 Task: Look for space in Cirencester, United Kingdom from 2nd June, 2023 to 15th June, 2023 for 2 adults and 1 pet in price range Rs.10000 to Rs.15000. Place can be entire place with 1  bedroom having 1 bed and 1 bathroom. Property type can be house, flat, guest house, hotel. Booking option can be shelf check-in. Required host language is English.
Action: Mouse moved to (533, 71)
Screenshot: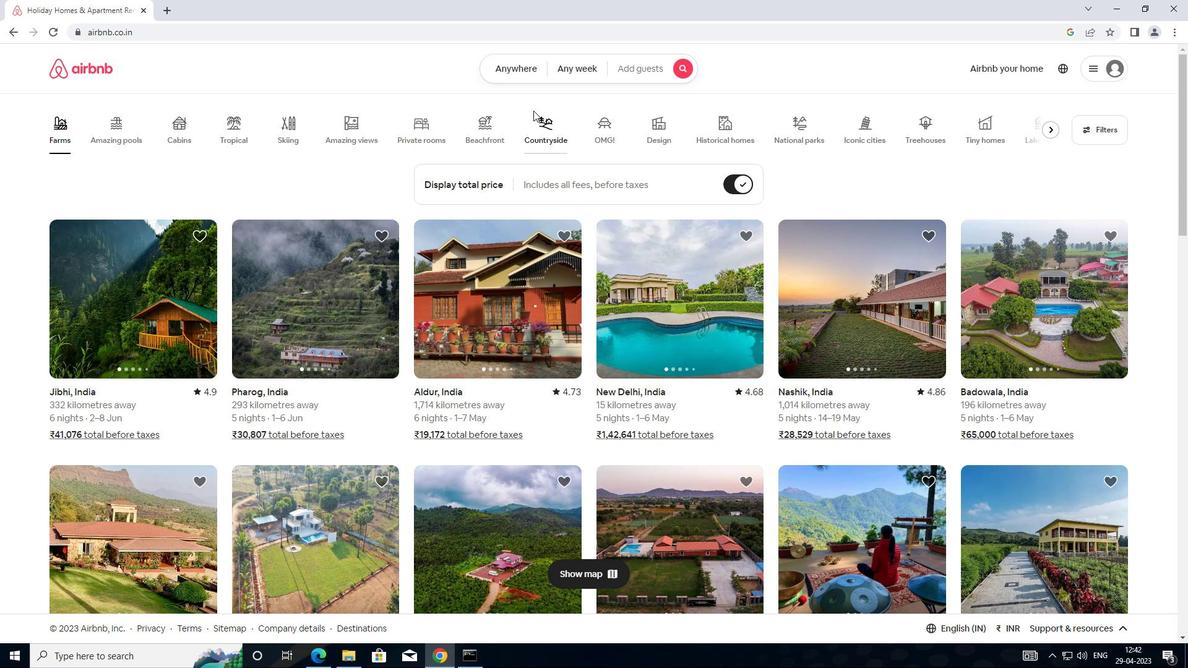 
Action: Mouse pressed left at (533, 71)
Screenshot: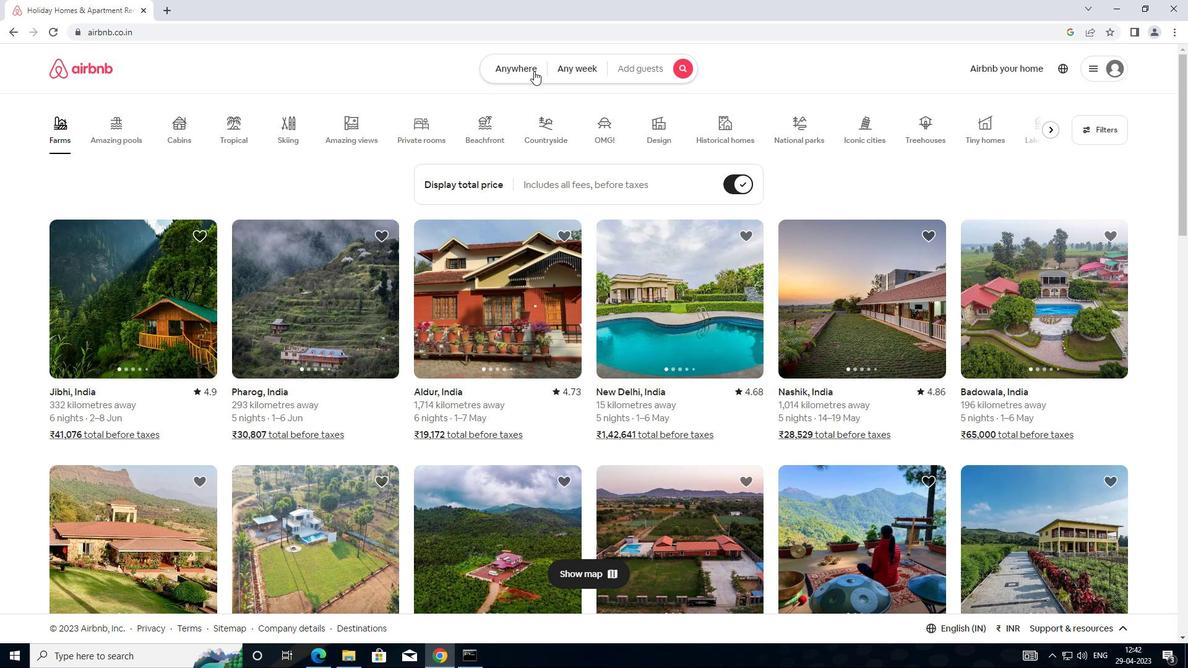 
Action: Mouse moved to (368, 120)
Screenshot: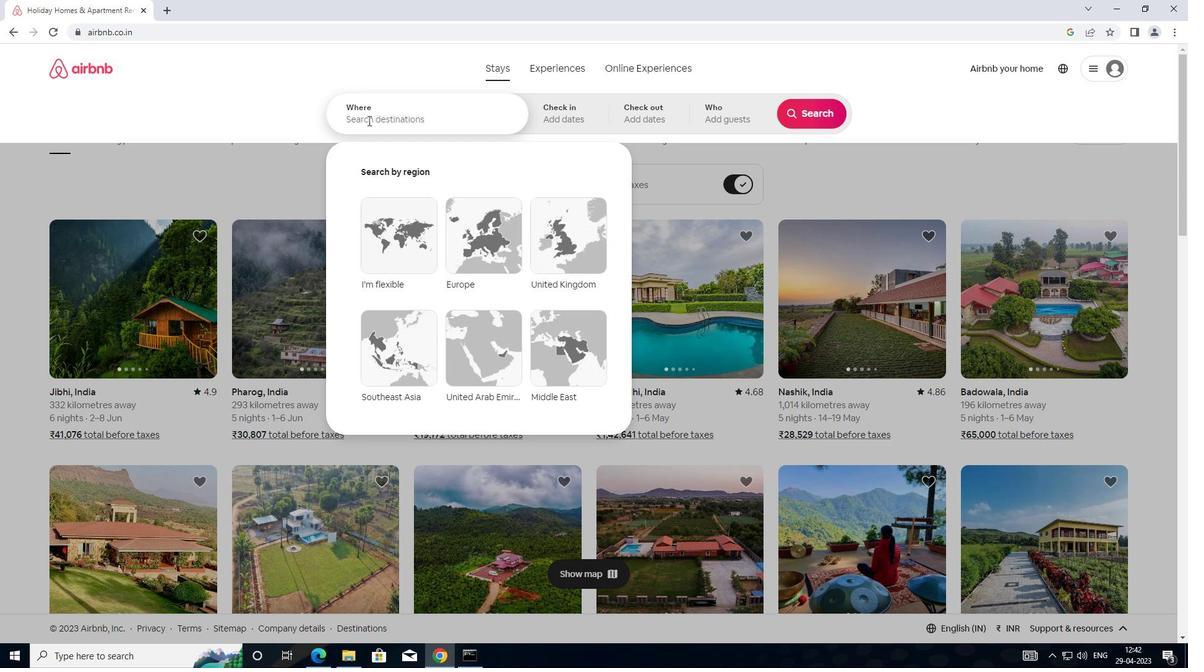 
Action: Mouse pressed left at (368, 120)
Screenshot: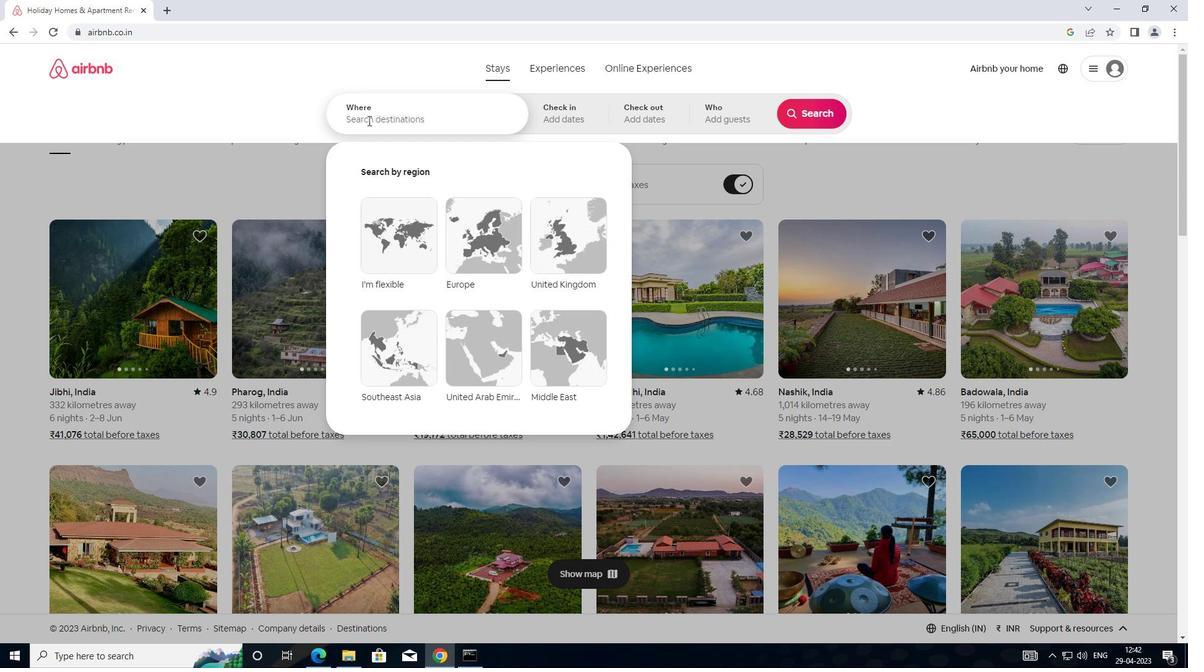 
Action: Mouse moved to (487, 122)
Screenshot: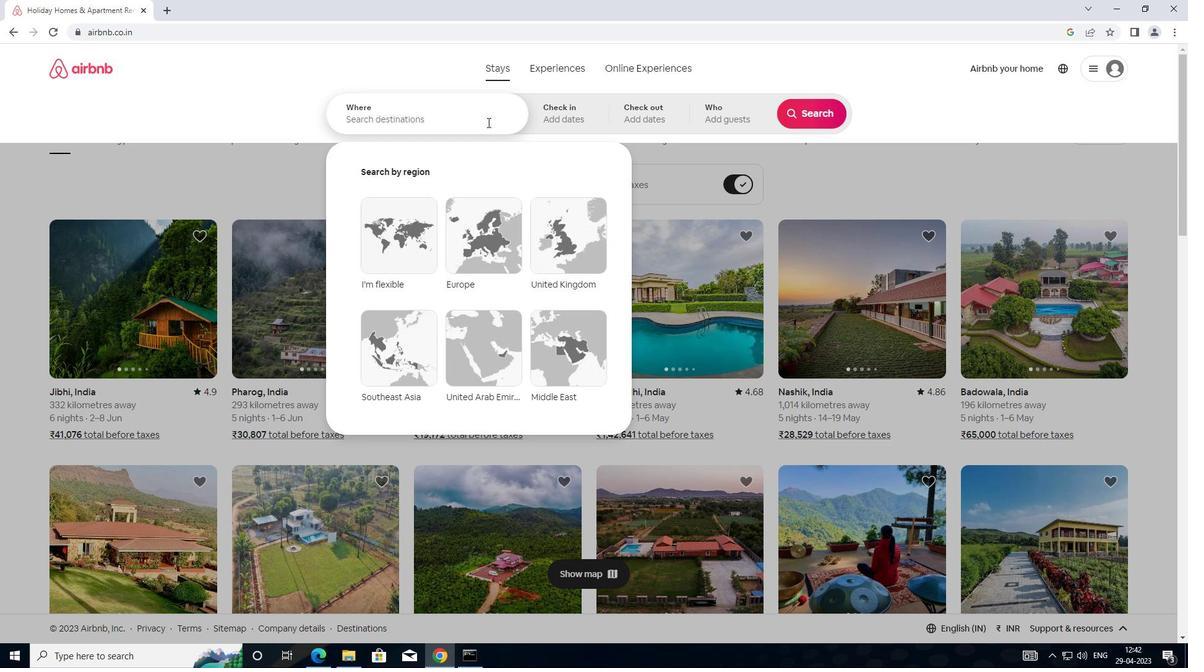 
Action: Key pressed <Key.shift>CIRENCESTER,<Key.shift>UN
Screenshot: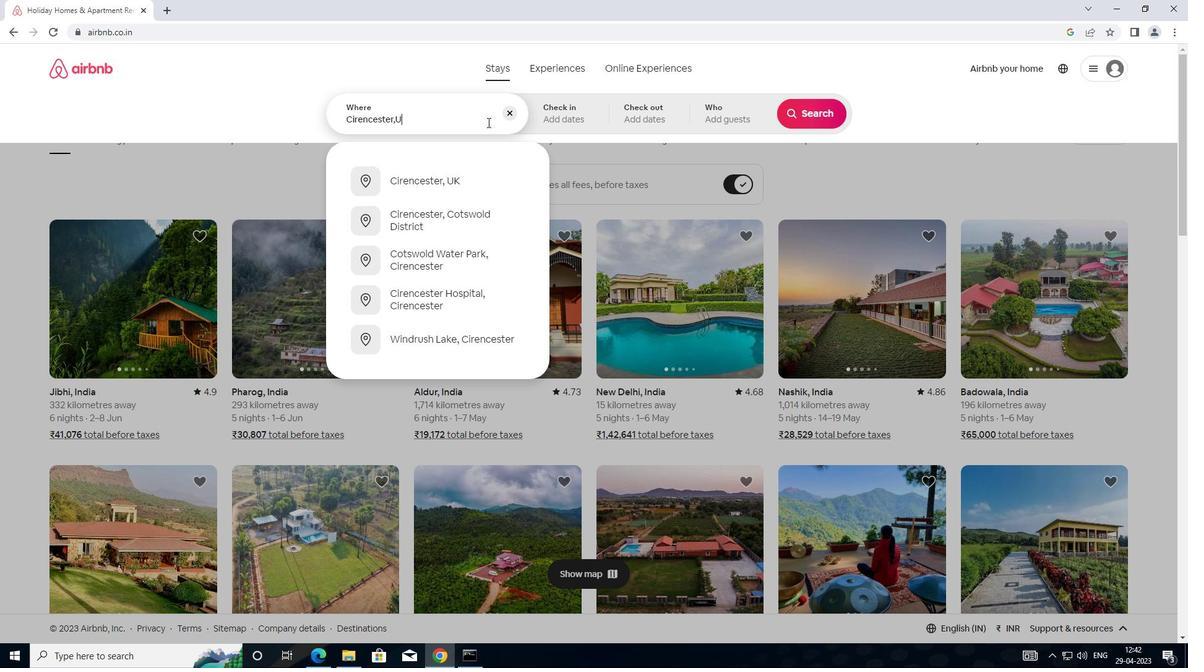 
Action: Mouse moved to (481, 181)
Screenshot: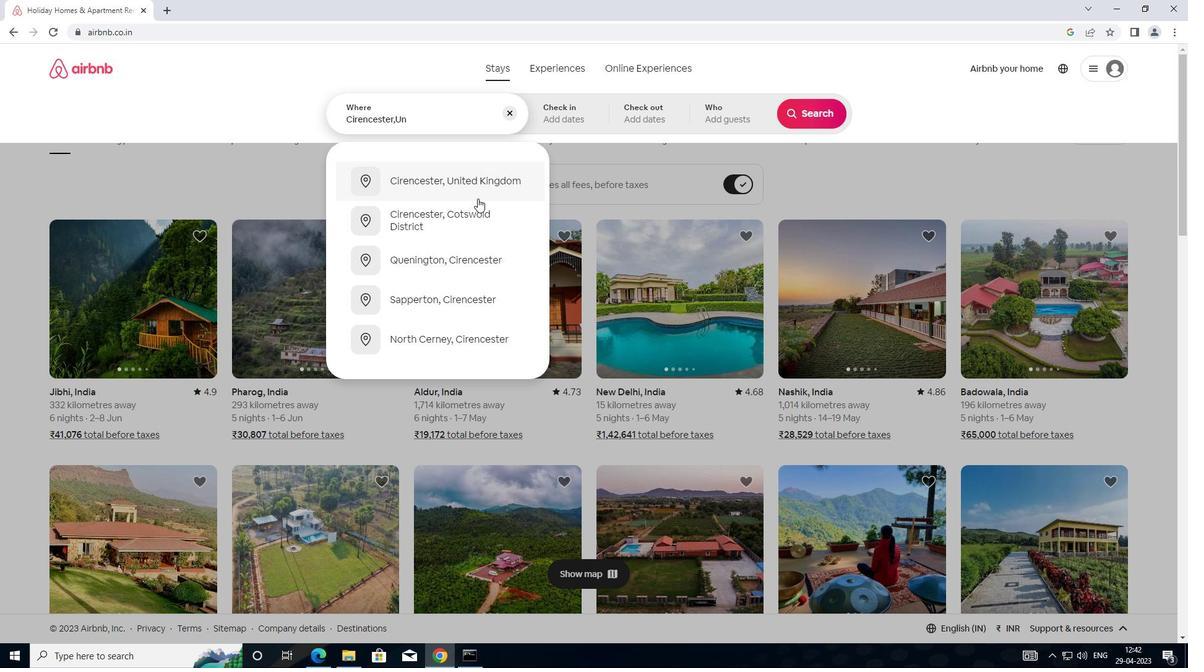 
Action: Mouse pressed left at (481, 181)
Screenshot: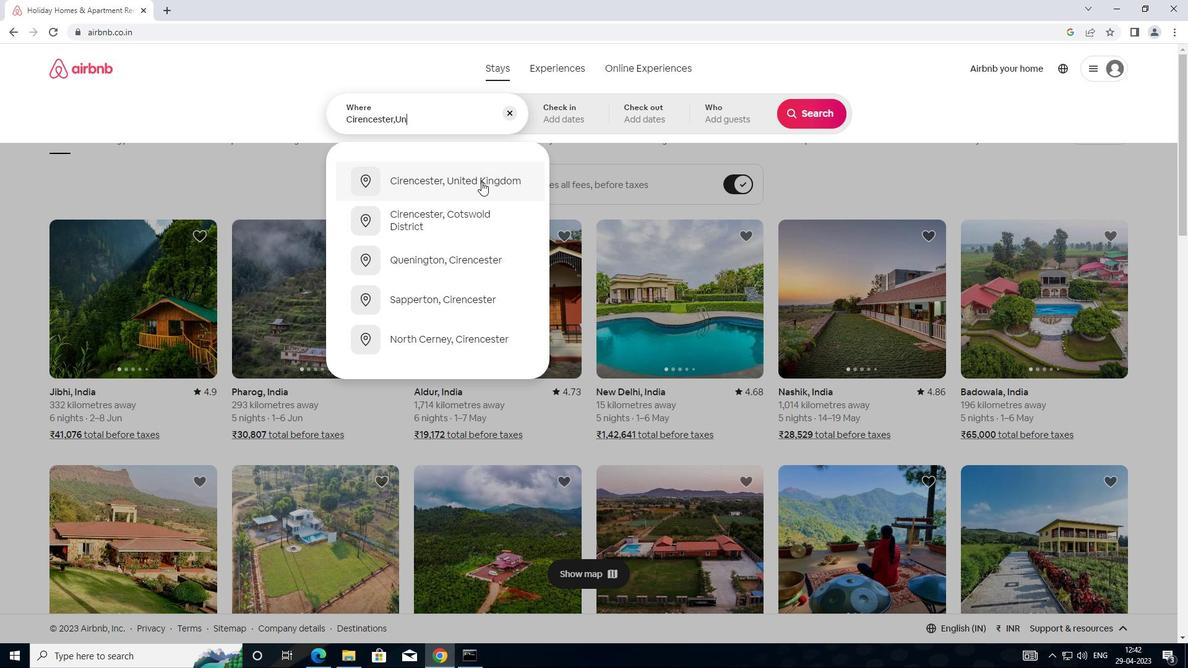
Action: Mouse moved to (806, 215)
Screenshot: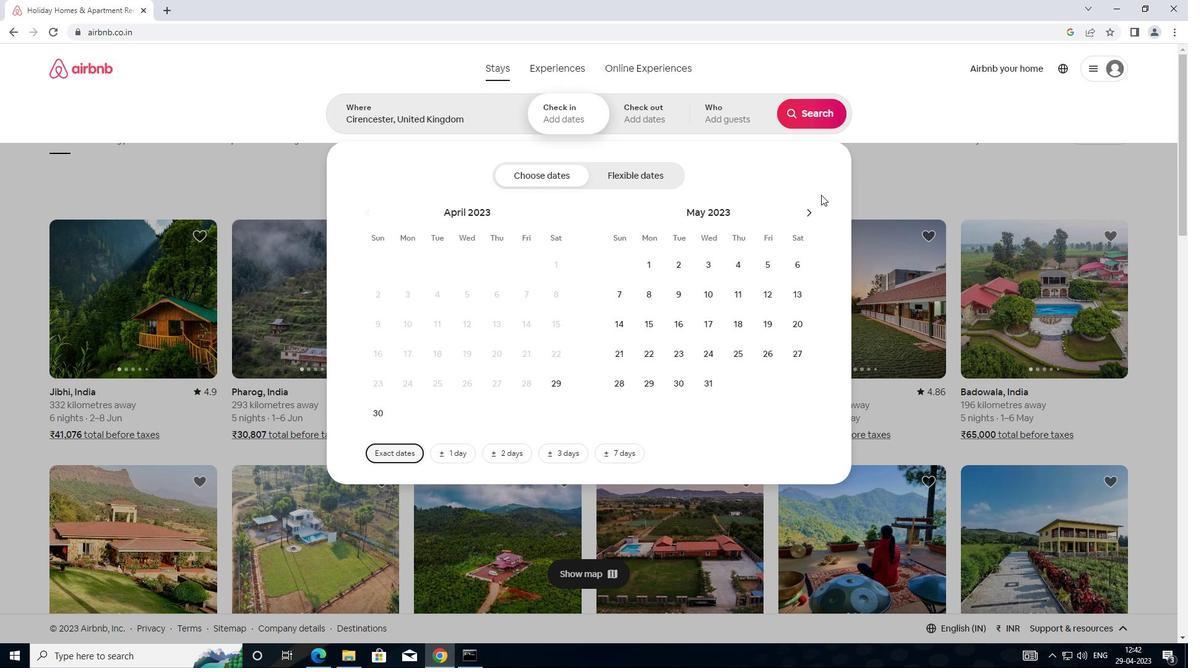 
Action: Mouse pressed left at (806, 215)
Screenshot: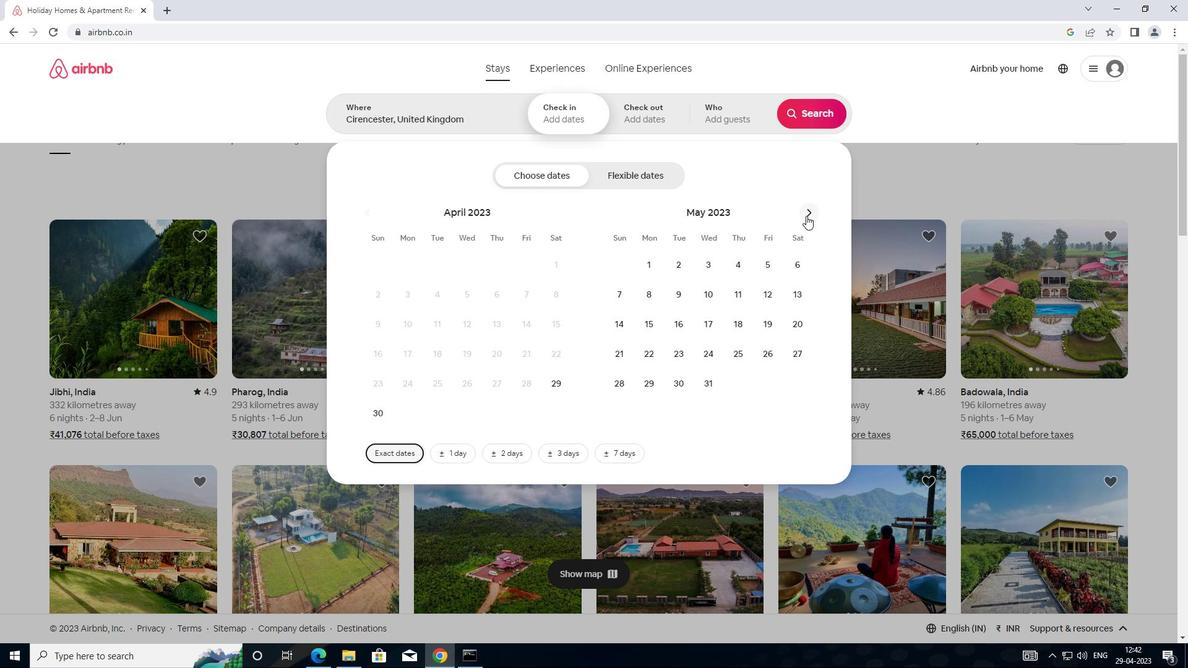 
Action: Mouse moved to (806, 215)
Screenshot: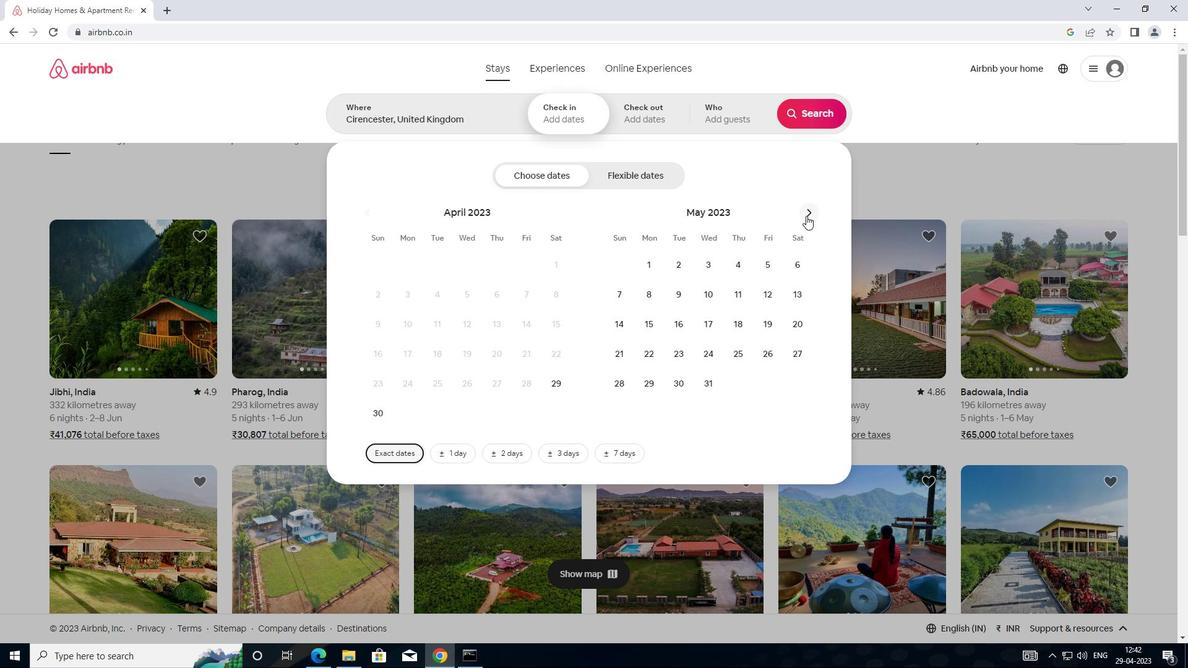 
Action: Mouse pressed left at (806, 215)
Screenshot: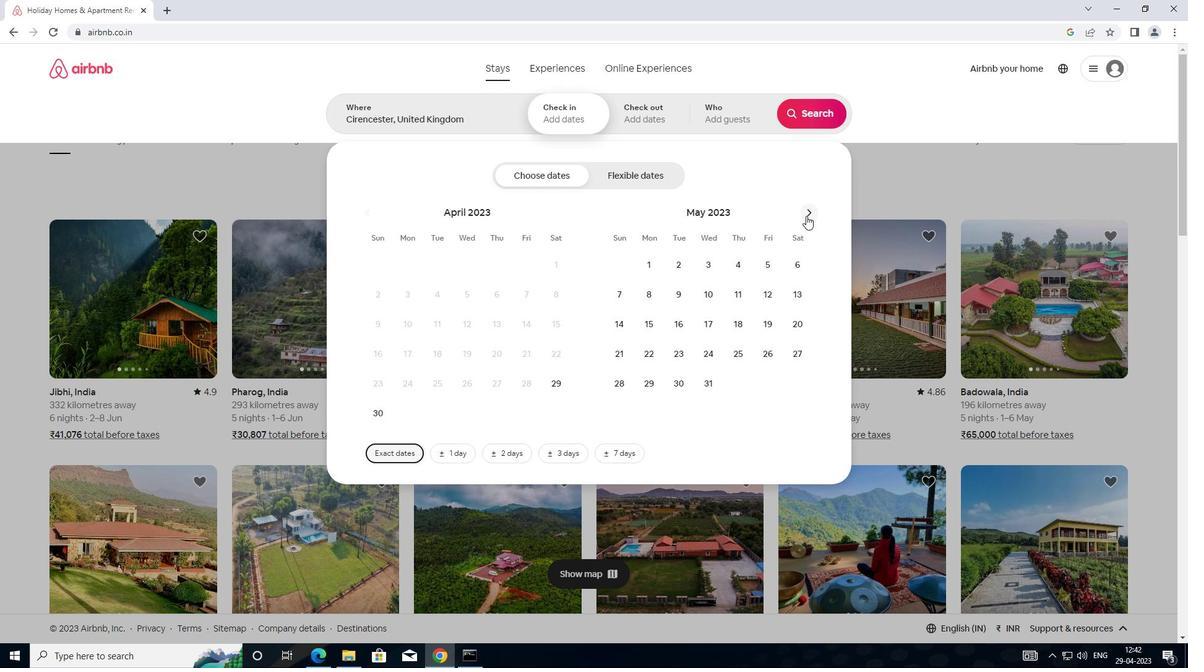 
Action: Mouse moved to (519, 262)
Screenshot: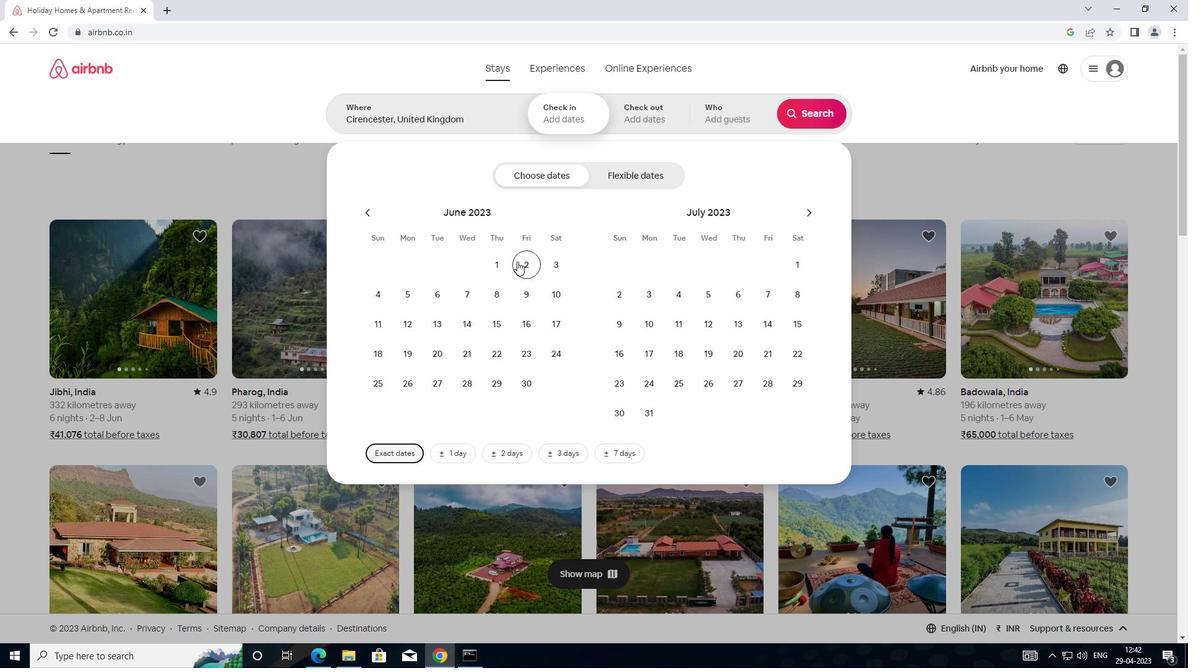 
Action: Mouse pressed left at (519, 262)
Screenshot: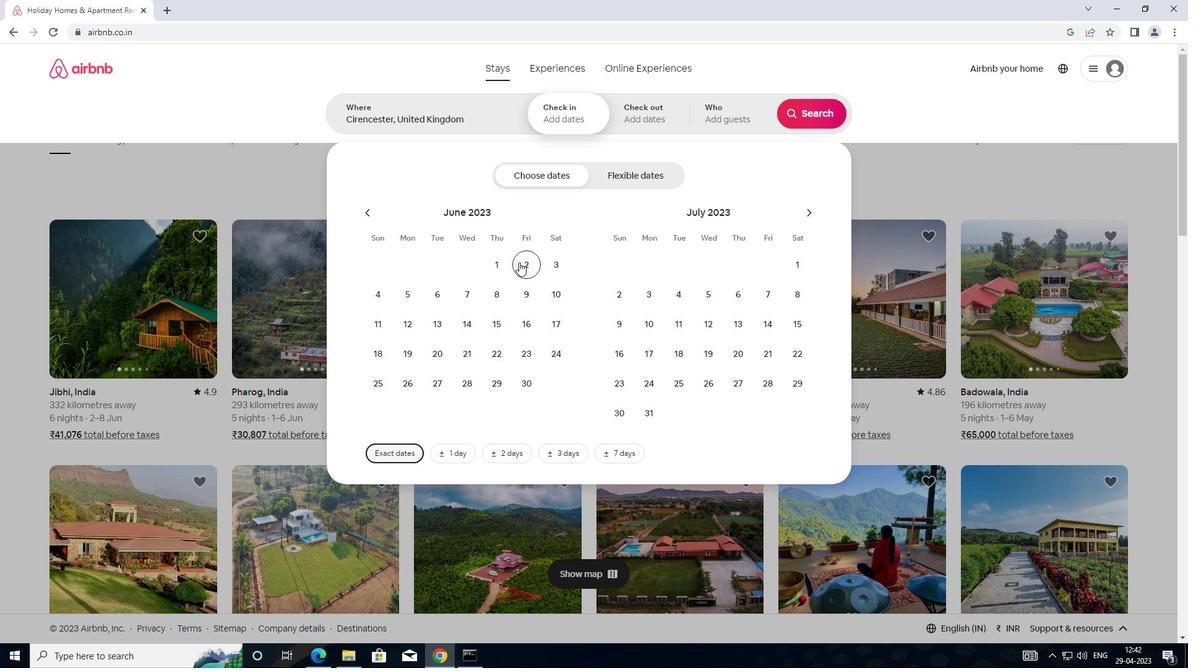 
Action: Mouse moved to (493, 324)
Screenshot: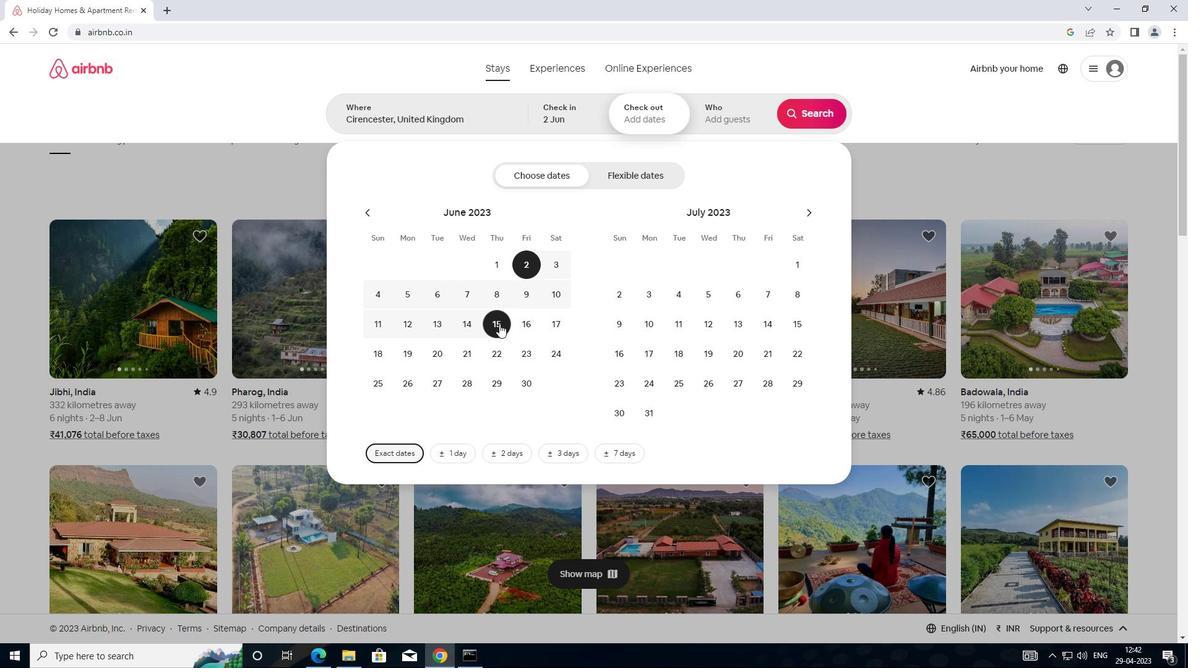 
Action: Mouse pressed left at (493, 324)
Screenshot: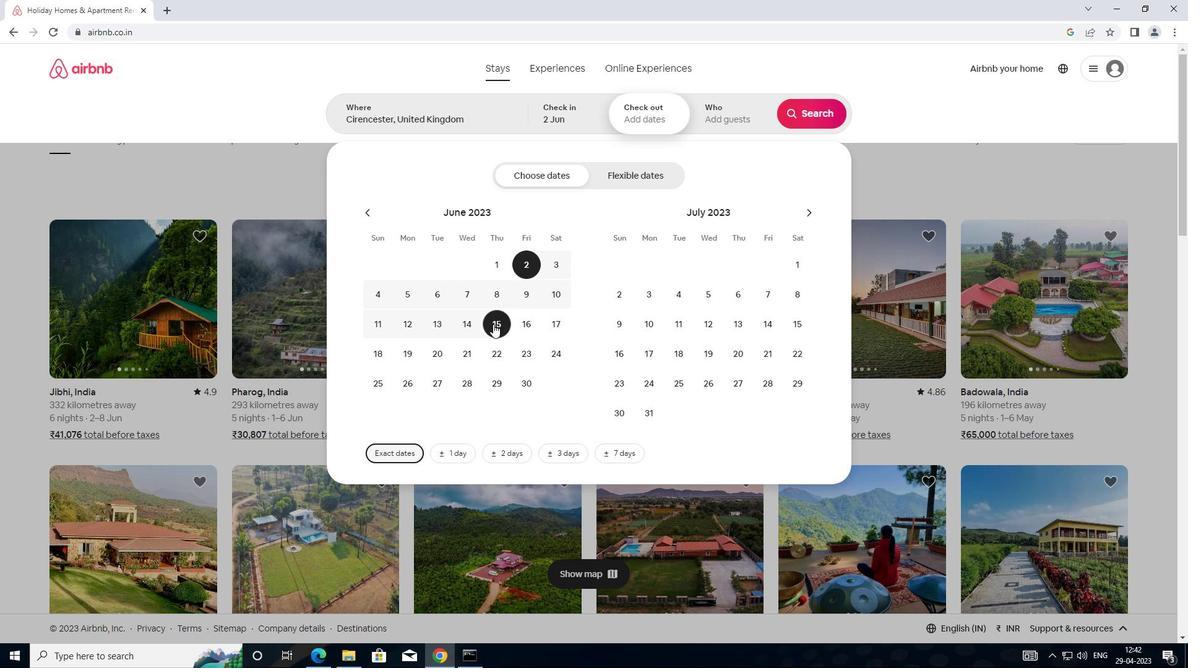 
Action: Mouse moved to (750, 118)
Screenshot: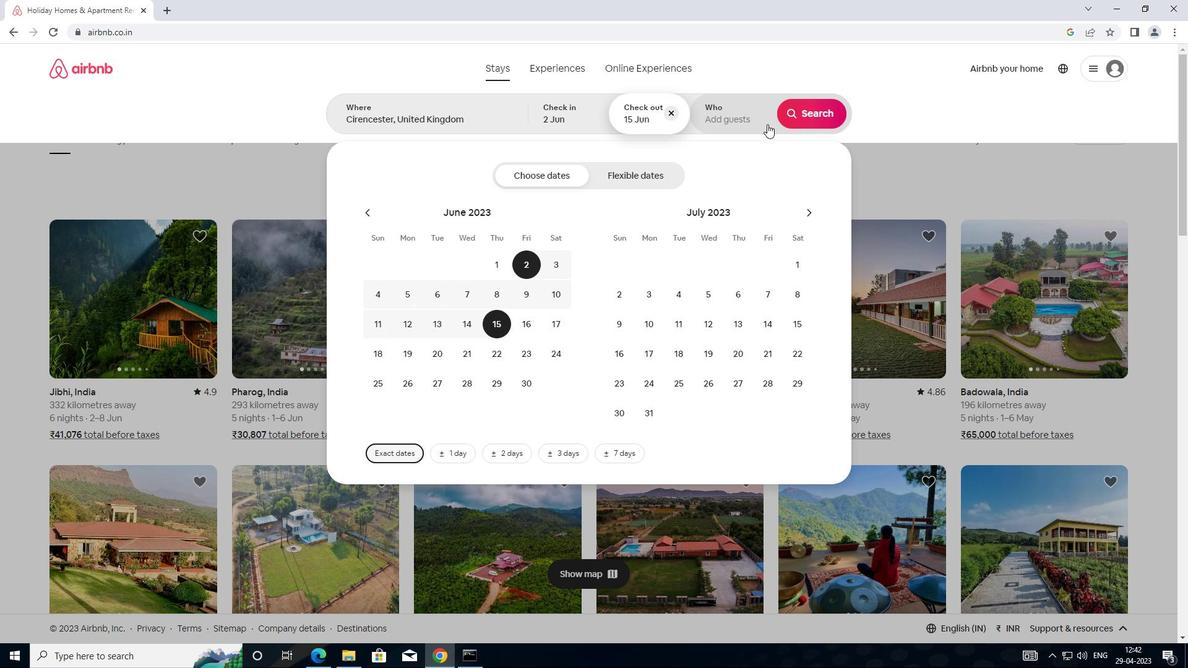 
Action: Mouse pressed left at (750, 118)
Screenshot: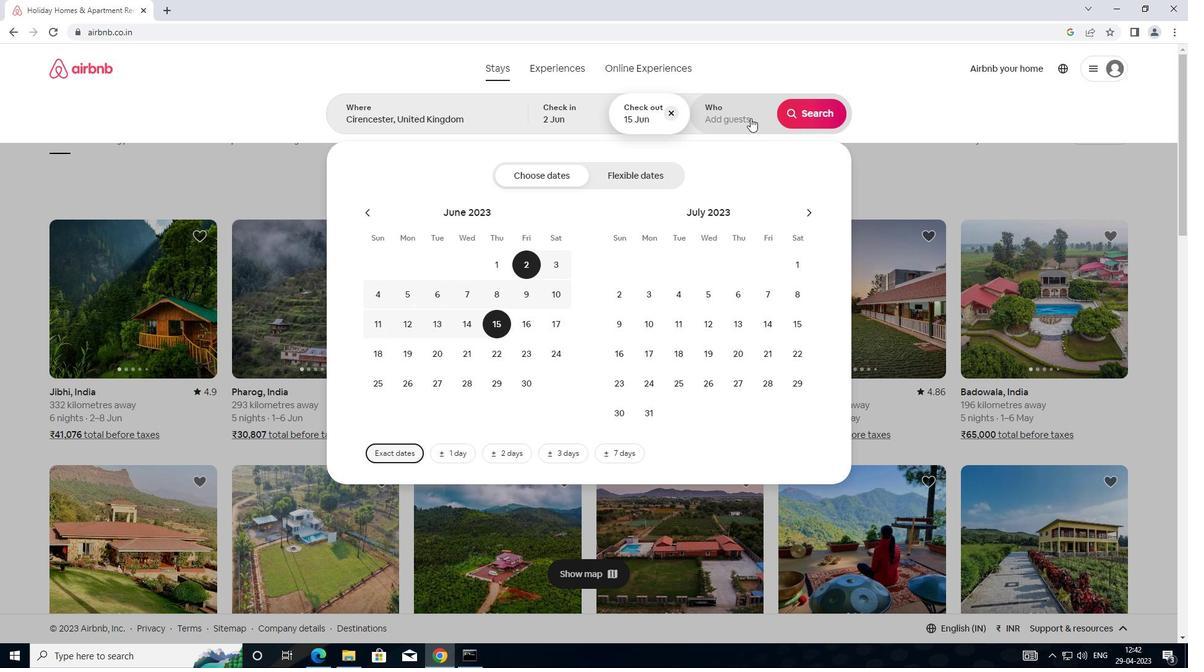 
Action: Mouse moved to (811, 179)
Screenshot: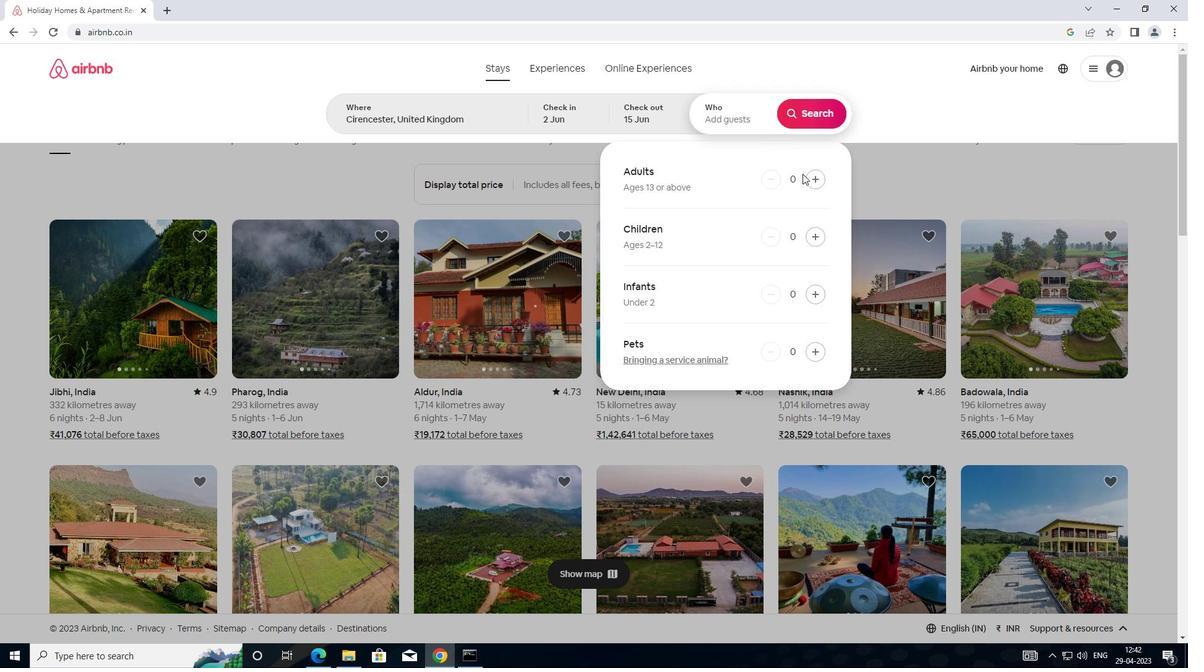 
Action: Mouse pressed left at (811, 179)
Screenshot: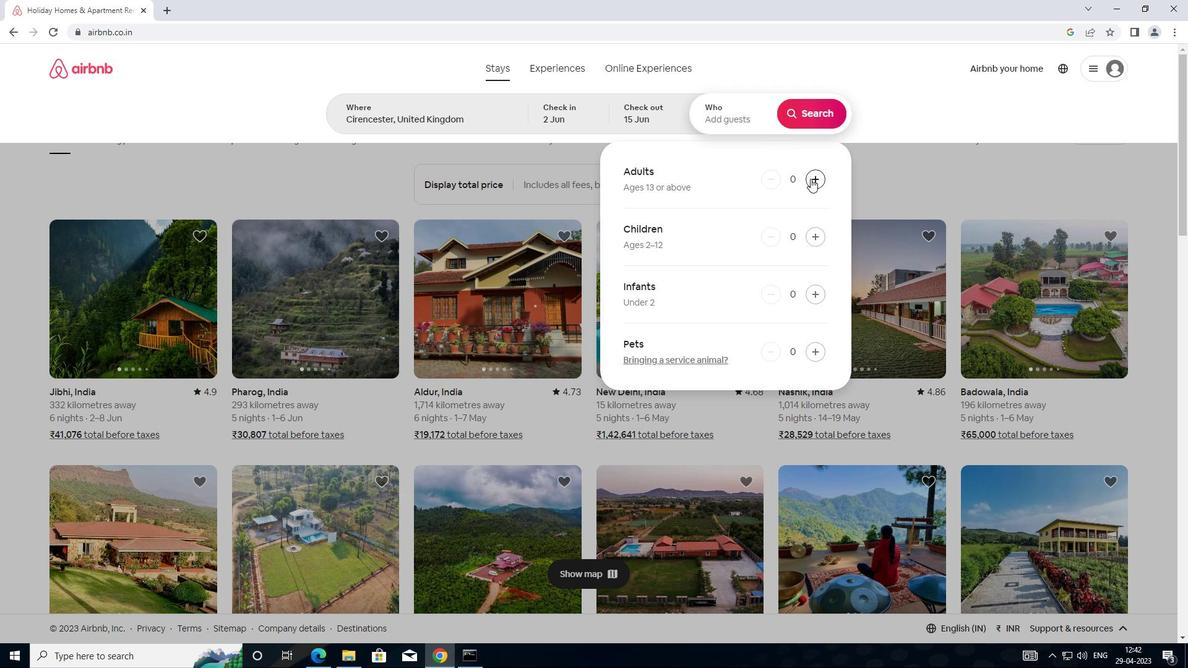 
Action: Mouse moved to (811, 179)
Screenshot: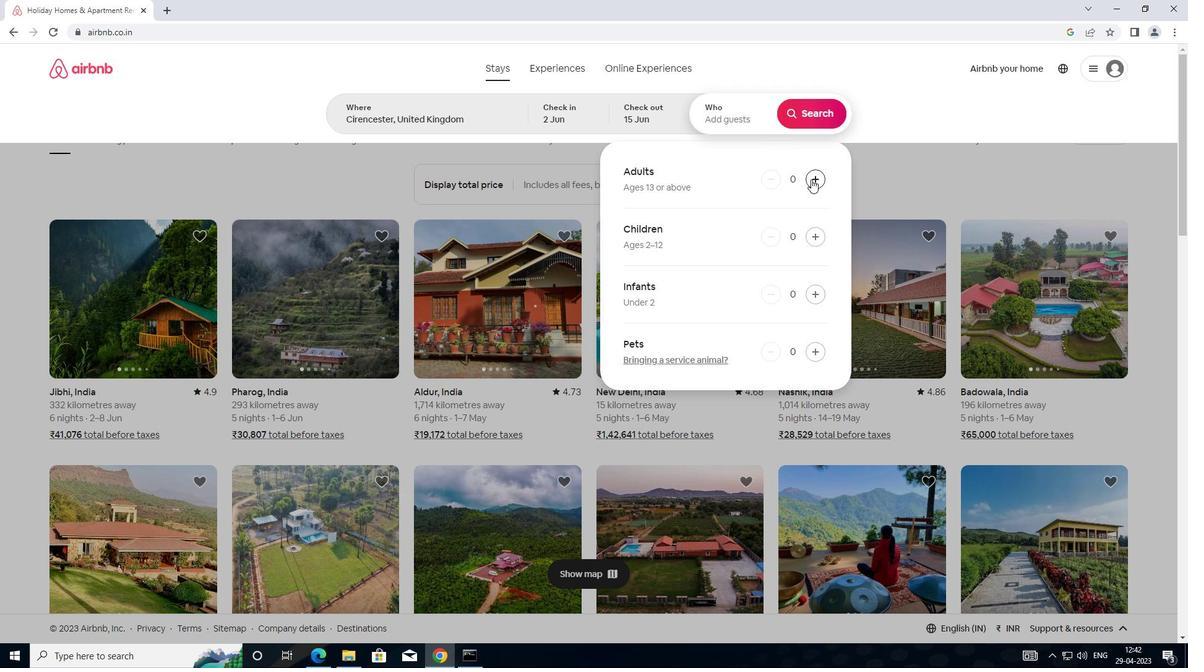 
Action: Mouse pressed left at (811, 179)
Screenshot: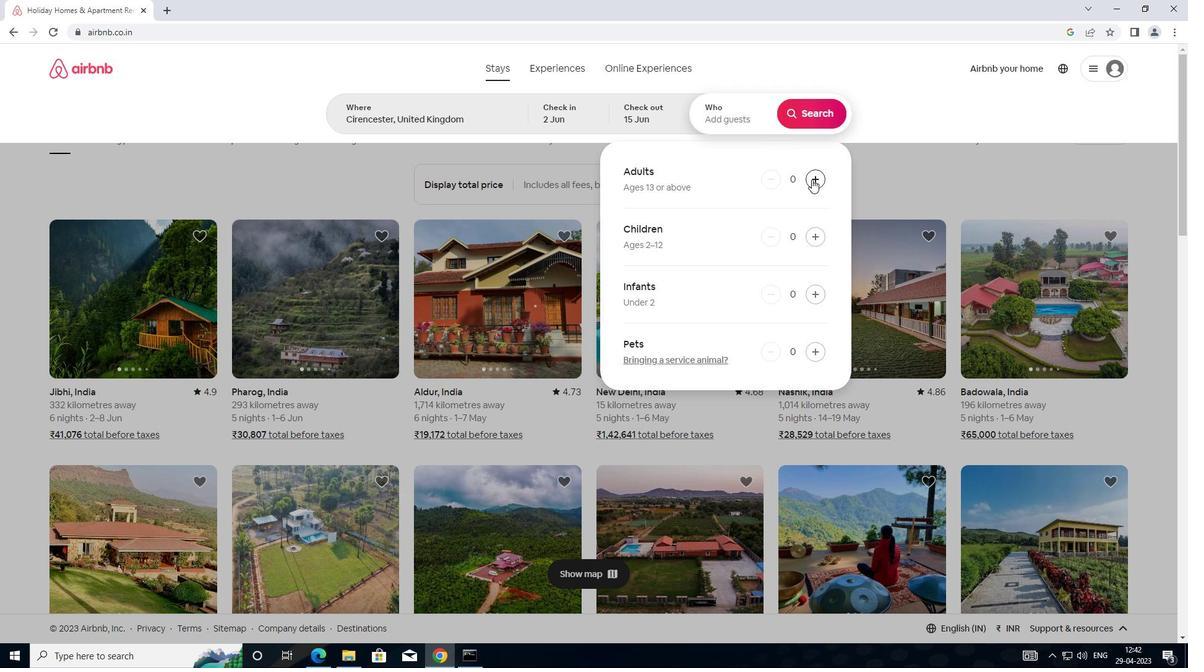
Action: Mouse moved to (812, 347)
Screenshot: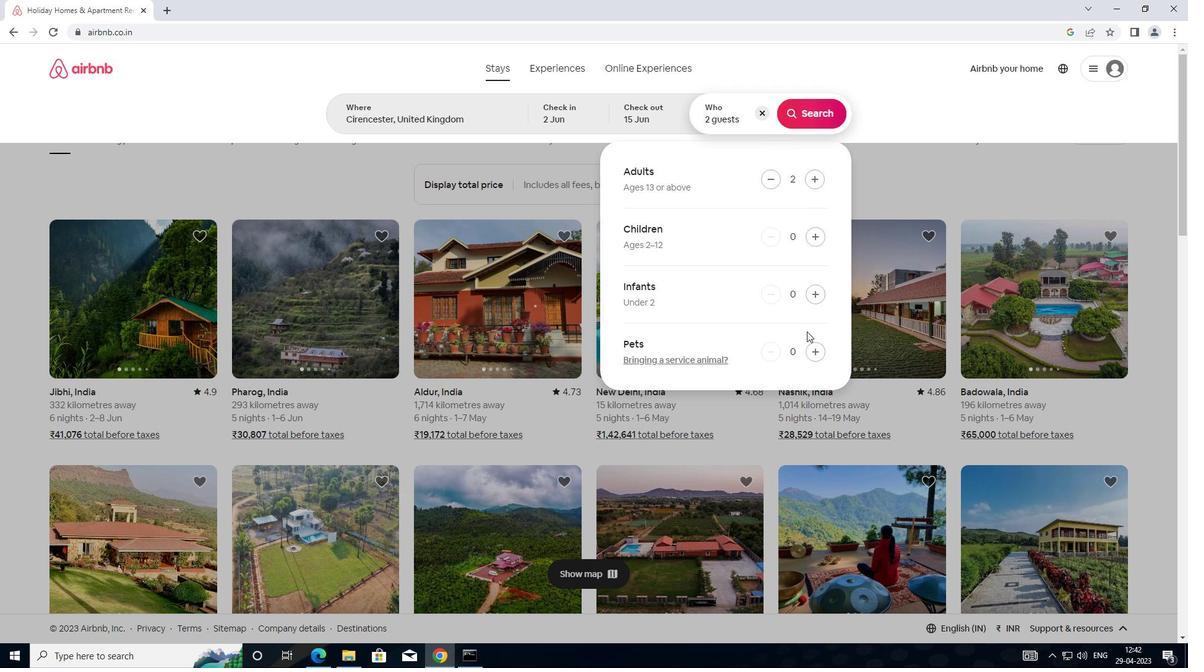 
Action: Mouse pressed left at (812, 347)
Screenshot: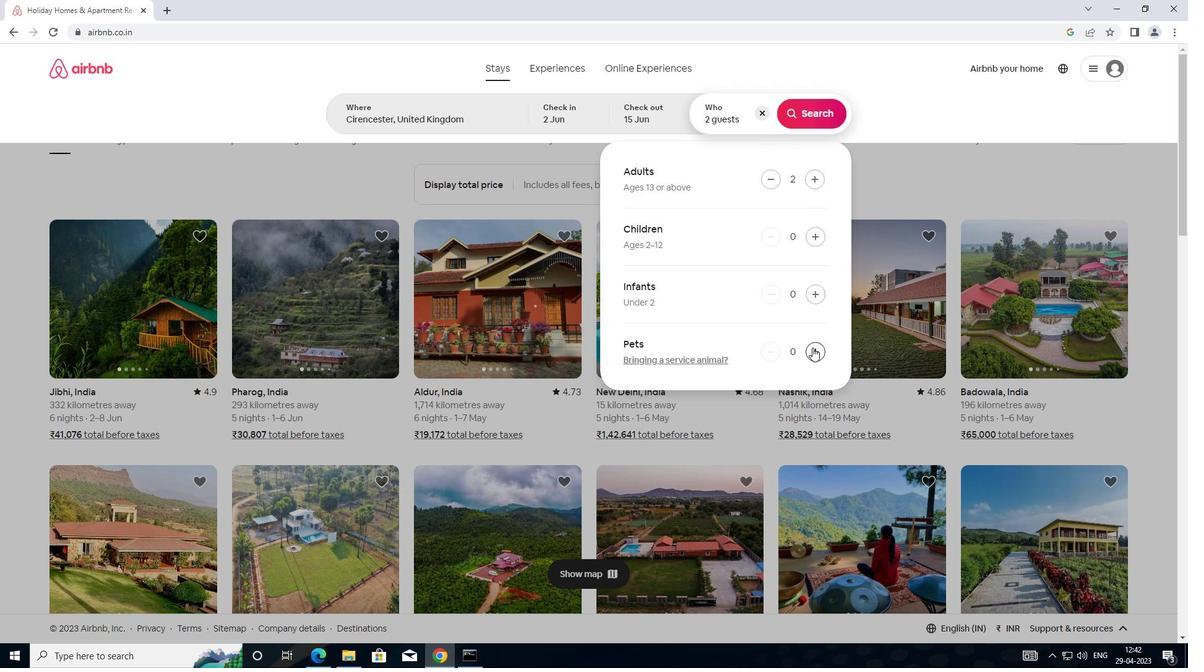
Action: Mouse moved to (814, 115)
Screenshot: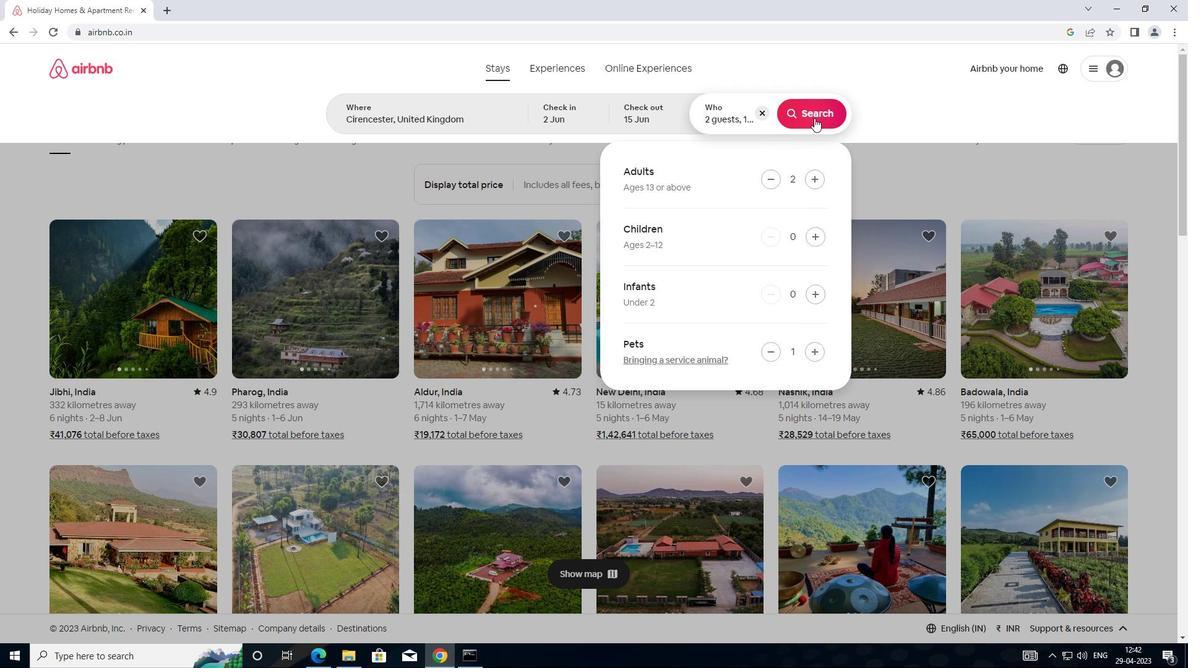 
Action: Mouse pressed left at (814, 115)
Screenshot: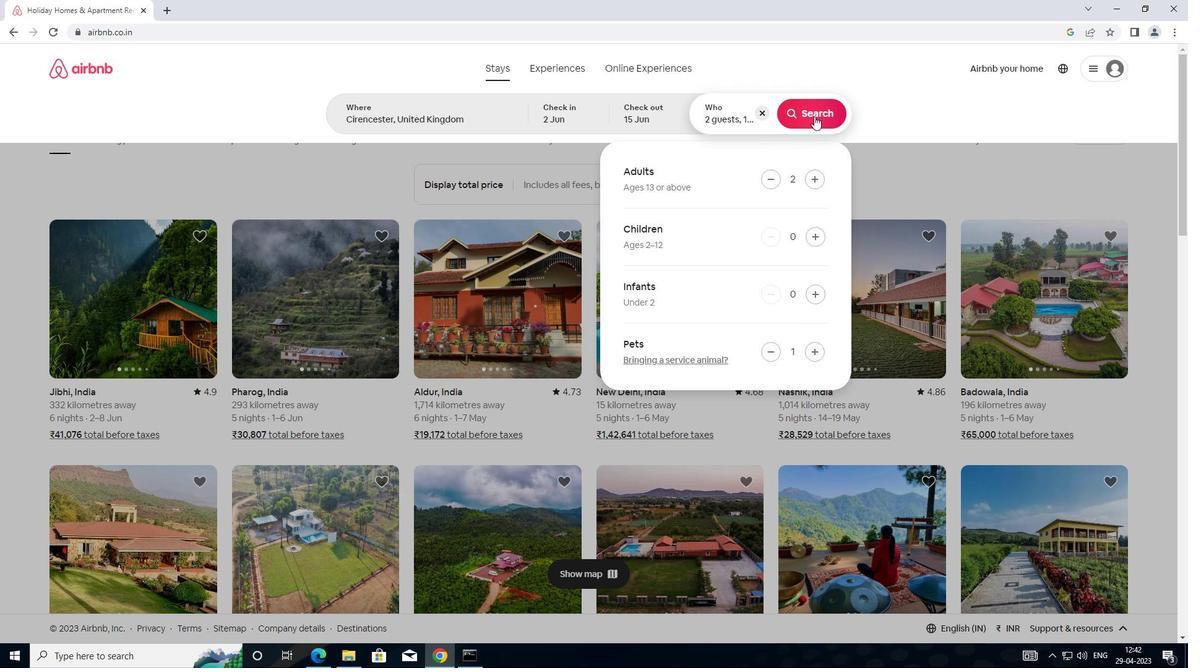 
Action: Mouse moved to (1141, 115)
Screenshot: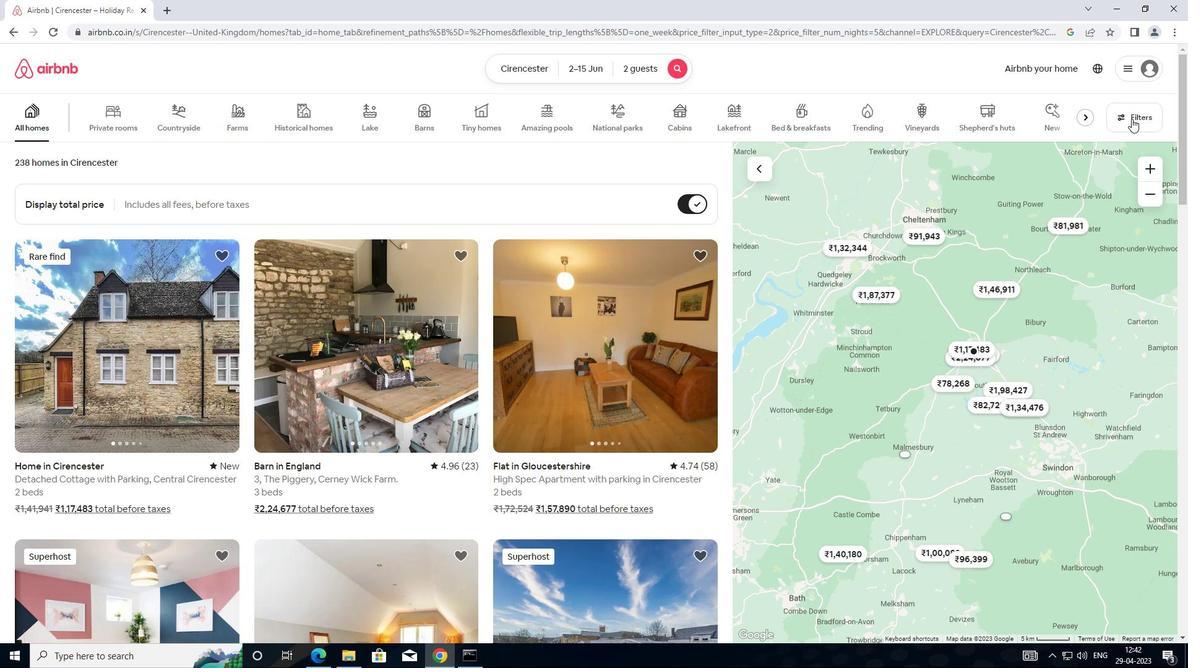 
Action: Mouse pressed left at (1141, 115)
Screenshot: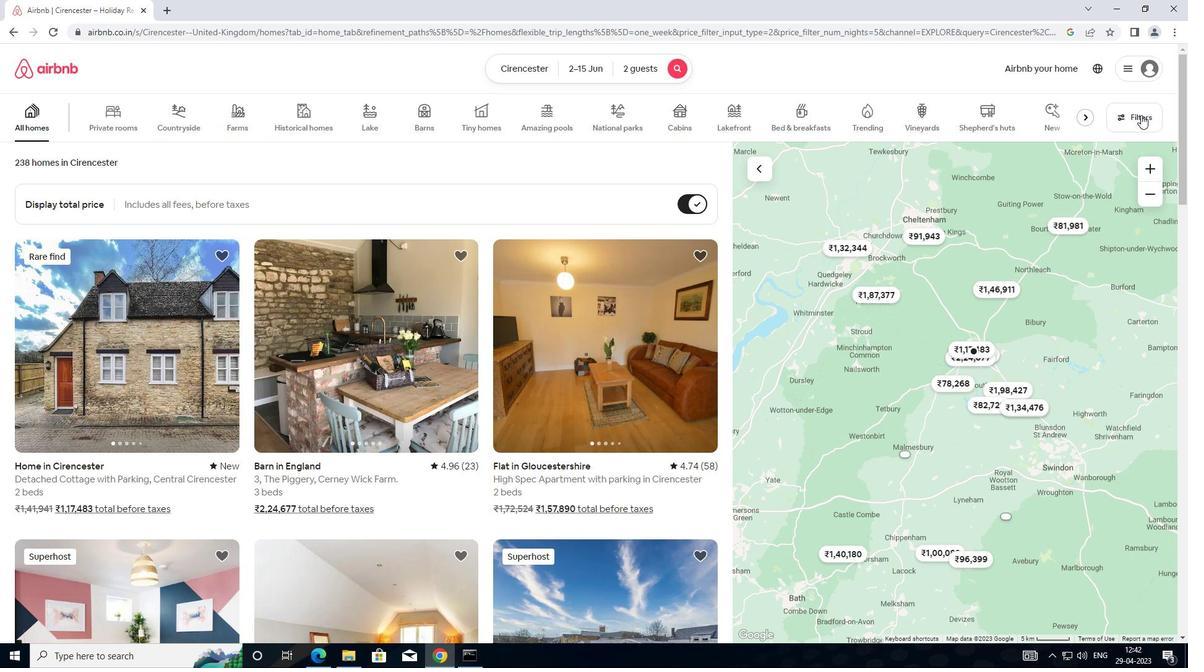 
Action: Mouse moved to (491, 275)
Screenshot: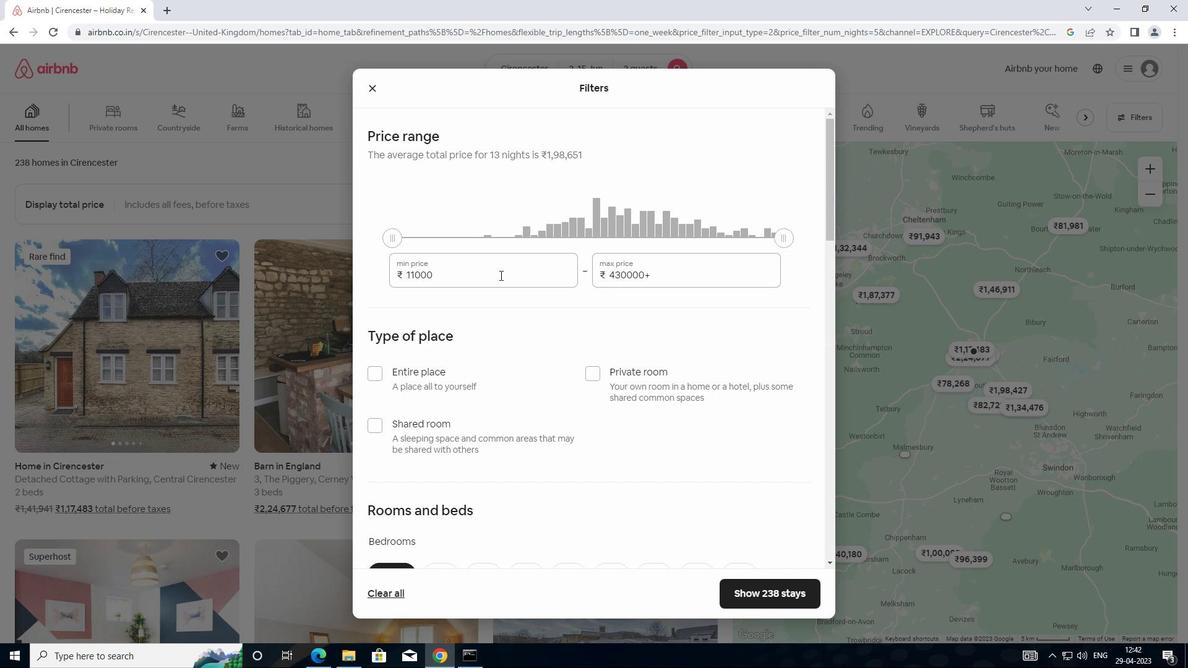 
Action: Mouse pressed left at (491, 275)
Screenshot: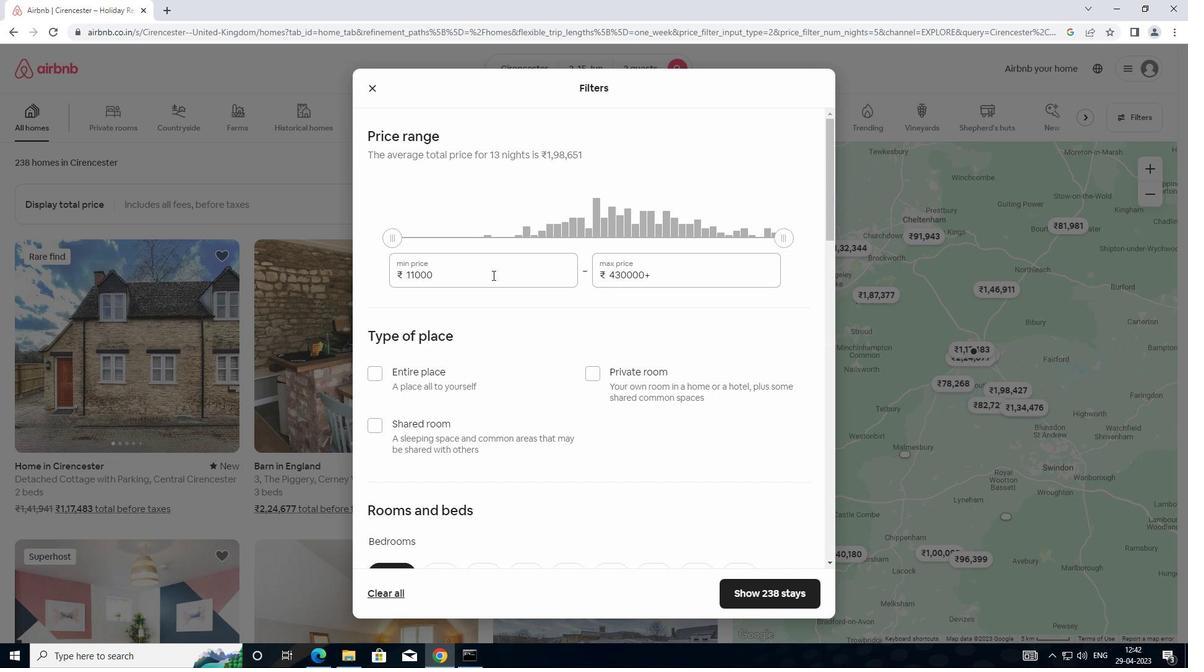 
Action: Mouse moved to (383, 267)
Screenshot: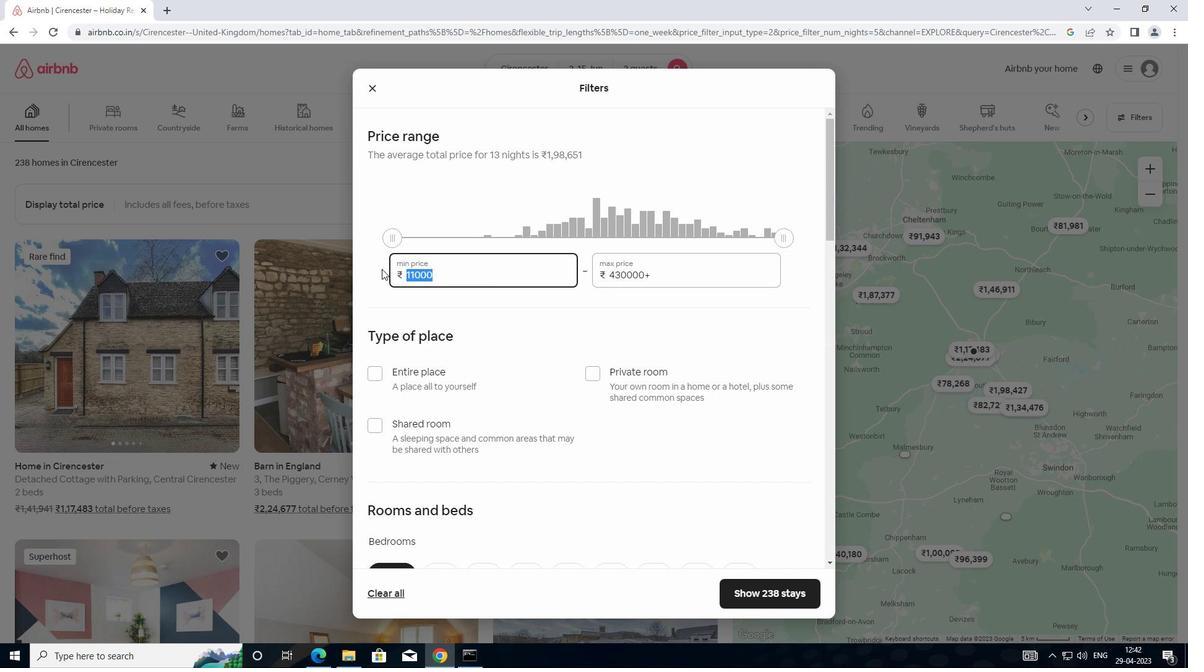 
Action: Key pressed 10000
Screenshot: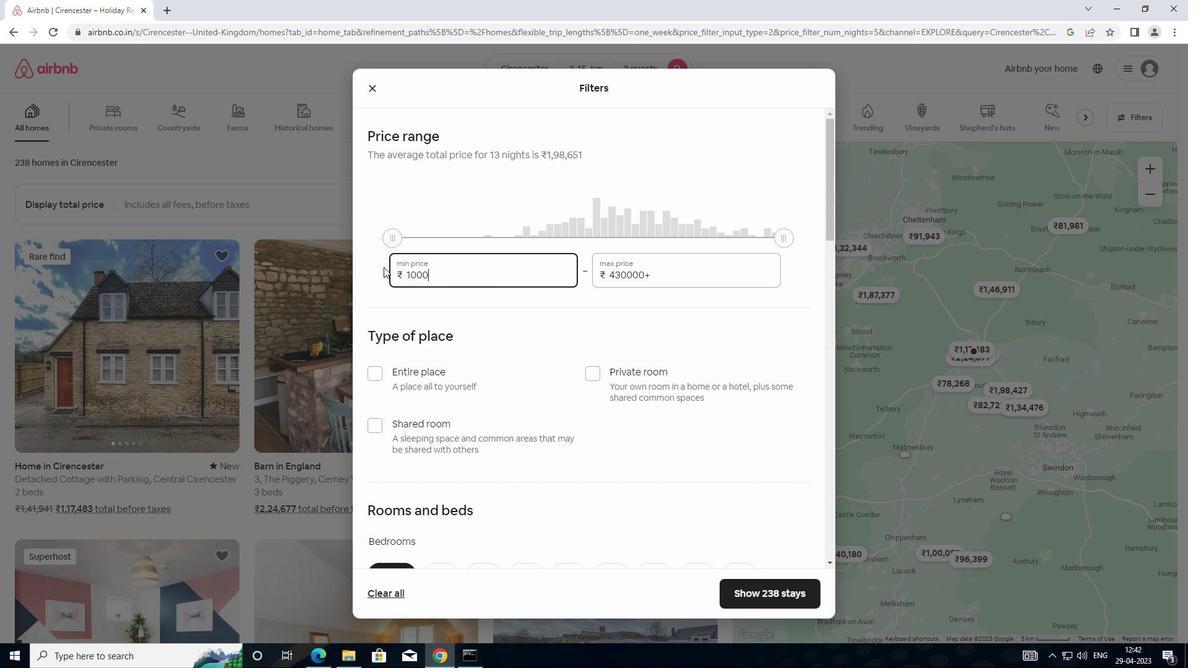 
Action: Mouse moved to (674, 272)
Screenshot: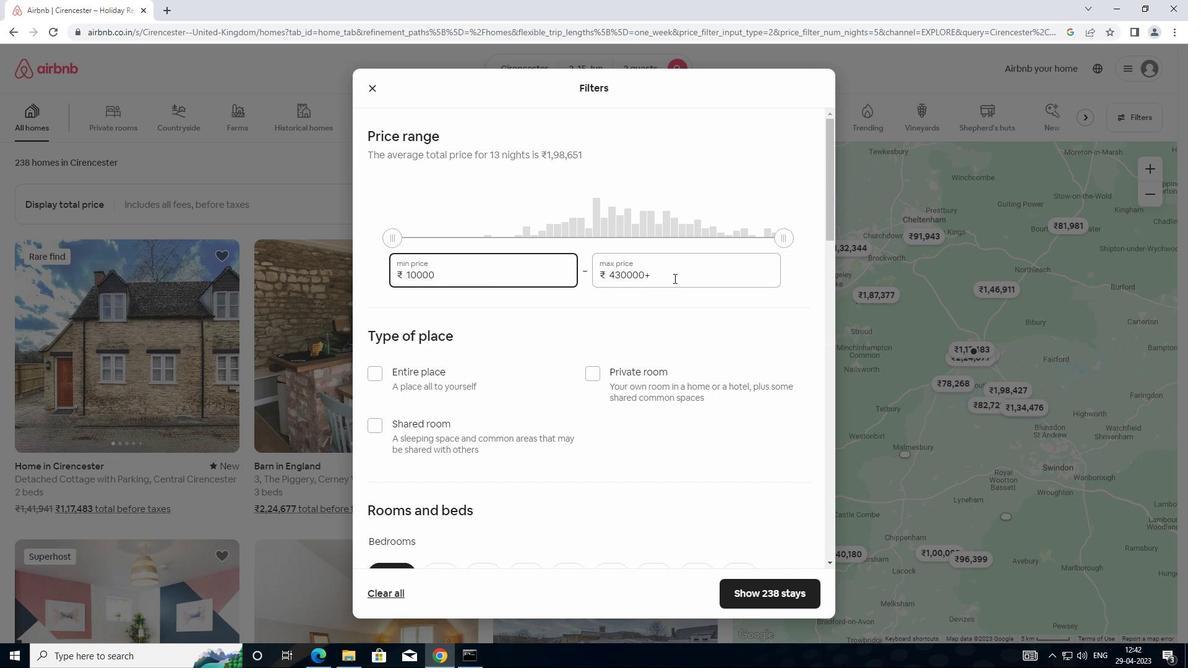 
Action: Mouse pressed left at (674, 272)
Screenshot: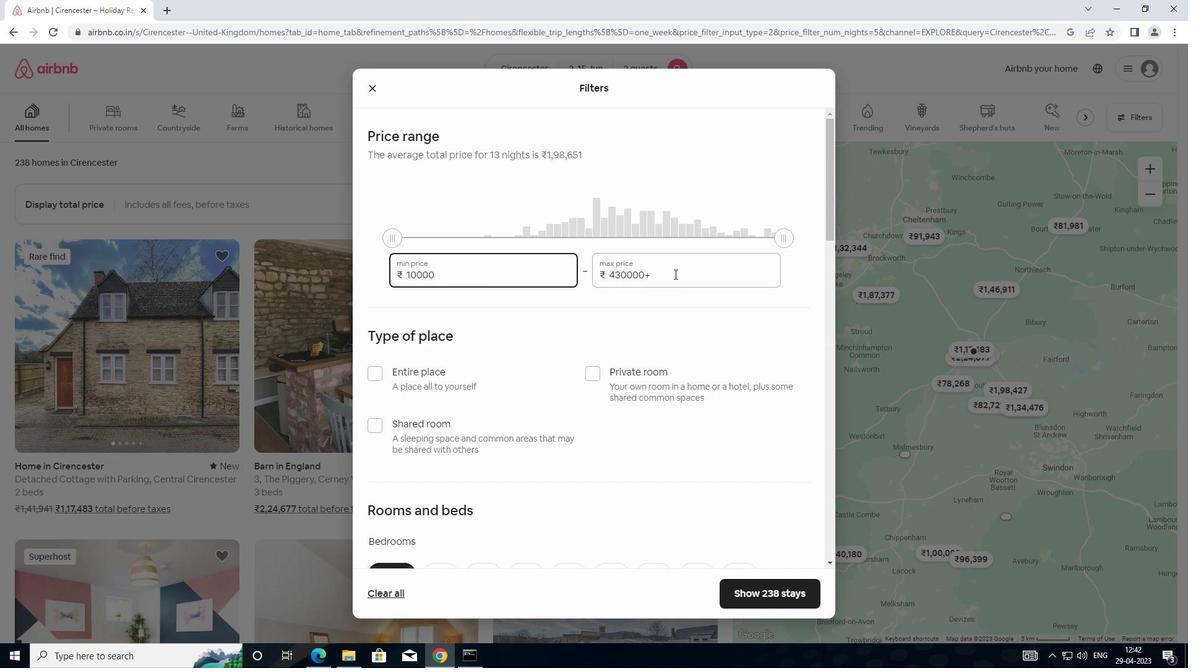 
Action: Mouse moved to (561, 277)
Screenshot: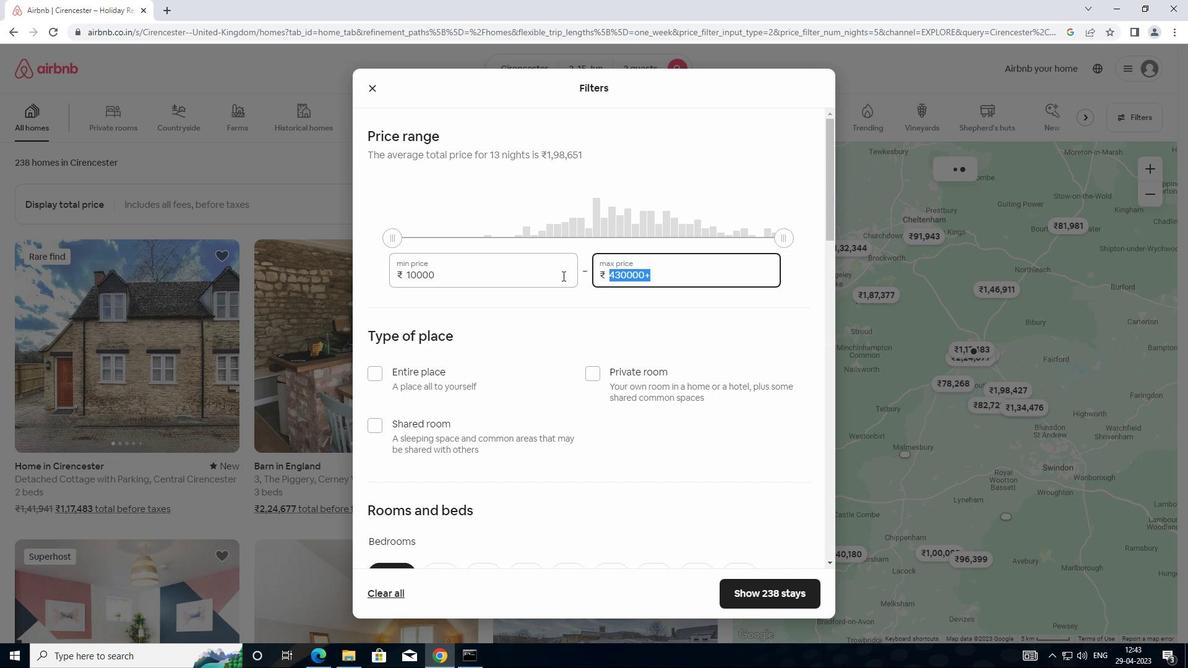 
Action: Key pressed 15000
Screenshot: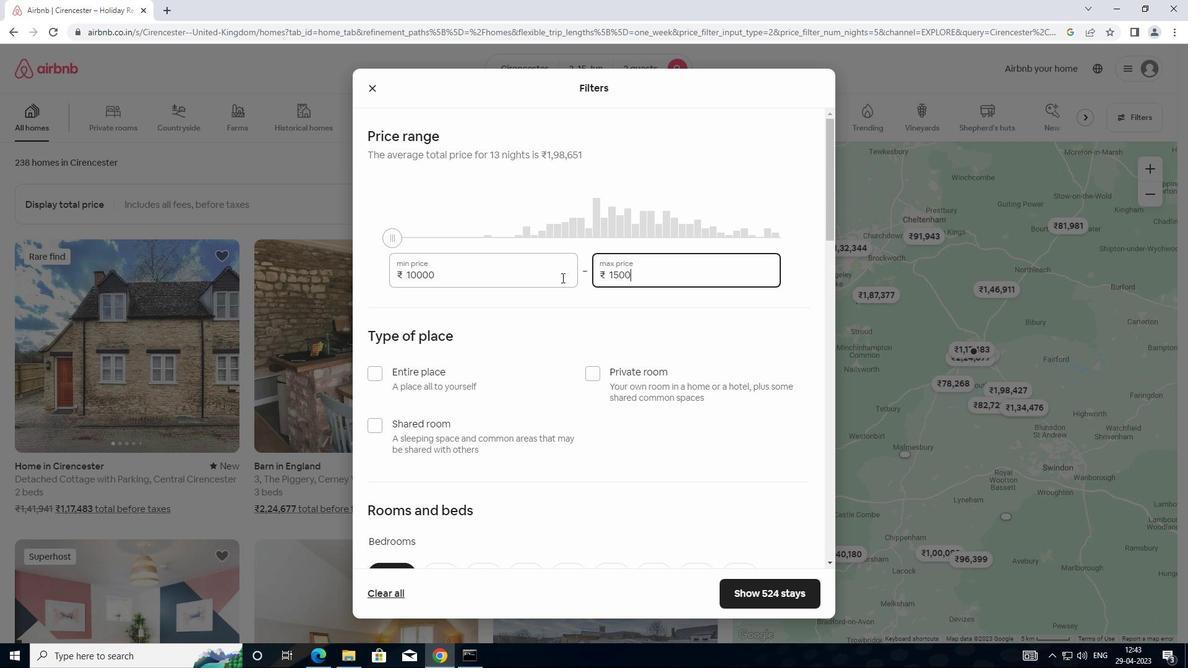 
Action: Mouse moved to (373, 370)
Screenshot: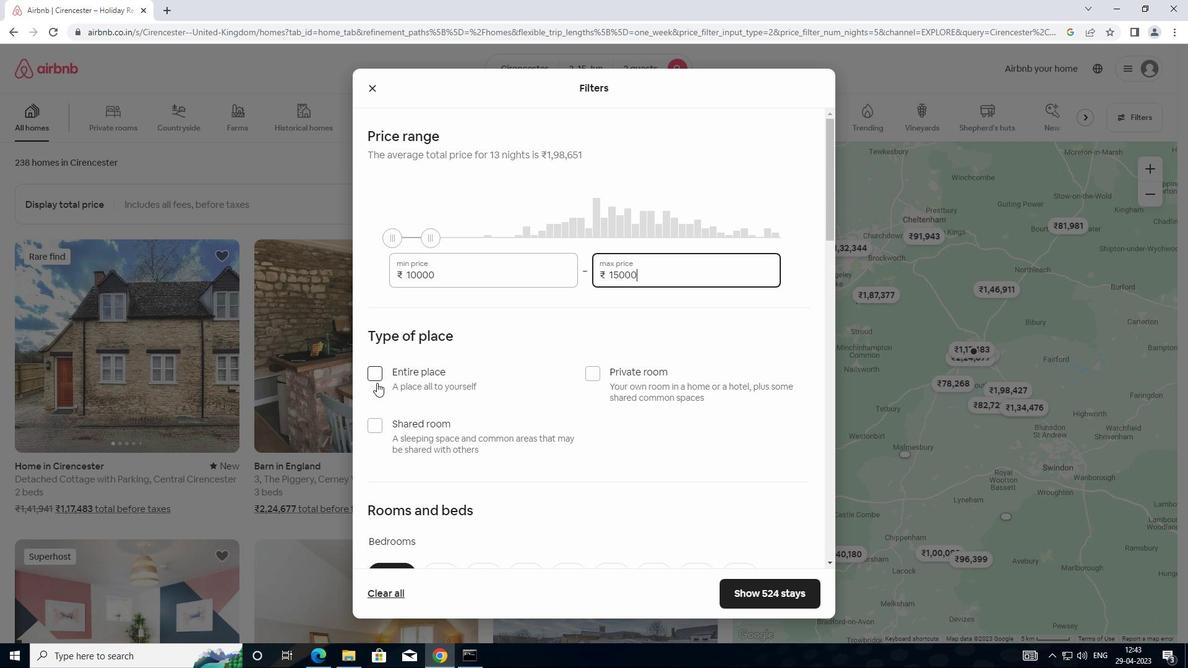 
Action: Mouse pressed left at (373, 370)
Screenshot: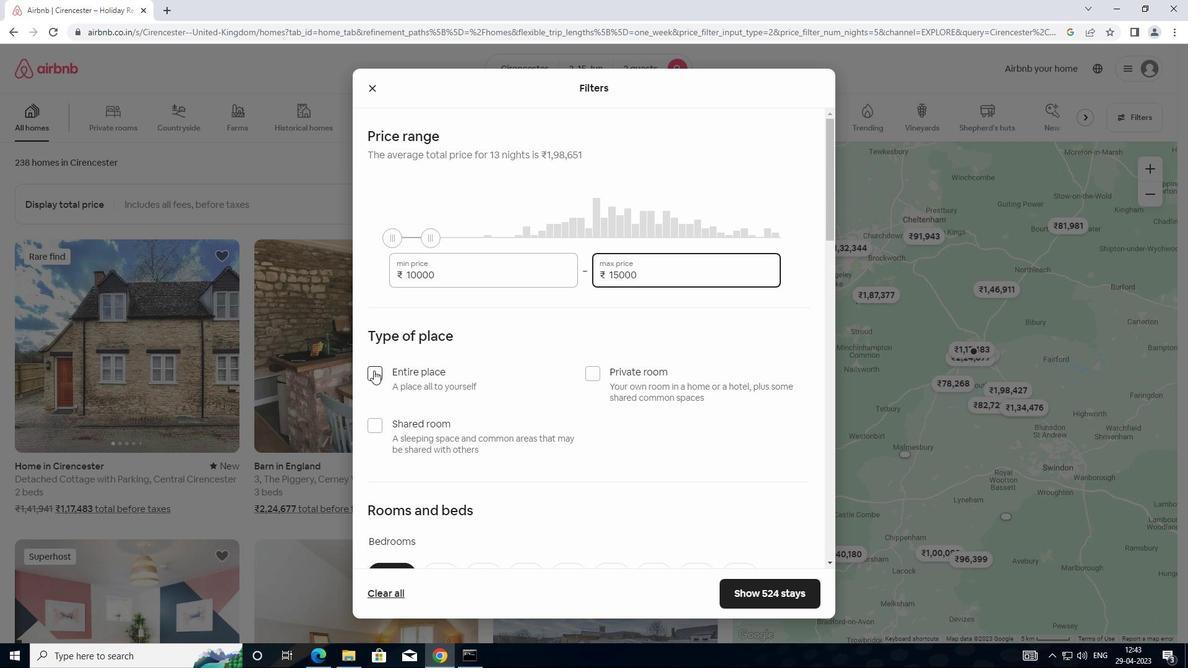 
Action: Mouse moved to (456, 436)
Screenshot: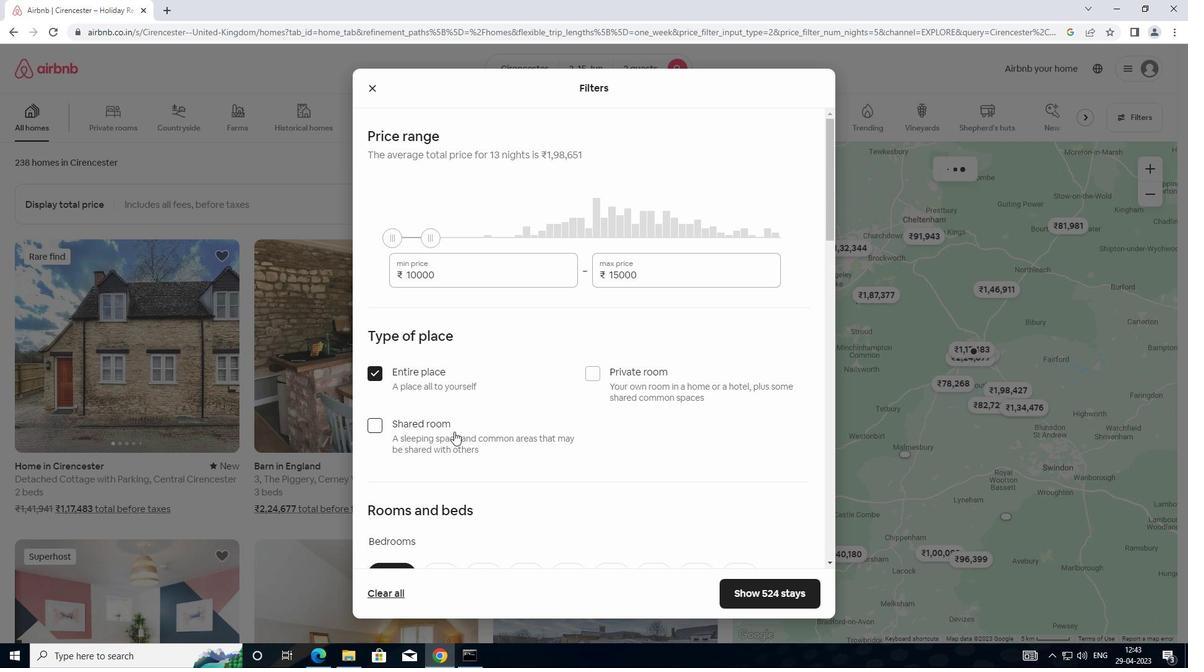 
Action: Mouse scrolled (456, 435) with delta (0, 0)
Screenshot: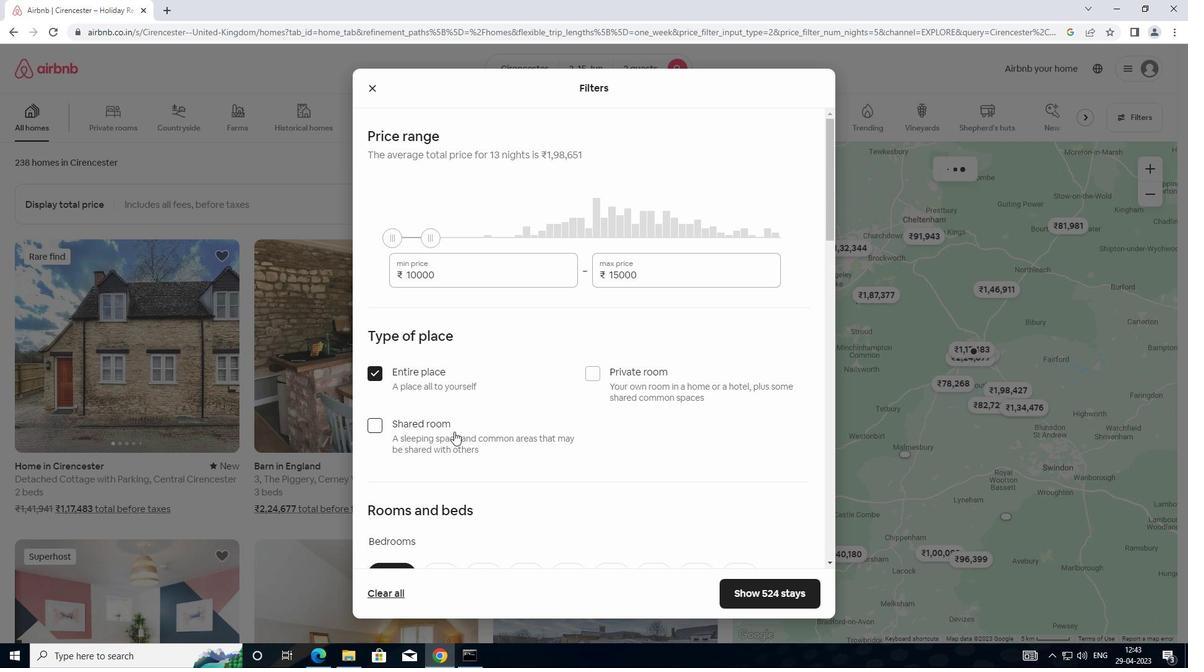 
Action: Mouse scrolled (456, 435) with delta (0, 0)
Screenshot: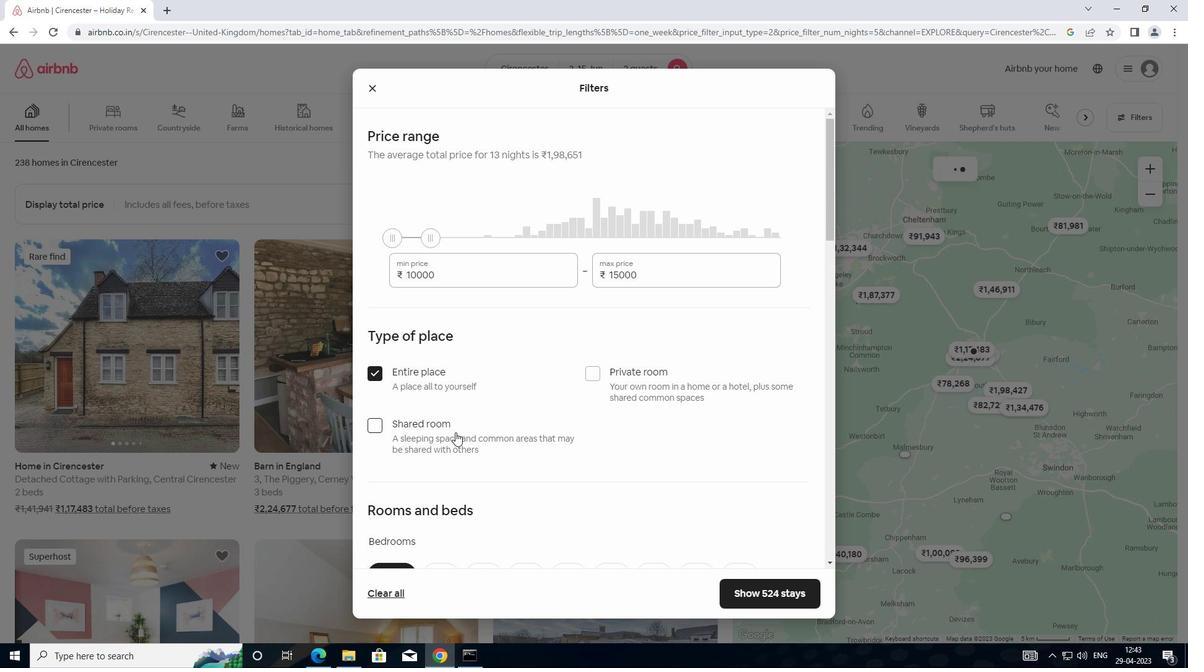 
Action: Mouse moved to (457, 436)
Screenshot: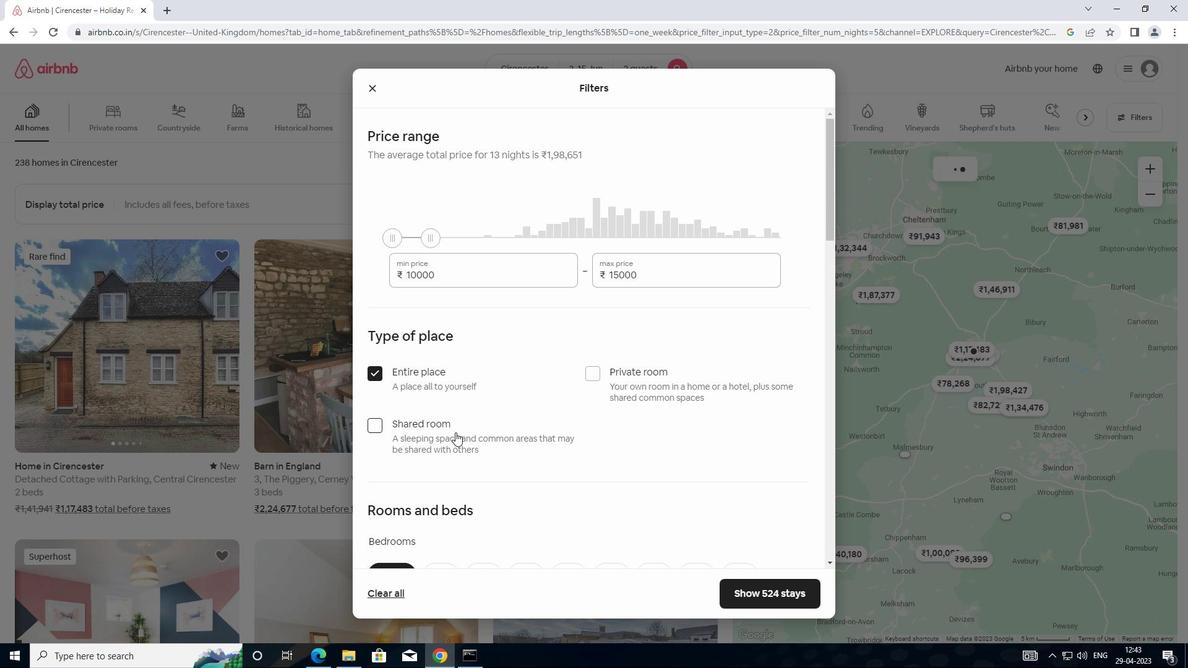 
Action: Mouse scrolled (457, 435) with delta (0, 0)
Screenshot: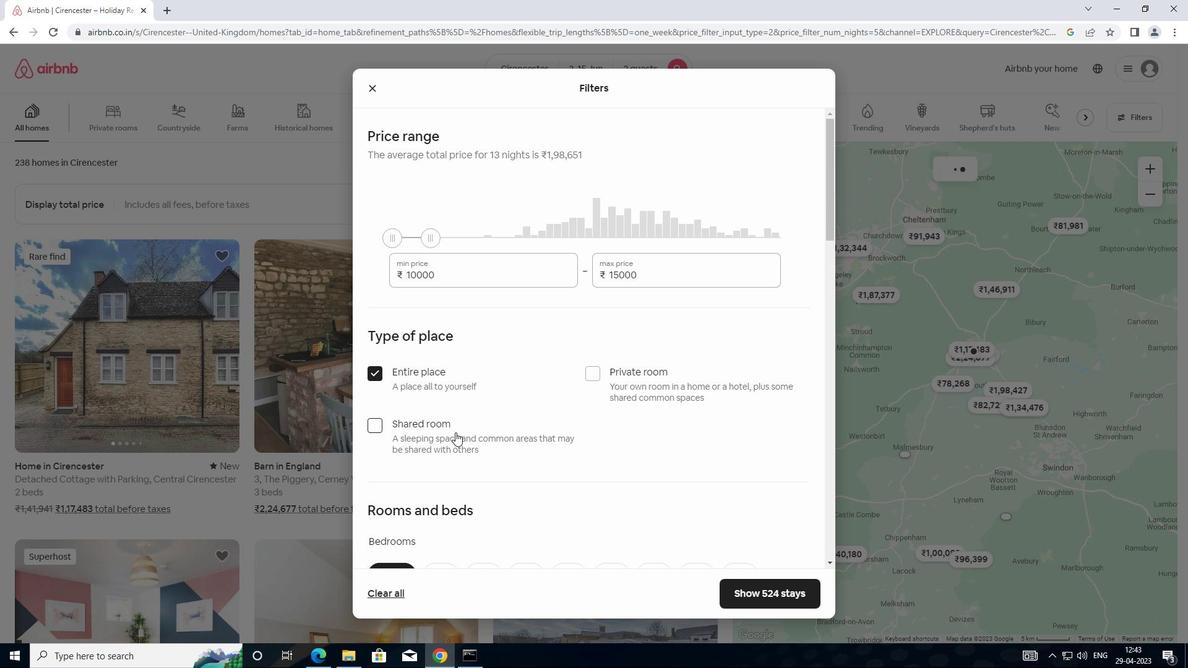 
Action: Mouse moved to (461, 424)
Screenshot: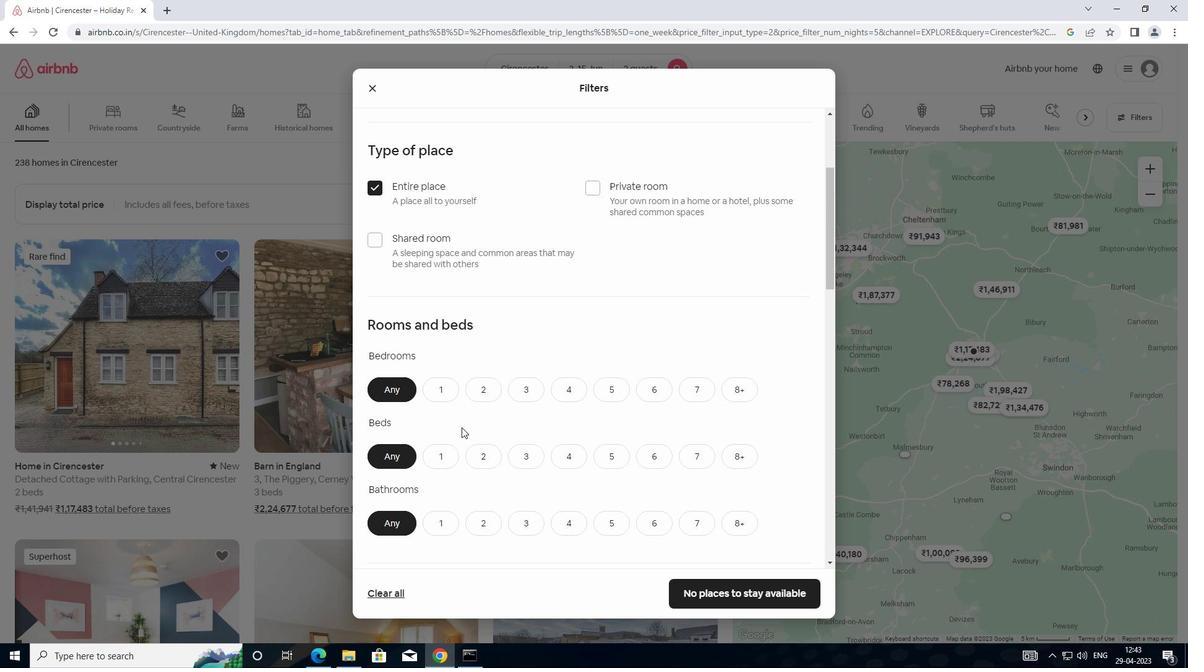 
Action: Mouse scrolled (461, 423) with delta (0, 0)
Screenshot: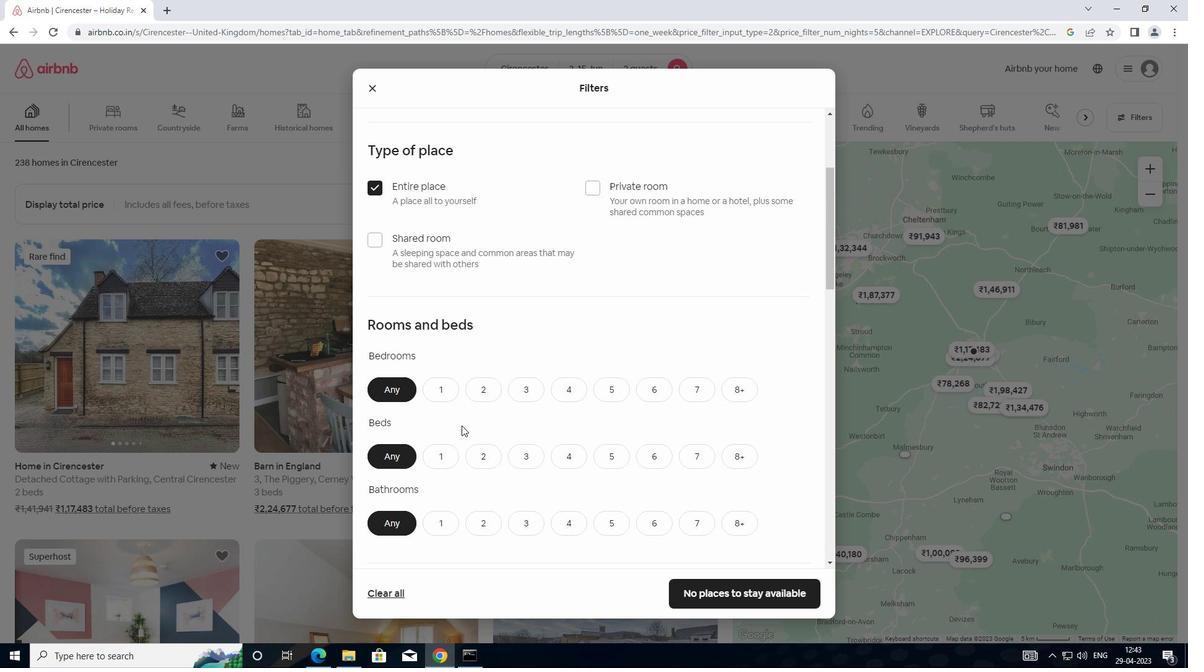 
Action: Mouse moved to (438, 323)
Screenshot: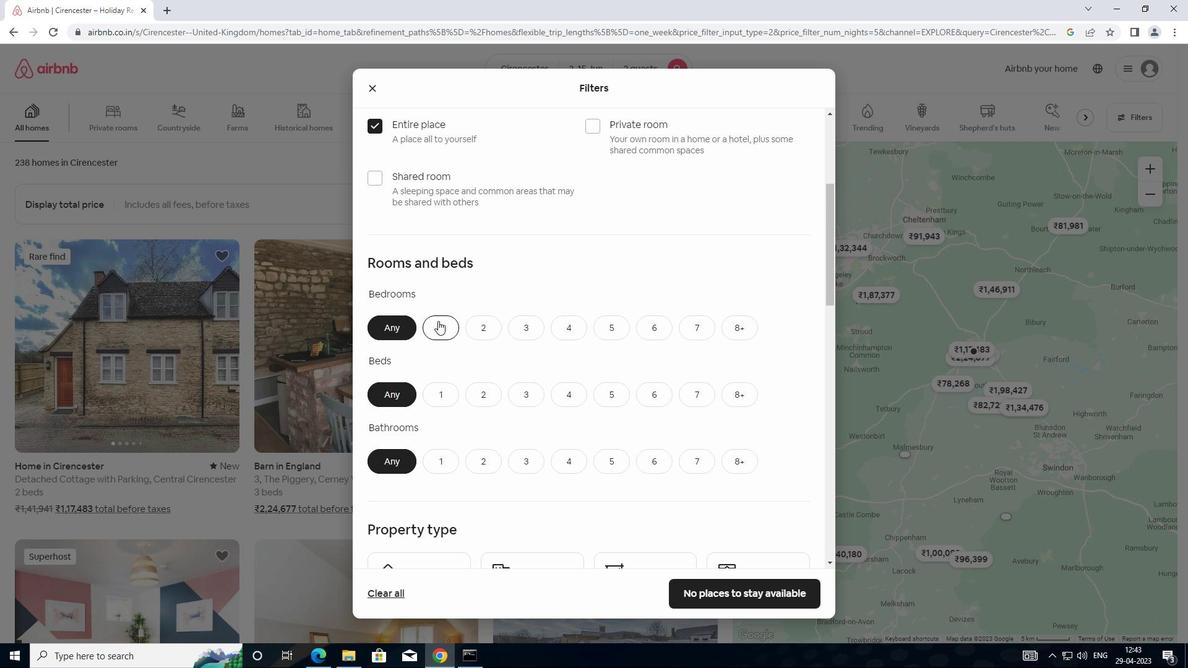 
Action: Mouse pressed left at (438, 323)
Screenshot: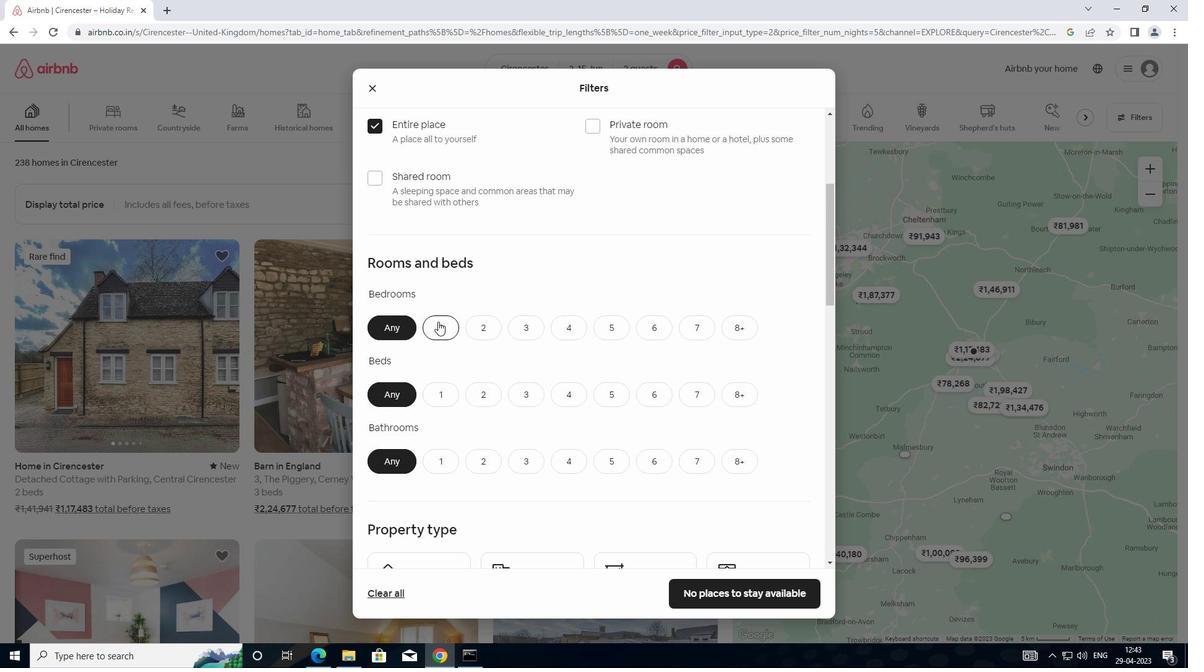 
Action: Mouse moved to (438, 396)
Screenshot: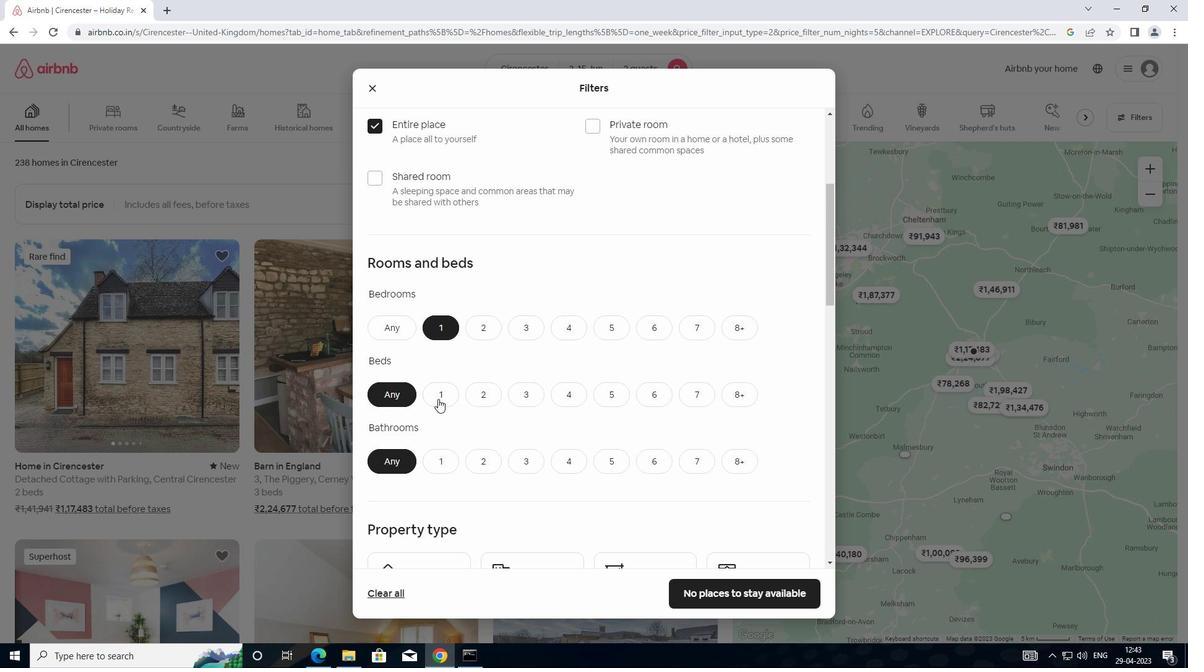 
Action: Mouse pressed left at (438, 396)
Screenshot: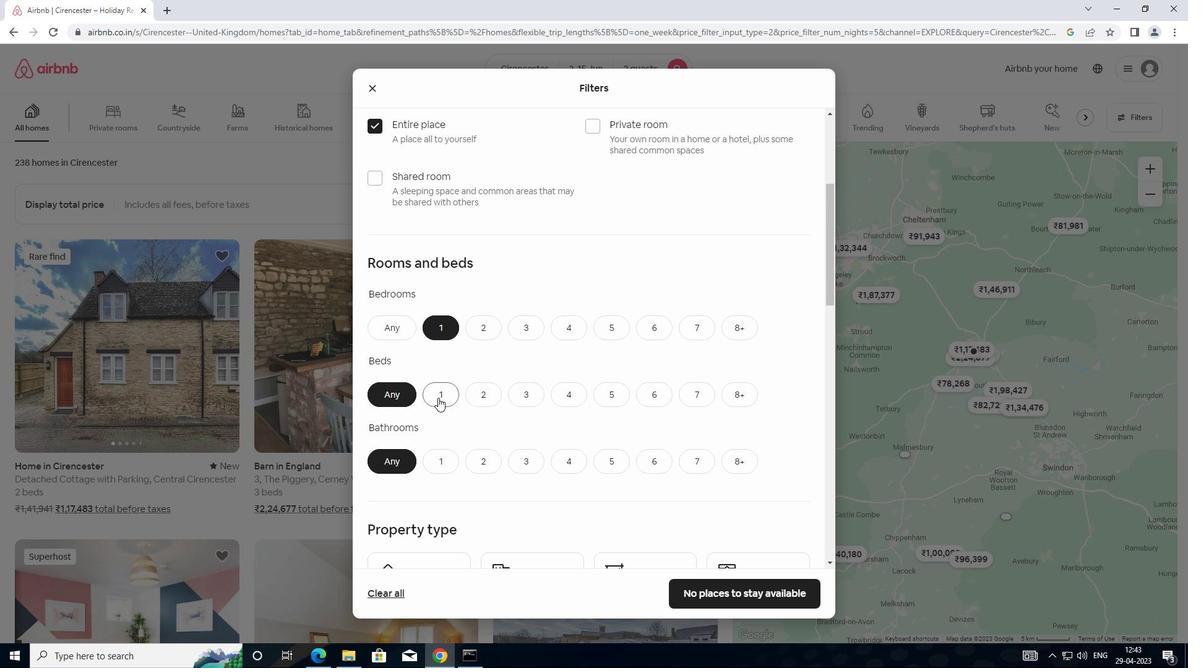 
Action: Mouse moved to (437, 466)
Screenshot: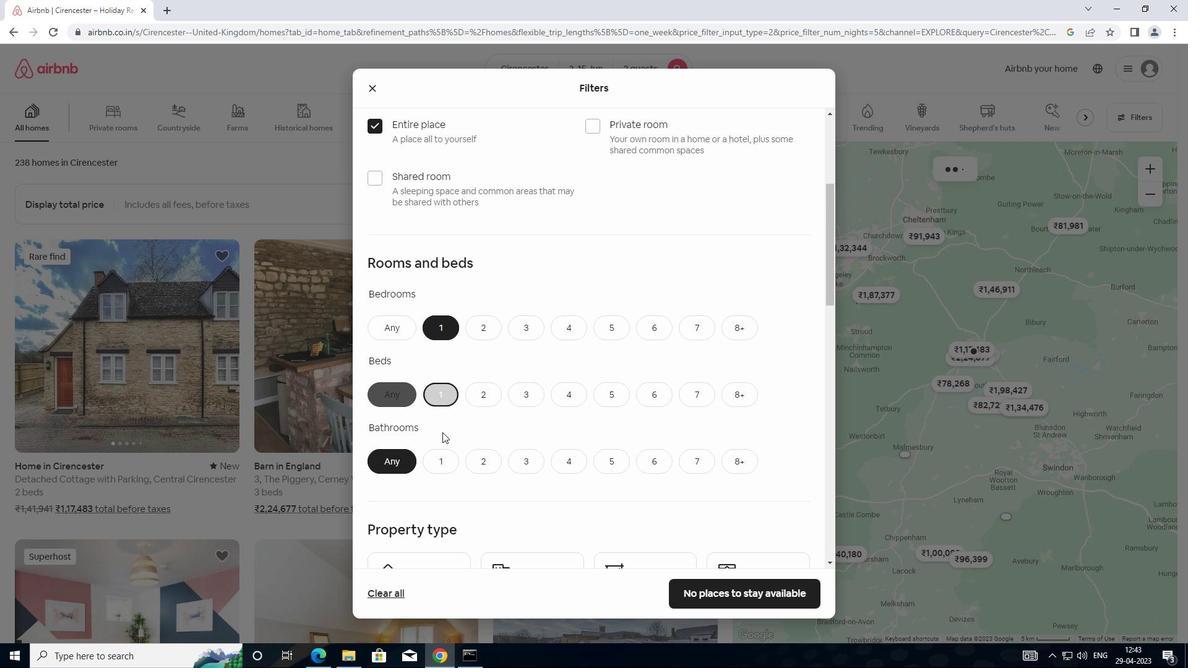 
Action: Mouse pressed left at (437, 466)
Screenshot: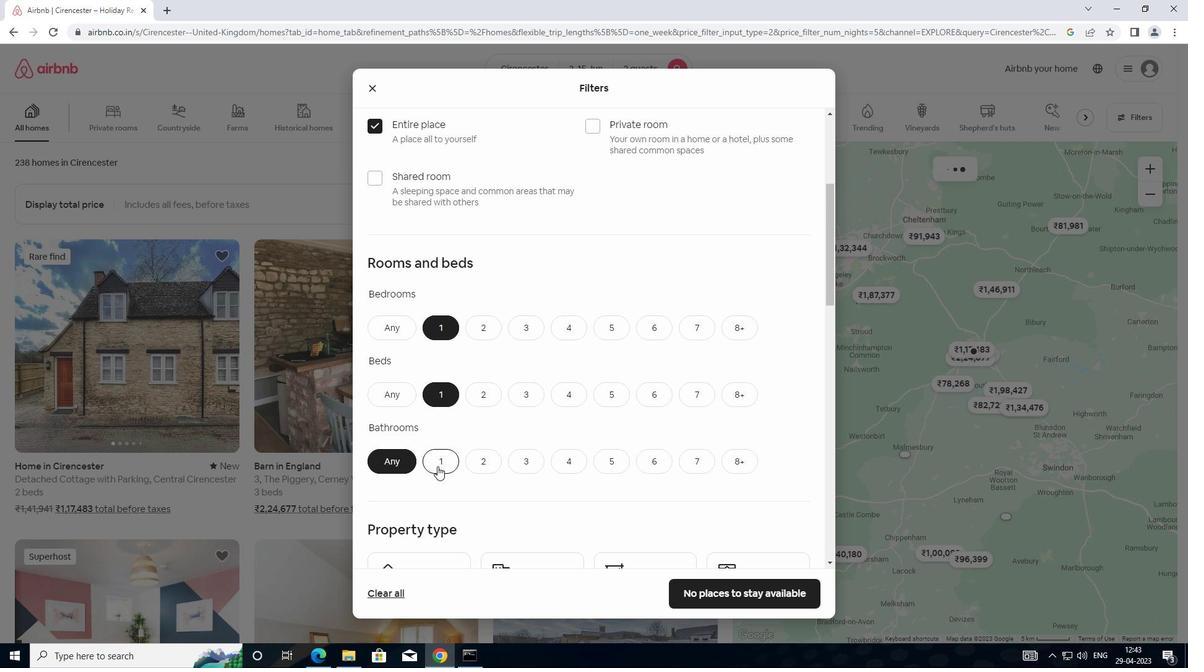 
Action: Mouse moved to (481, 445)
Screenshot: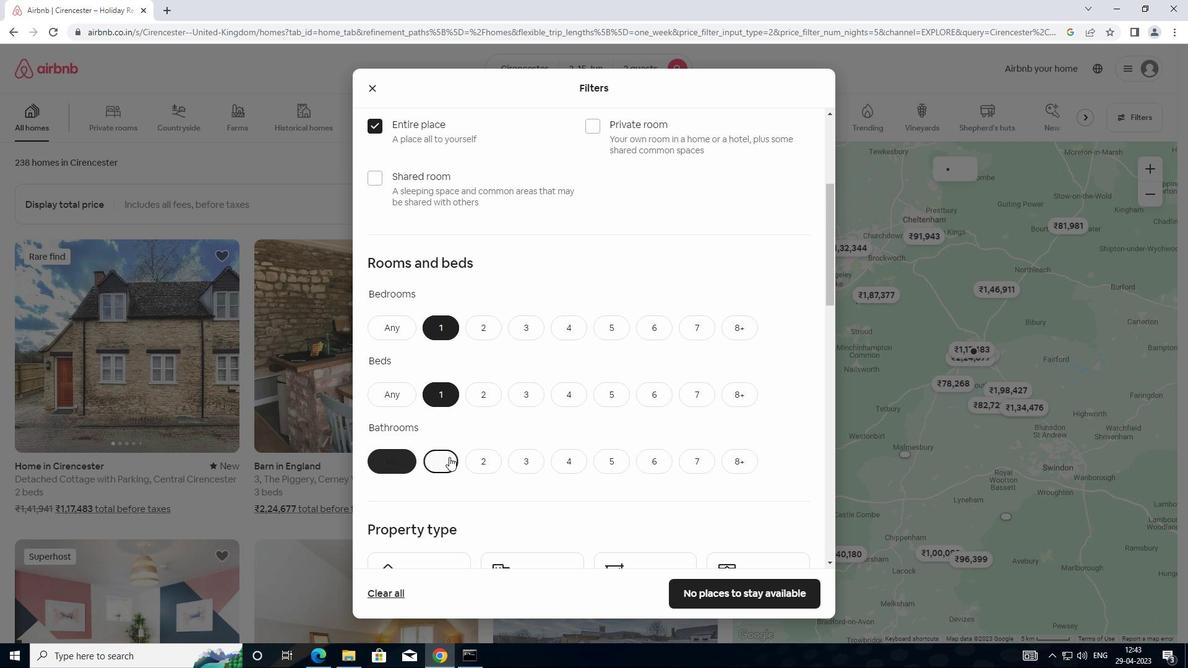 
Action: Mouse scrolled (481, 444) with delta (0, 0)
Screenshot: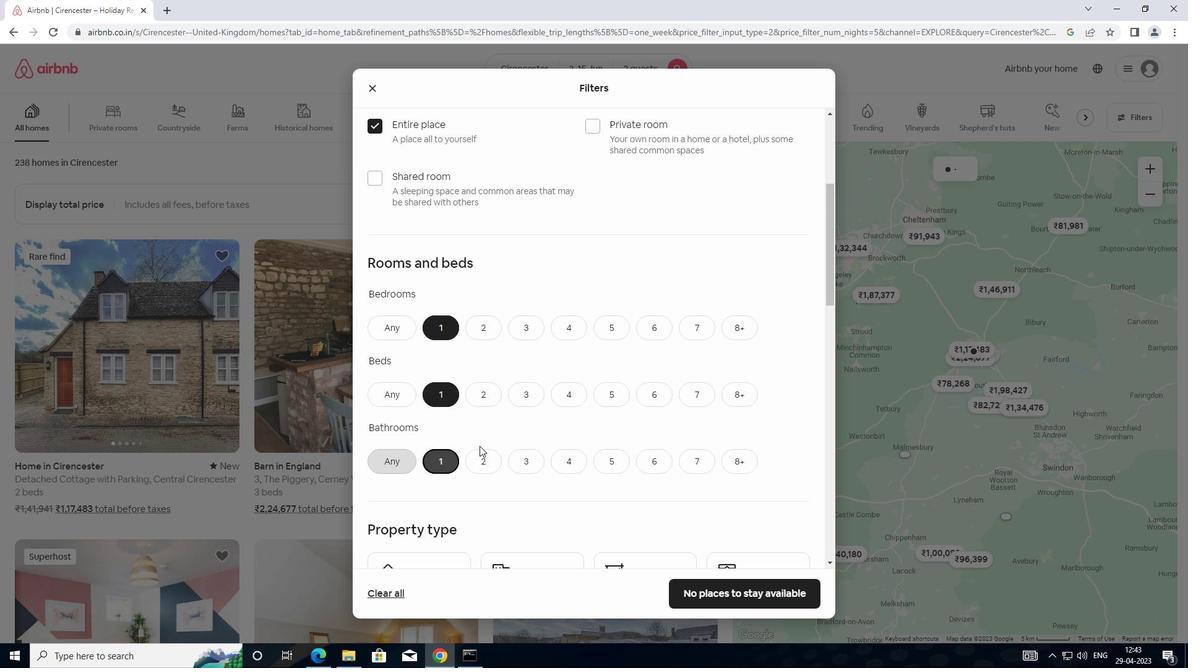 
Action: Mouse scrolled (481, 444) with delta (0, 0)
Screenshot: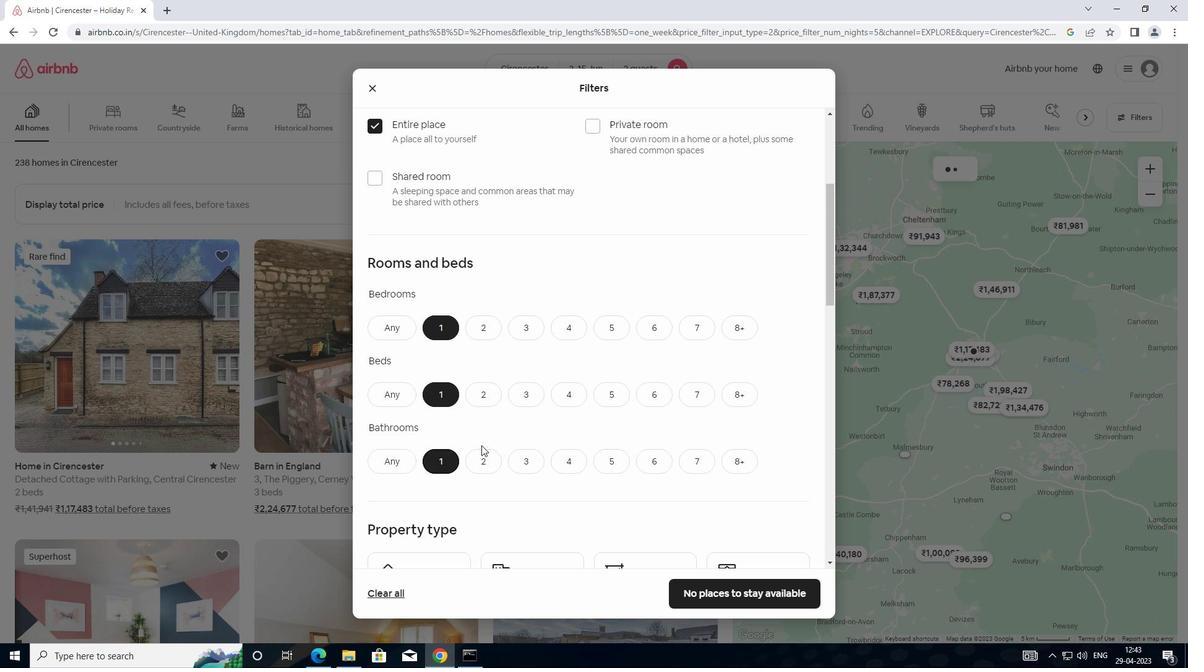
Action: Mouse scrolled (481, 444) with delta (0, 0)
Screenshot: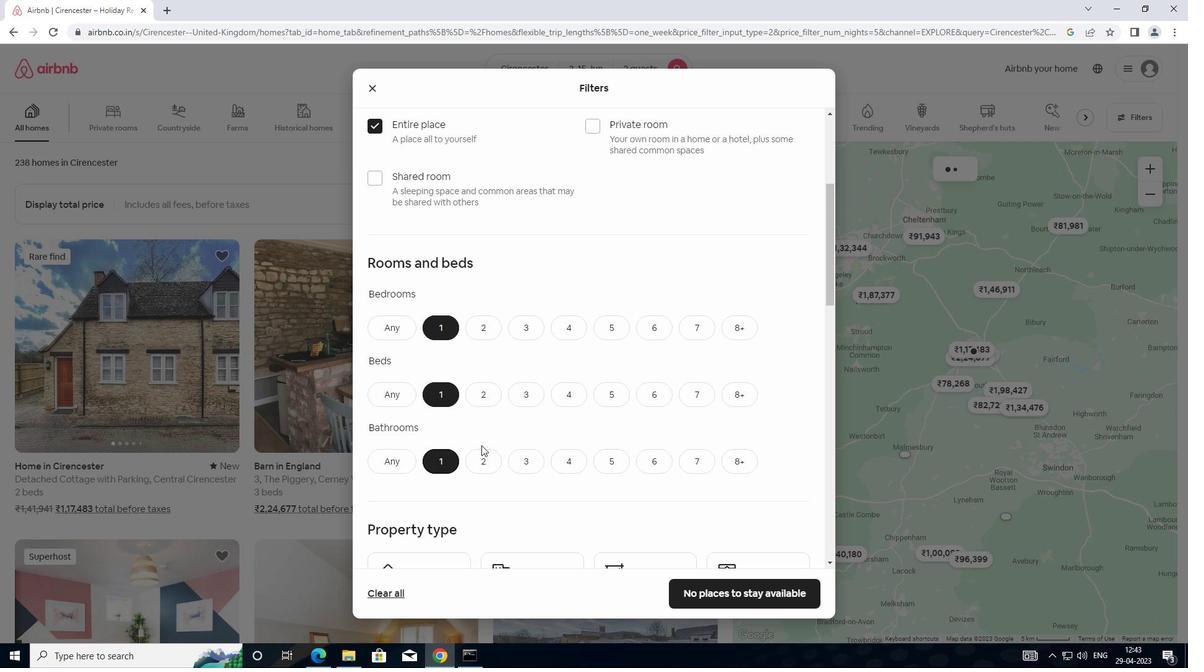 
Action: Mouse moved to (425, 425)
Screenshot: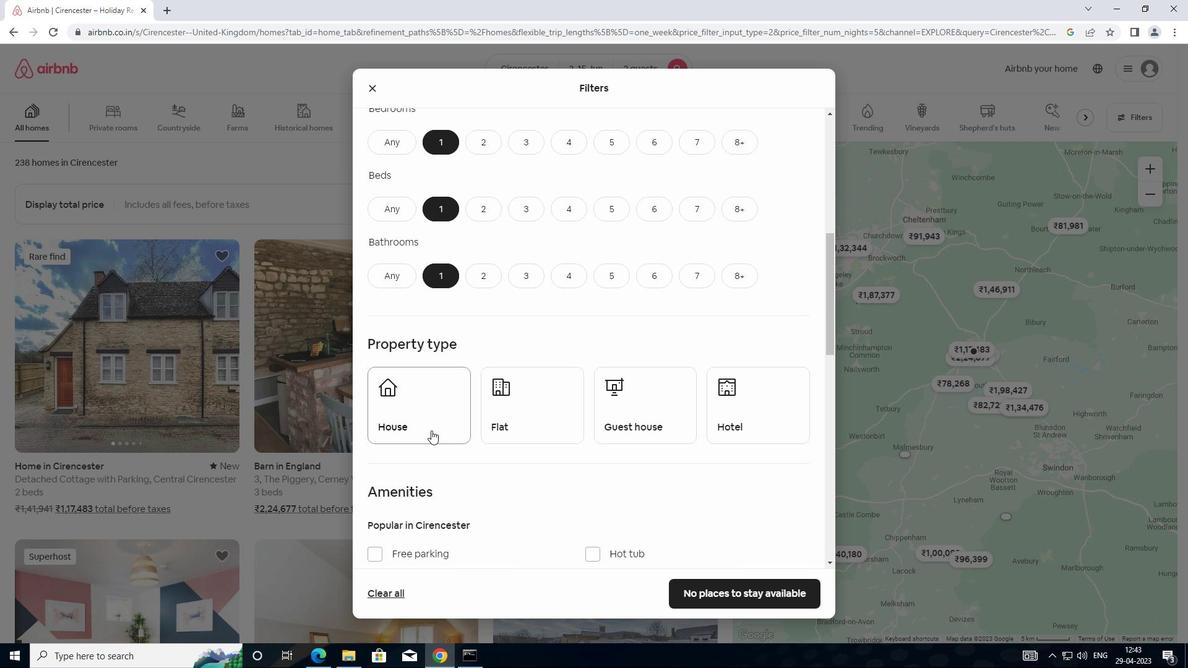 
Action: Mouse pressed left at (425, 425)
Screenshot: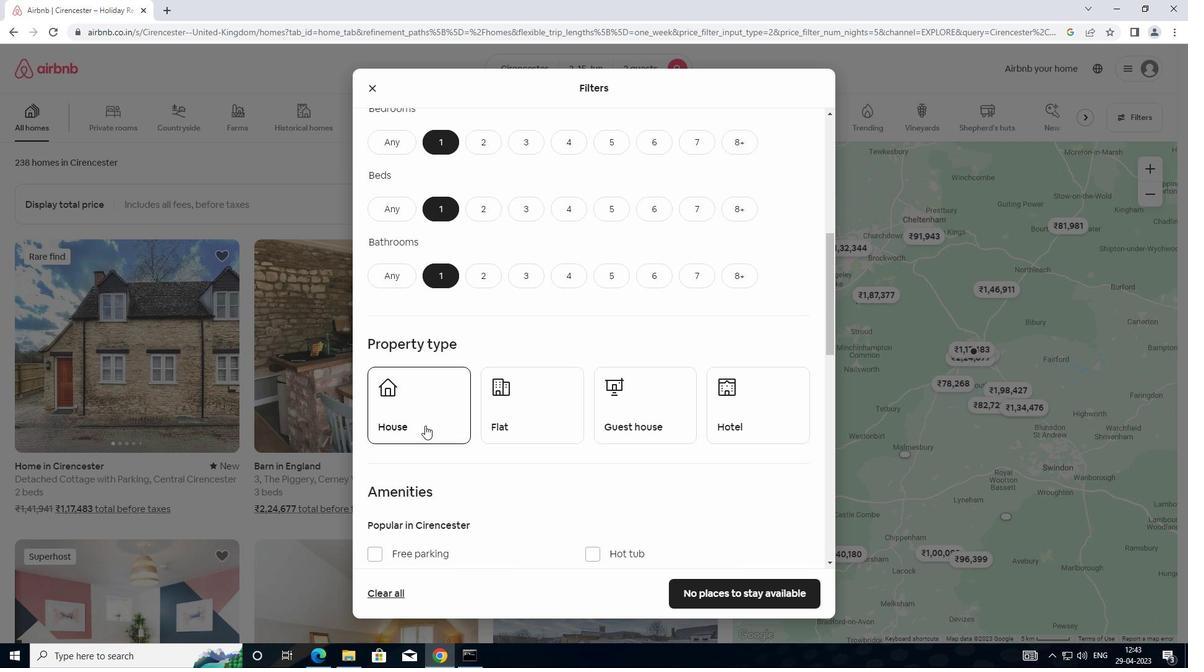 
Action: Mouse moved to (553, 441)
Screenshot: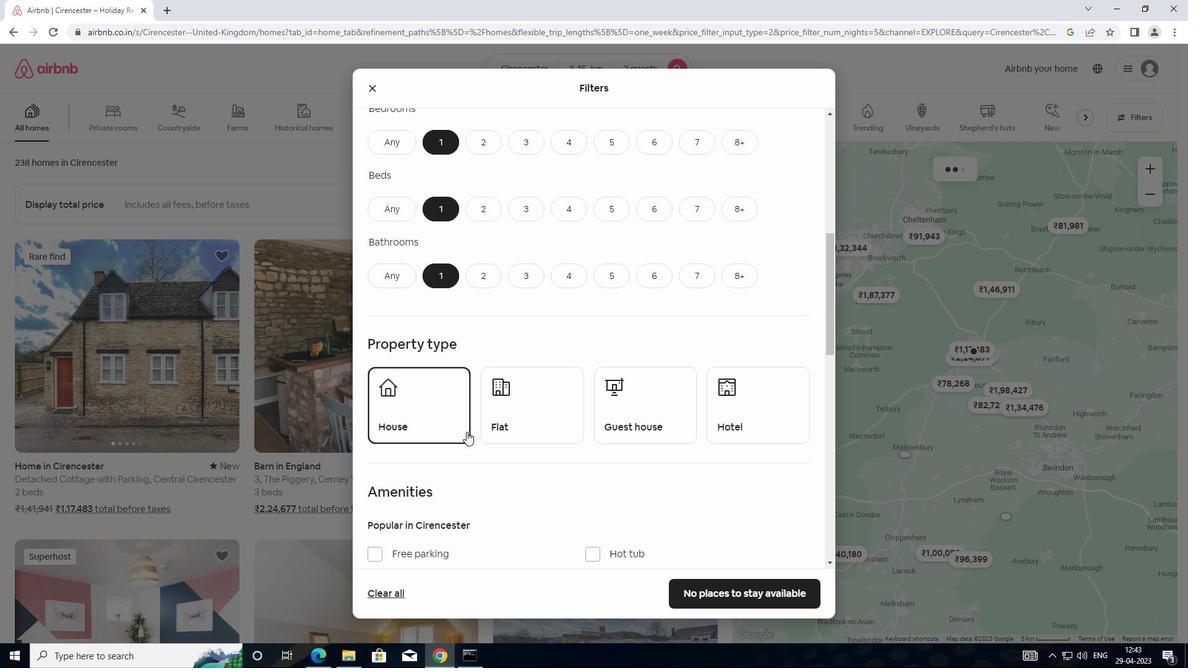 
Action: Mouse pressed left at (553, 441)
Screenshot: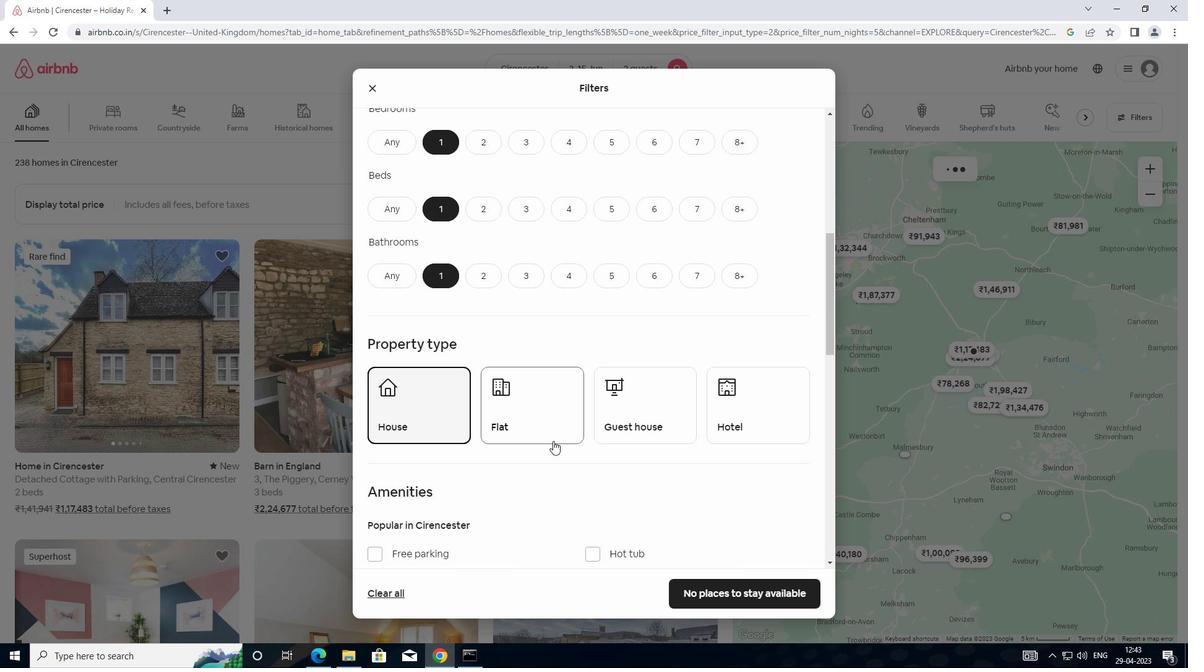 
Action: Mouse moved to (693, 419)
Screenshot: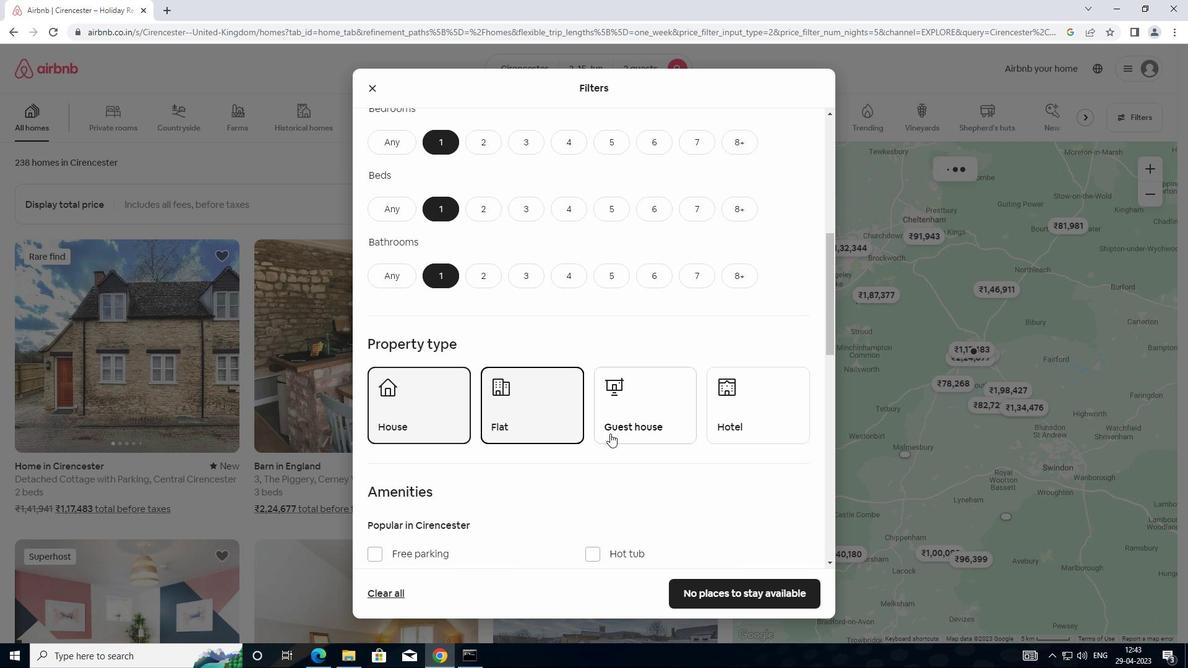 
Action: Mouse pressed left at (693, 419)
Screenshot: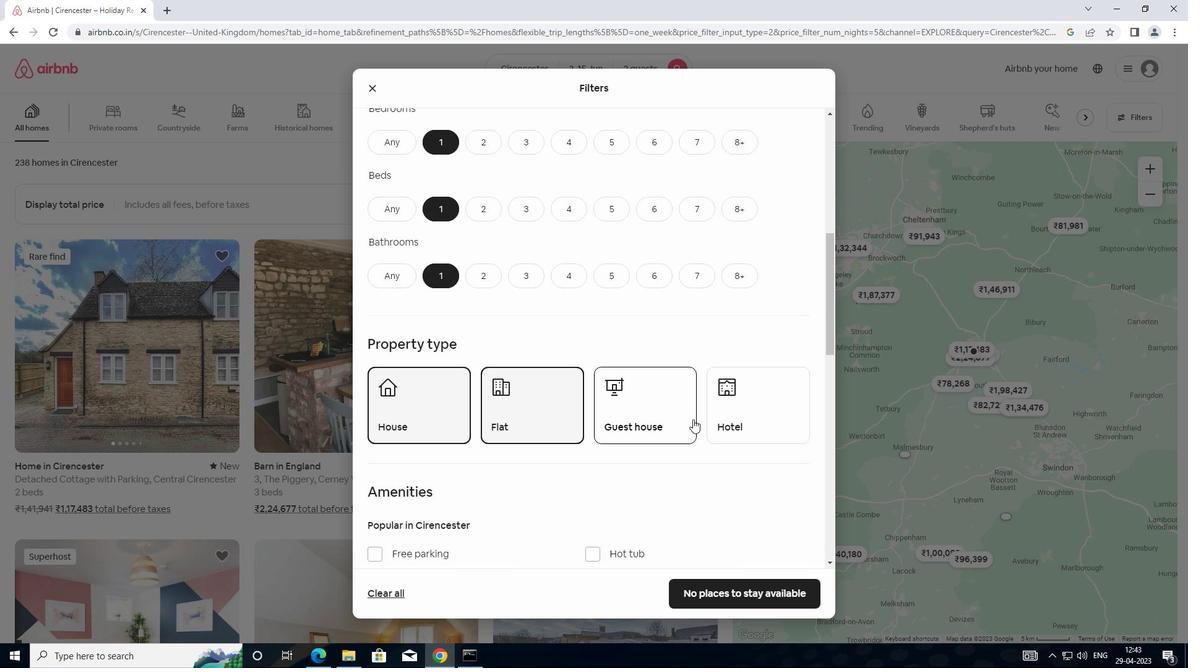
Action: Mouse moved to (748, 415)
Screenshot: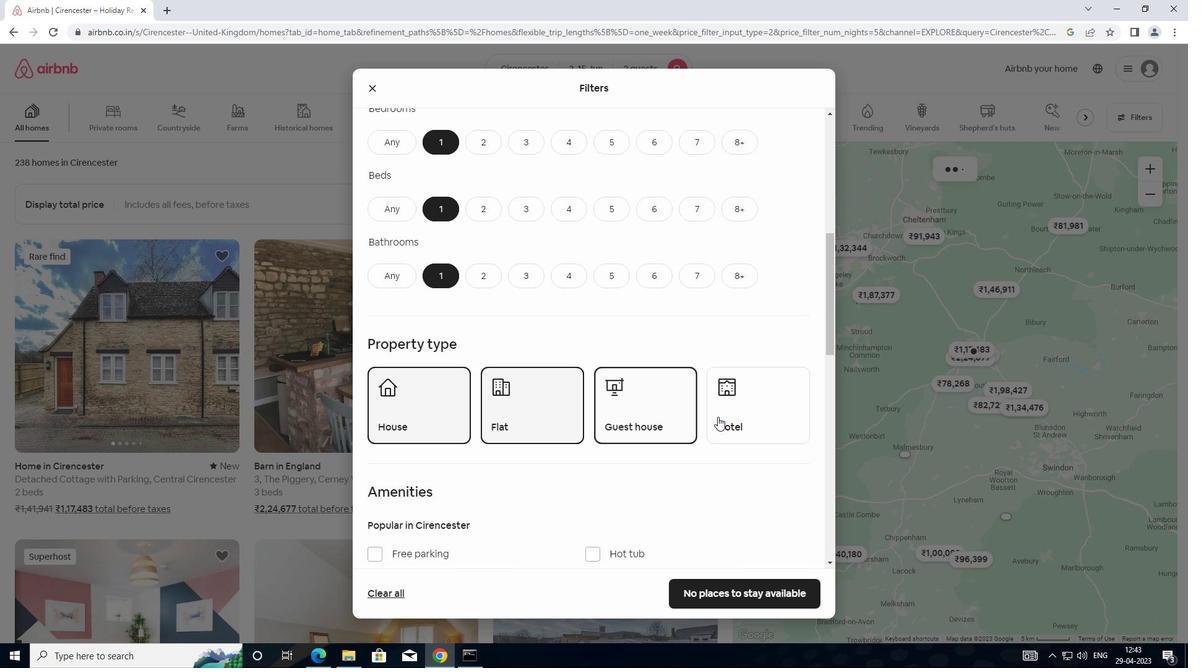 
Action: Mouse pressed left at (748, 415)
Screenshot: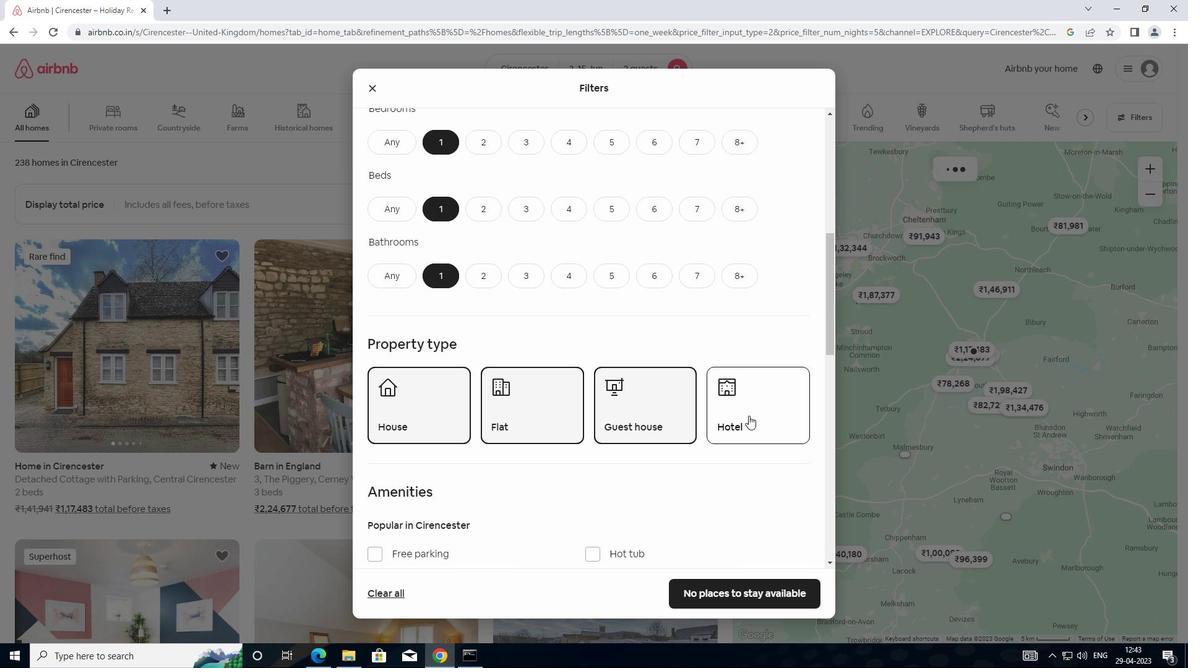 
Action: Mouse moved to (436, 450)
Screenshot: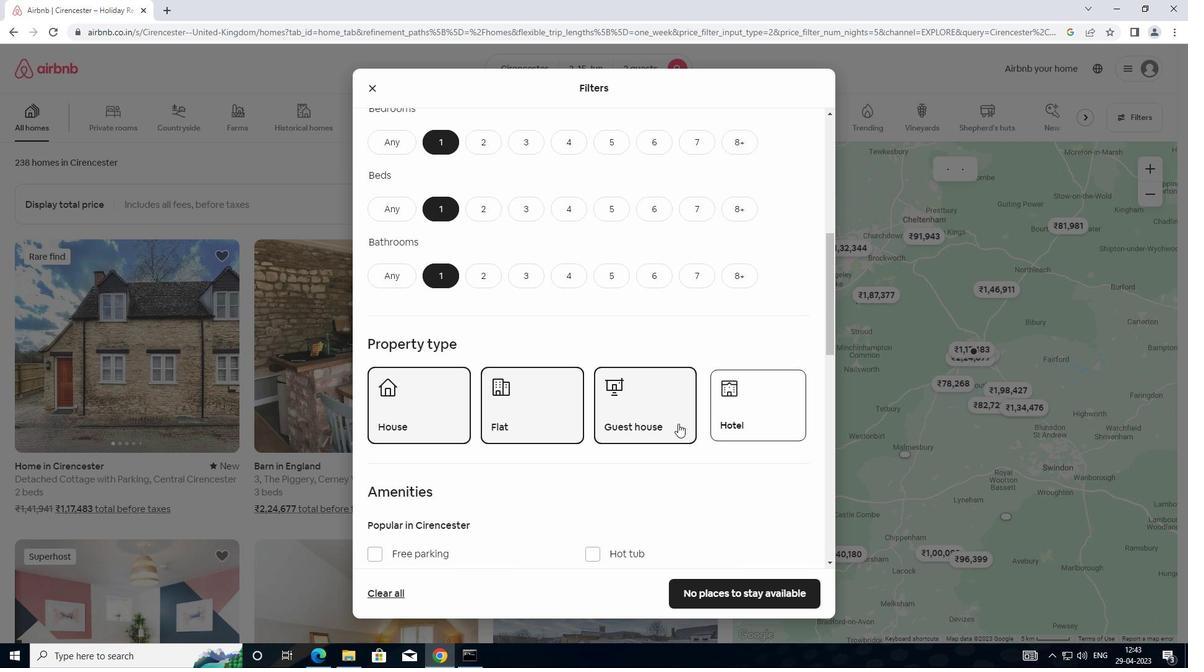 
Action: Mouse scrolled (436, 449) with delta (0, 0)
Screenshot: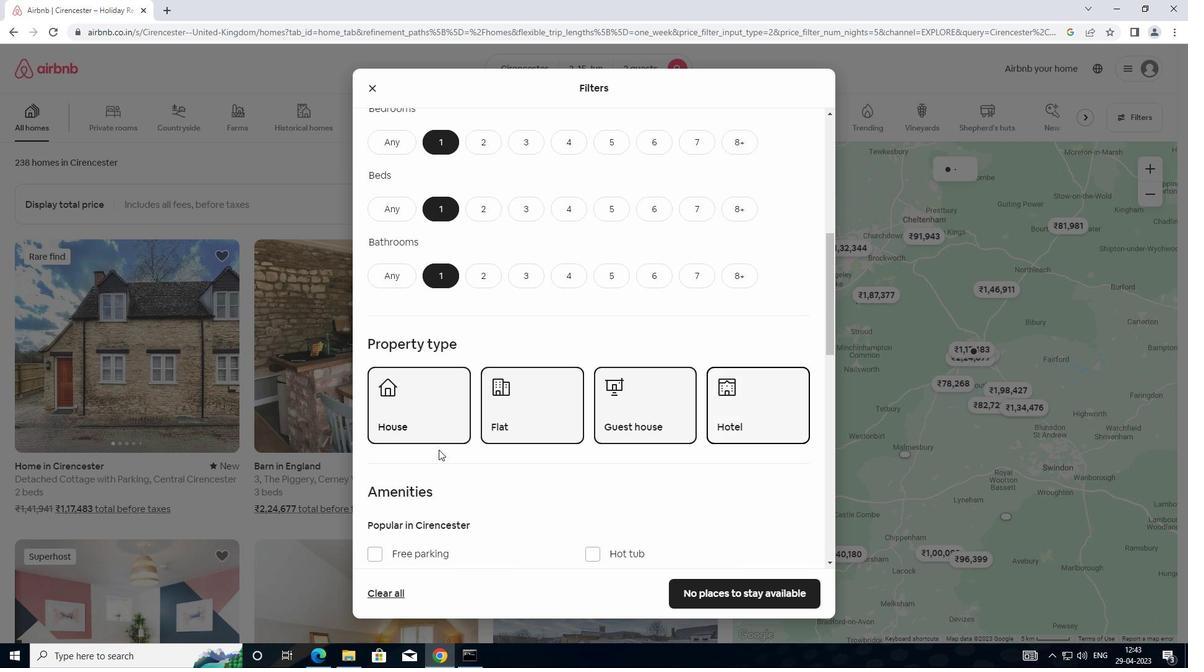 
Action: Mouse scrolled (436, 449) with delta (0, 0)
Screenshot: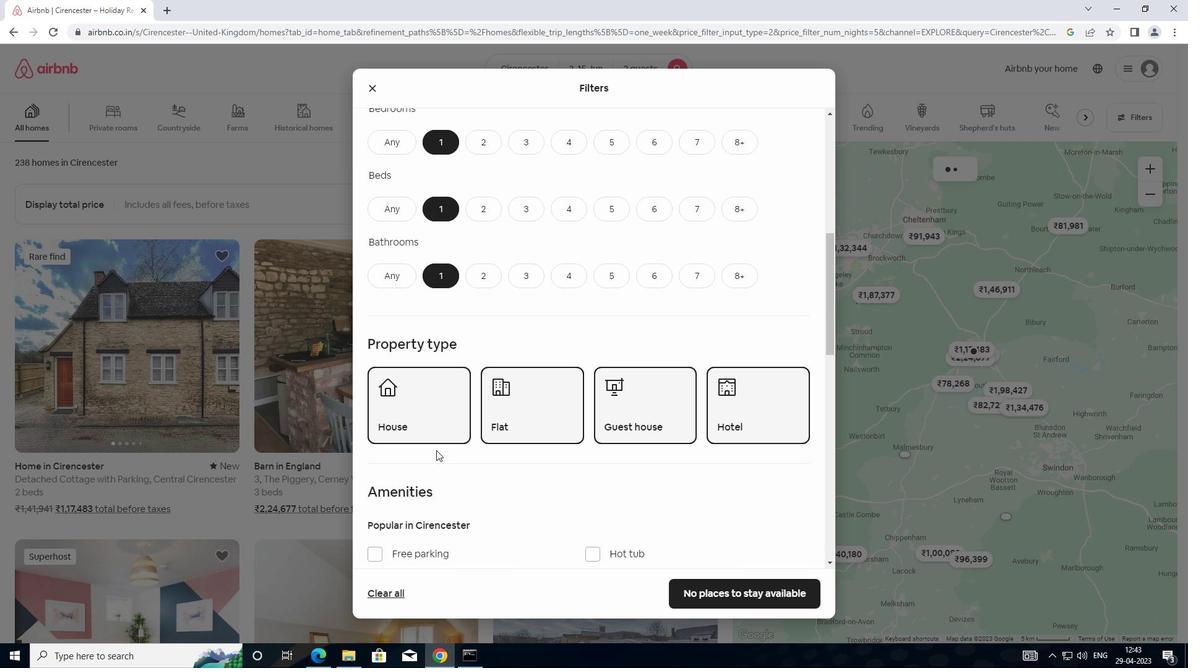 
Action: Mouse scrolled (436, 449) with delta (0, 0)
Screenshot: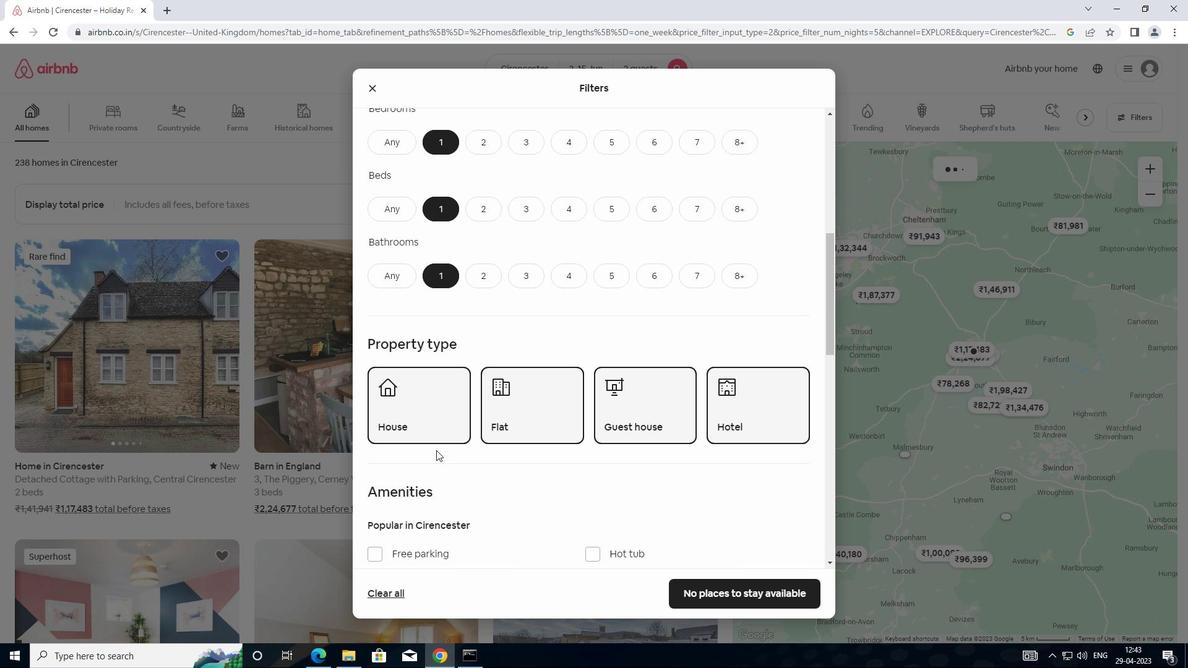 
Action: Mouse moved to (488, 430)
Screenshot: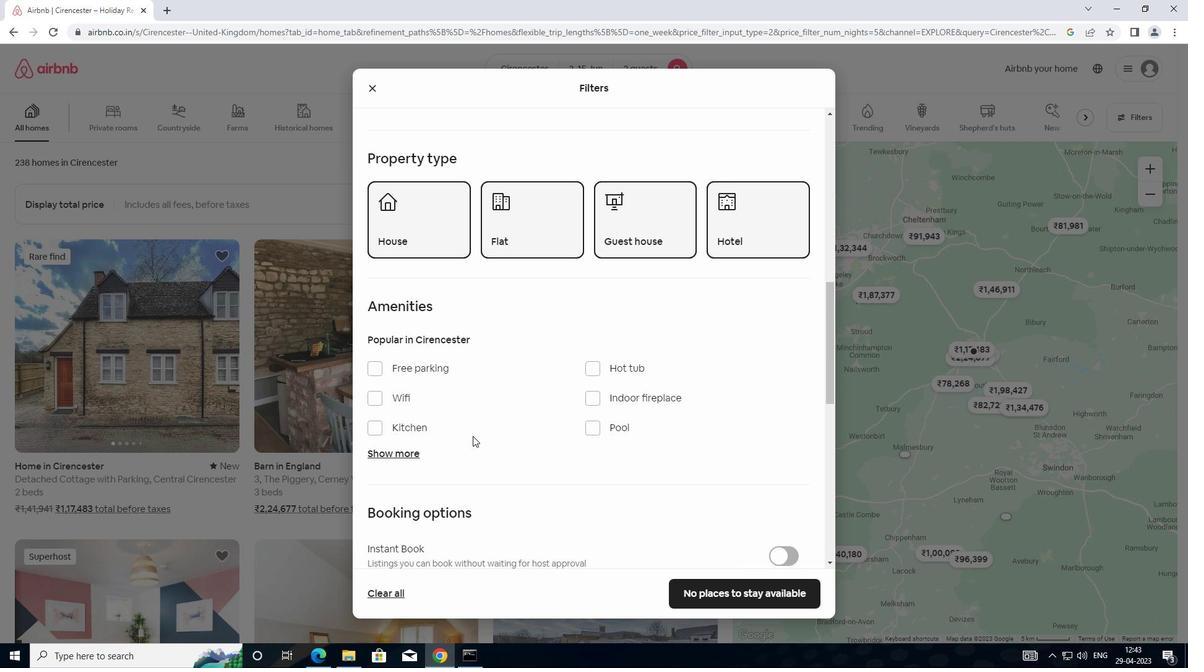 
Action: Mouse scrolled (488, 429) with delta (0, 0)
Screenshot: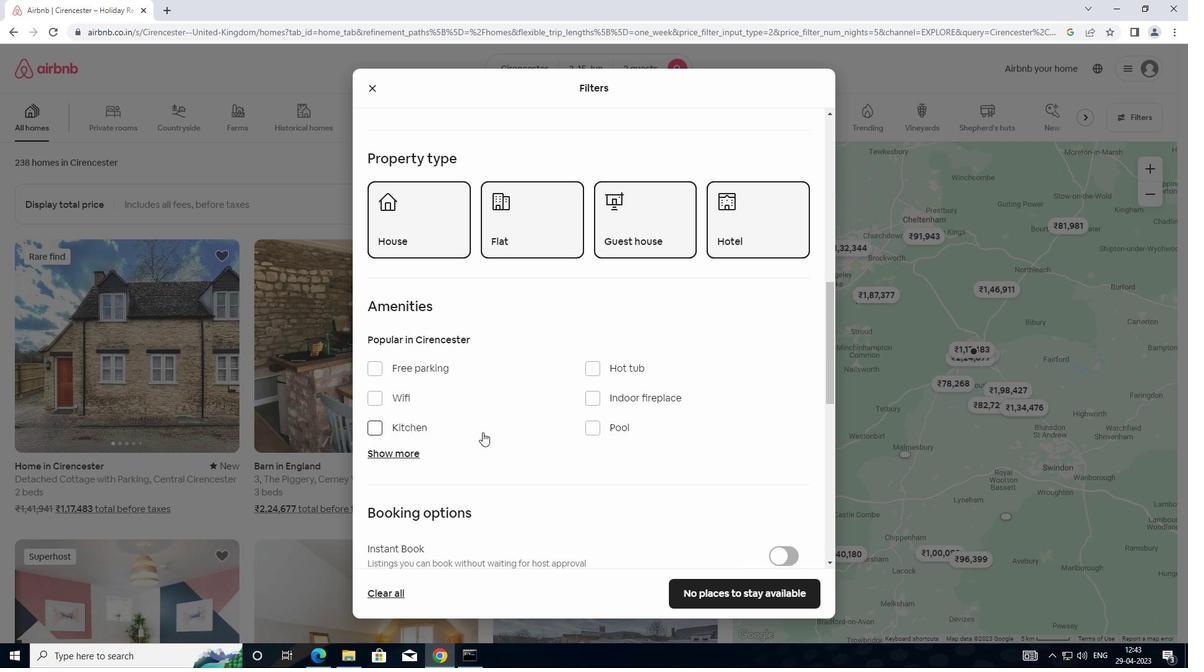 
Action: Mouse scrolled (488, 429) with delta (0, 0)
Screenshot: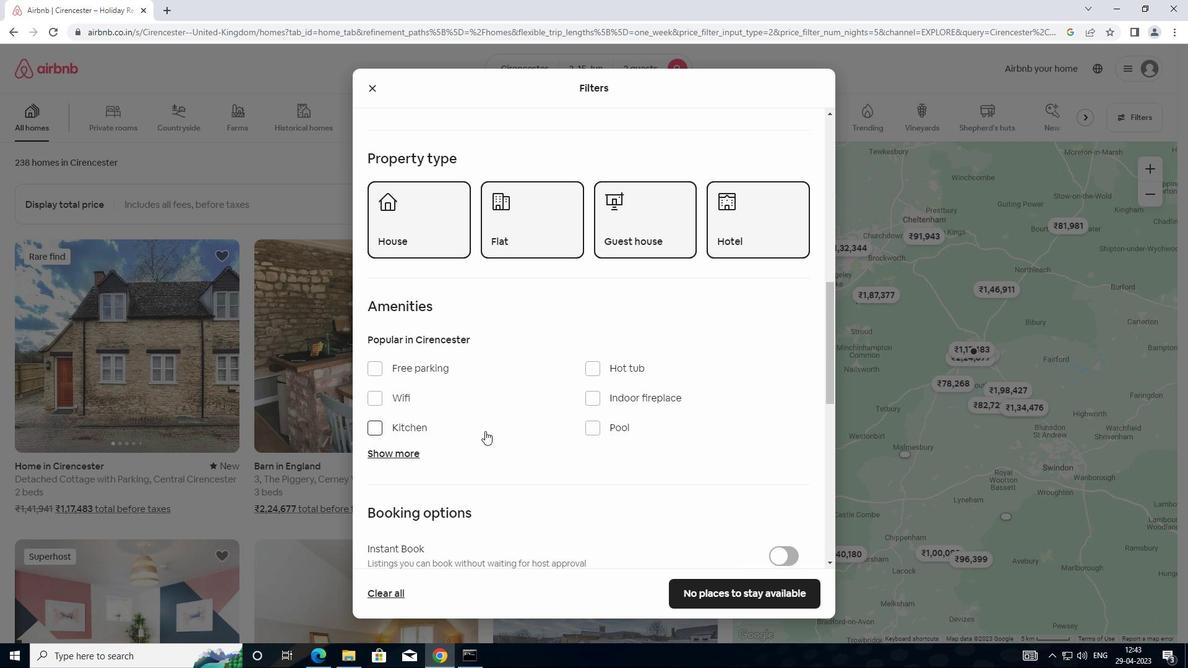 
Action: Mouse scrolled (488, 429) with delta (0, 0)
Screenshot: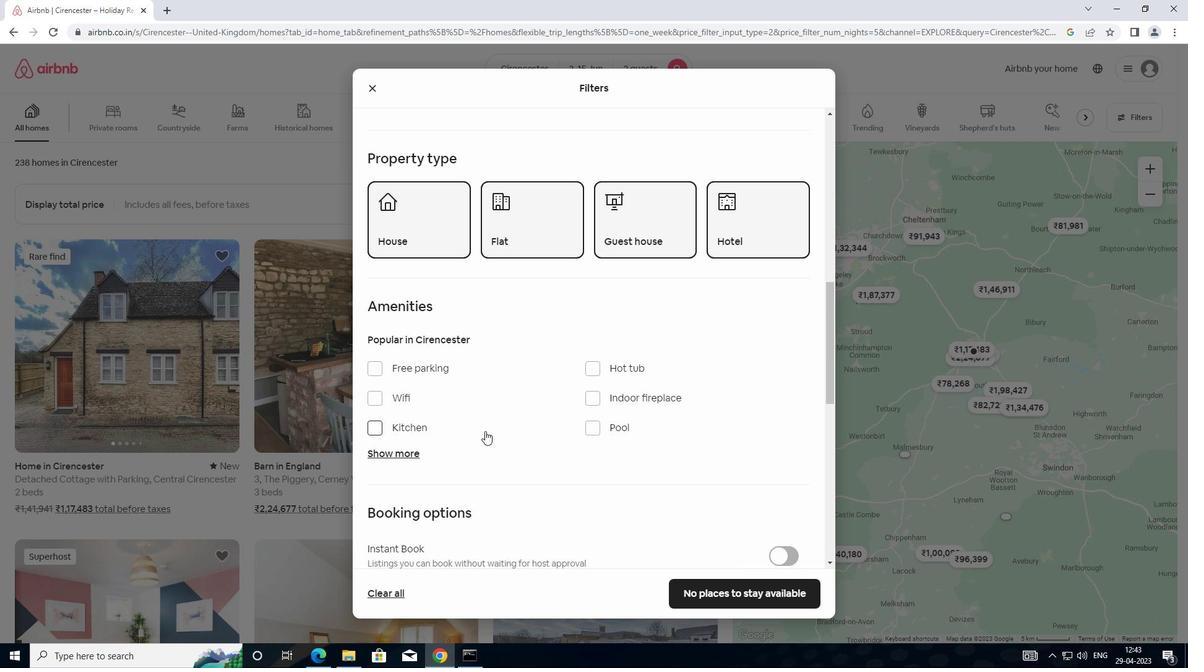 
Action: Mouse moved to (784, 418)
Screenshot: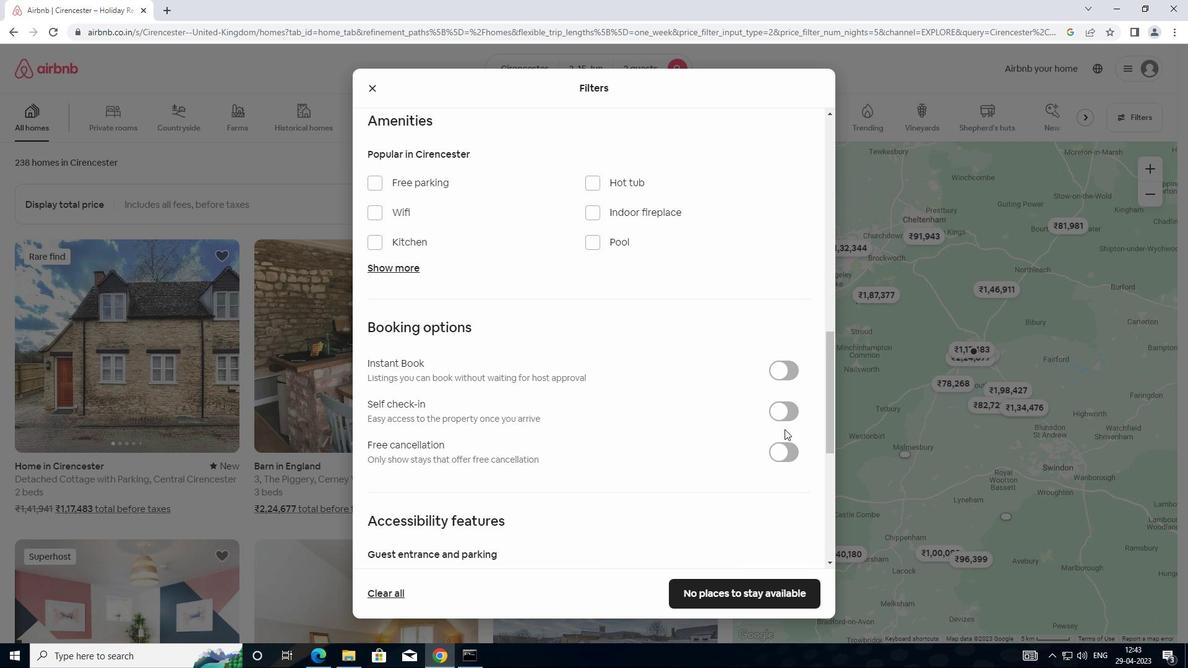 
Action: Mouse pressed left at (784, 418)
Screenshot: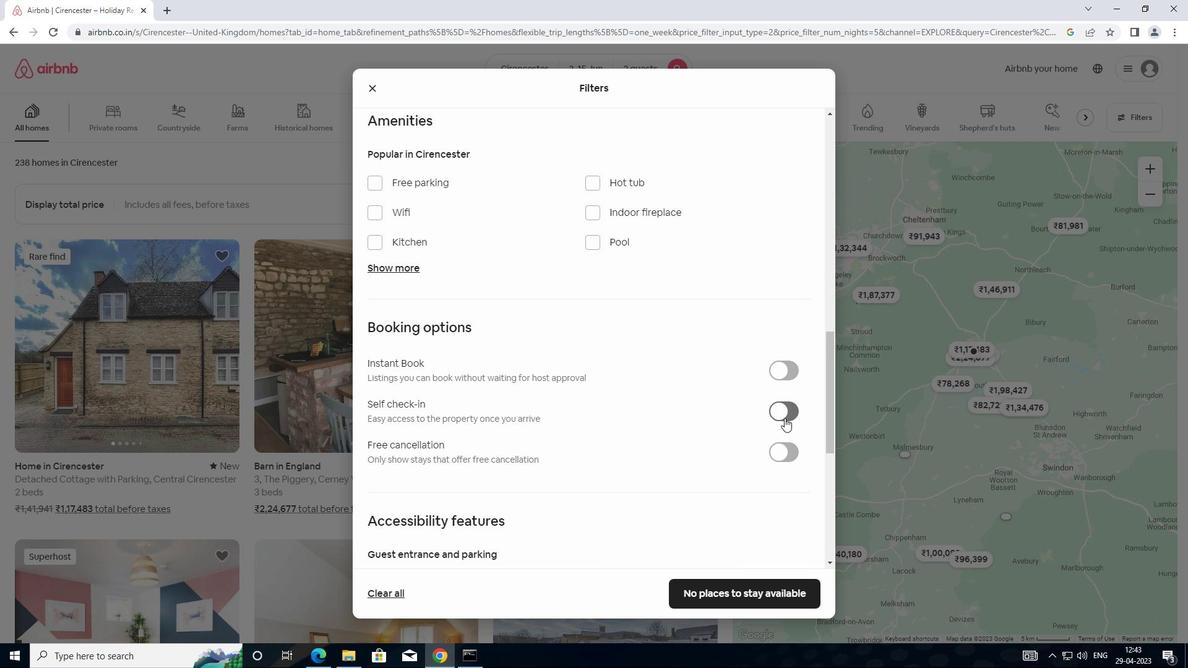 
Action: Mouse moved to (489, 502)
Screenshot: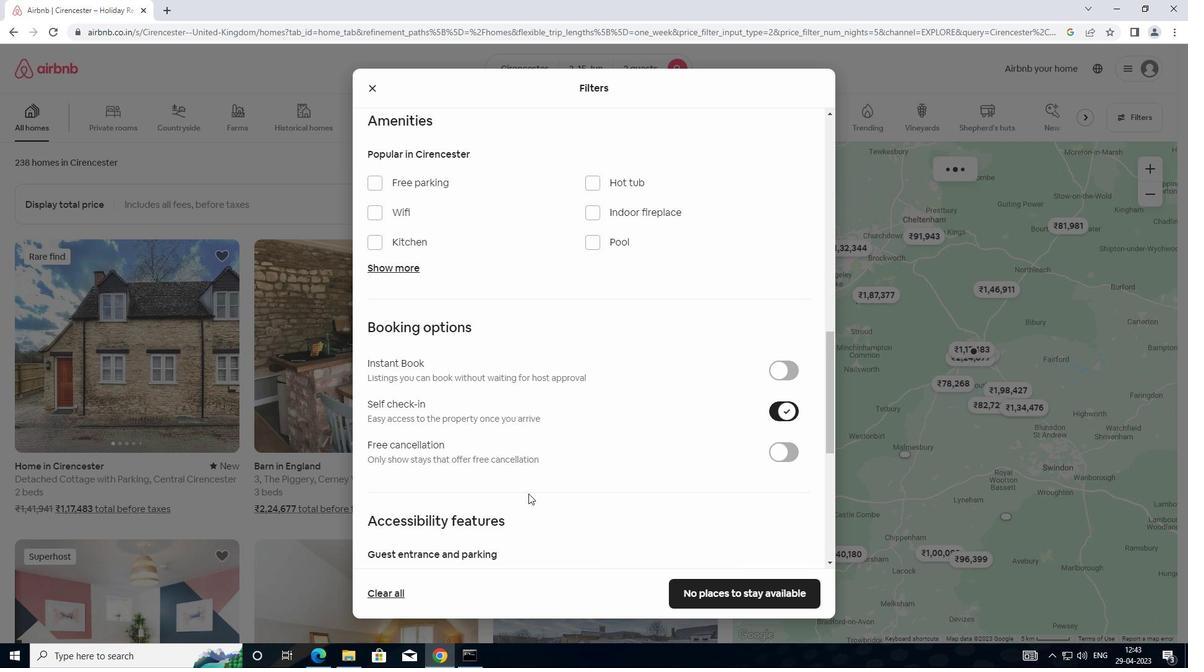 
Action: Mouse scrolled (489, 501) with delta (0, 0)
Screenshot: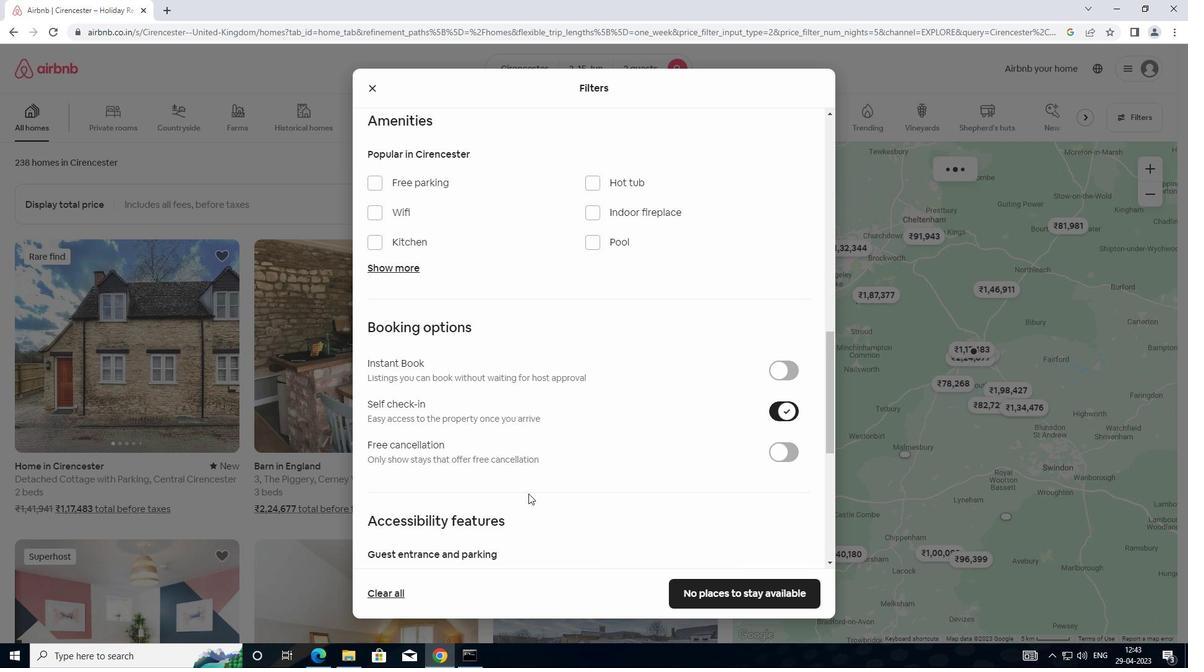 
Action: Mouse scrolled (489, 501) with delta (0, 0)
Screenshot: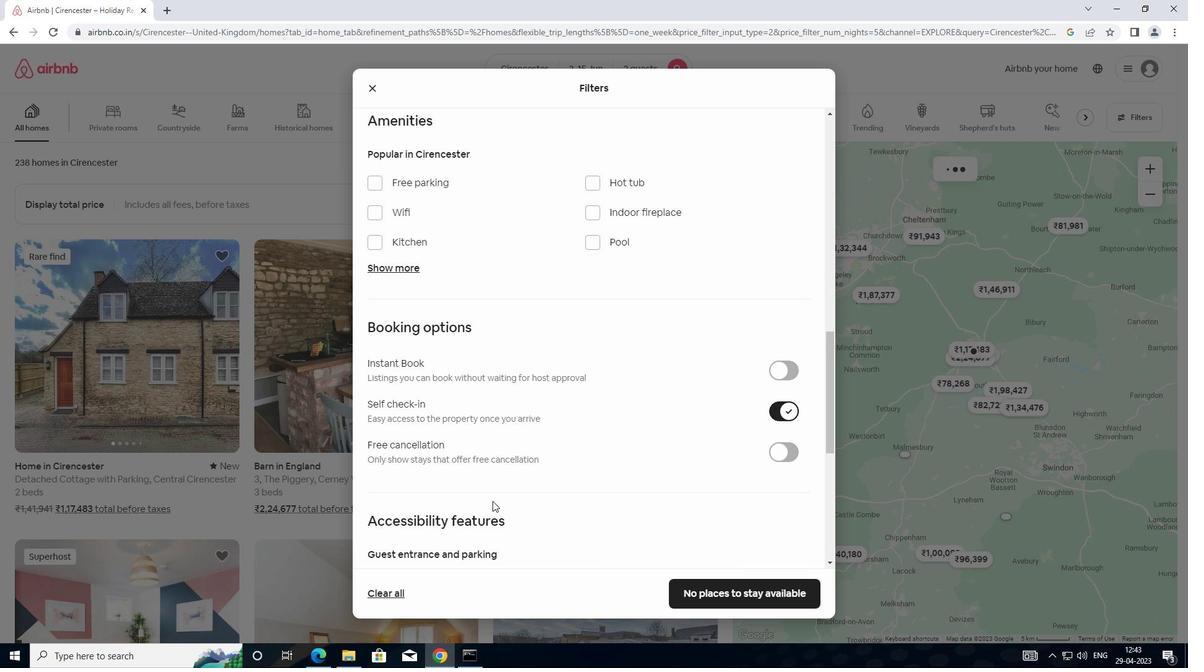 
Action: Mouse moved to (489, 502)
Screenshot: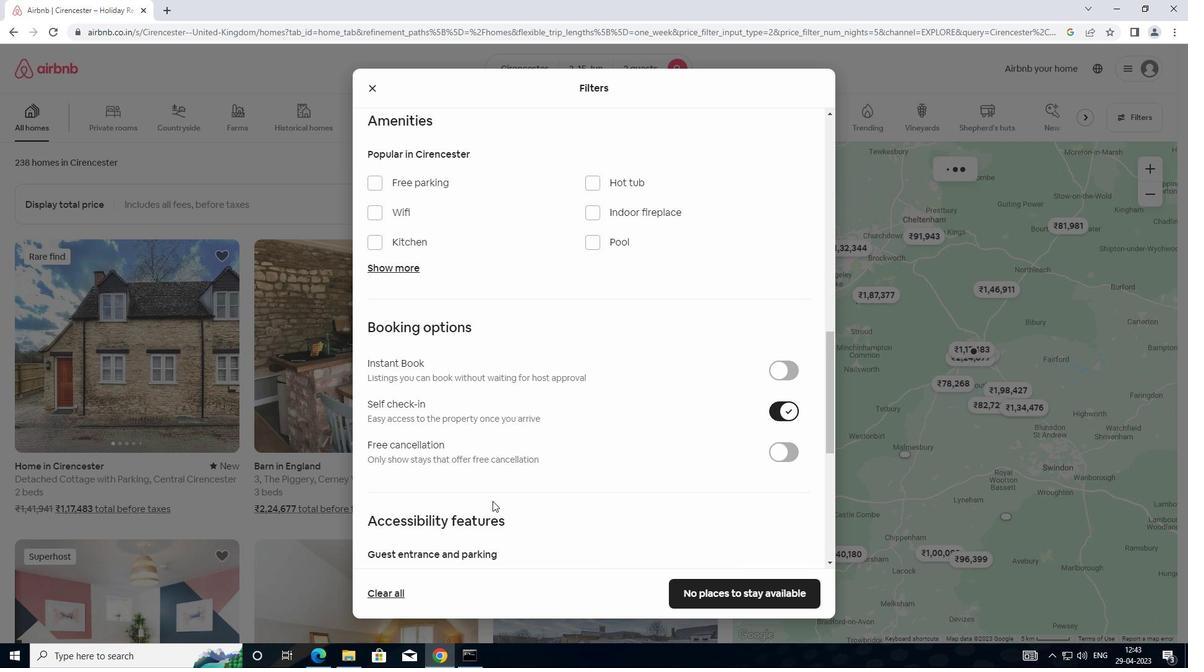 
Action: Mouse scrolled (489, 501) with delta (0, 0)
Screenshot: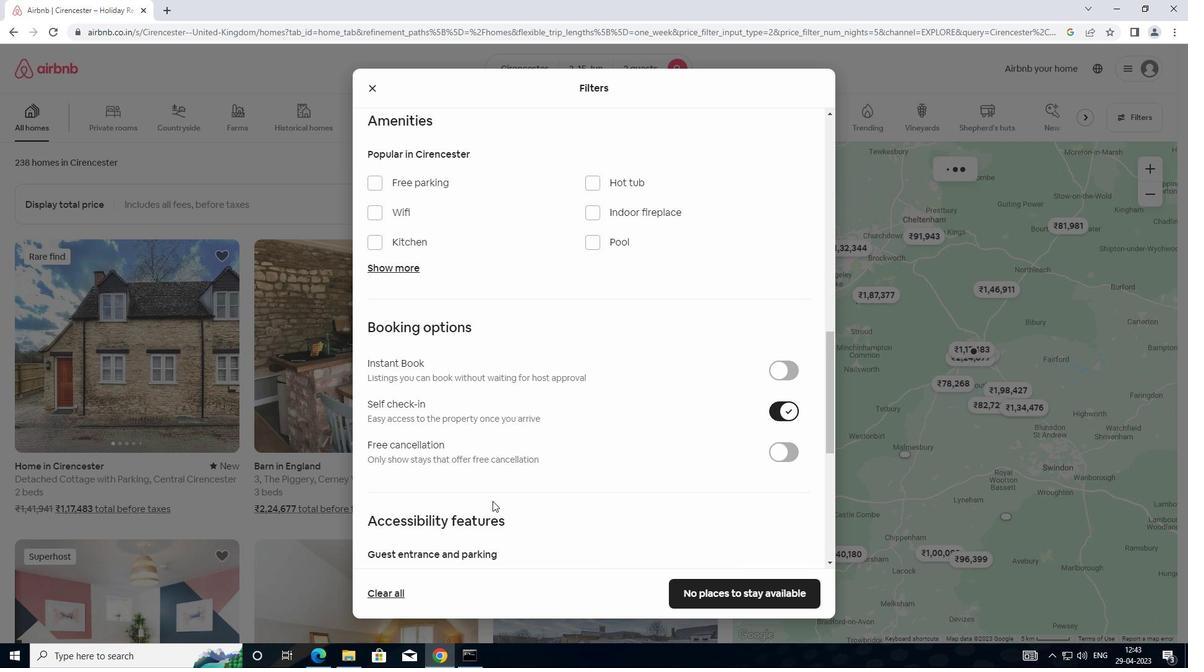 
Action: Mouse scrolled (489, 501) with delta (0, 0)
Screenshot: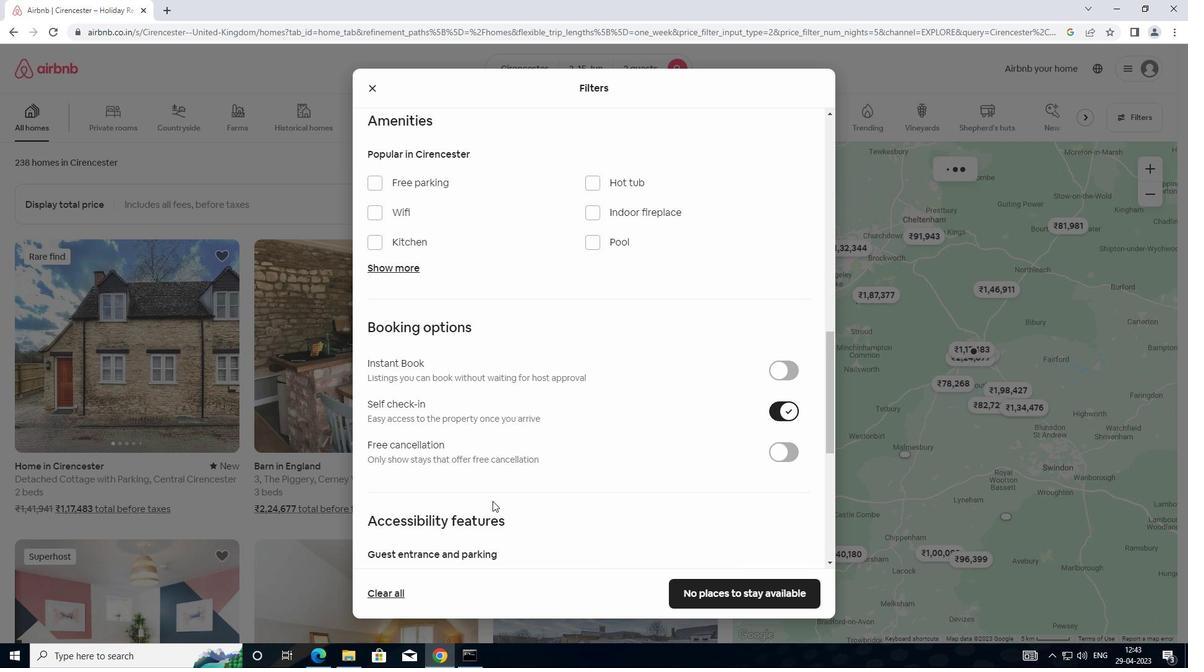 
Action: Mouse scrolled (489, 501) with delta (0, 0)
Screenshot: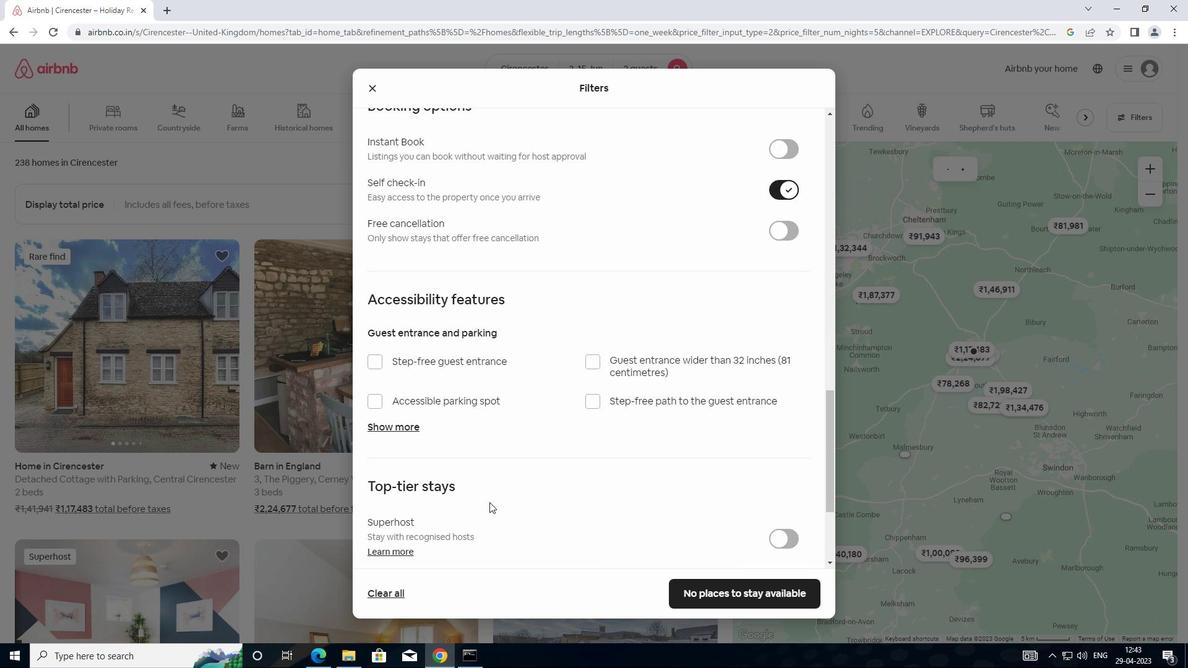 
Action: Mouse scrolled (489, 501) with delta (0, 0)
Screenshot: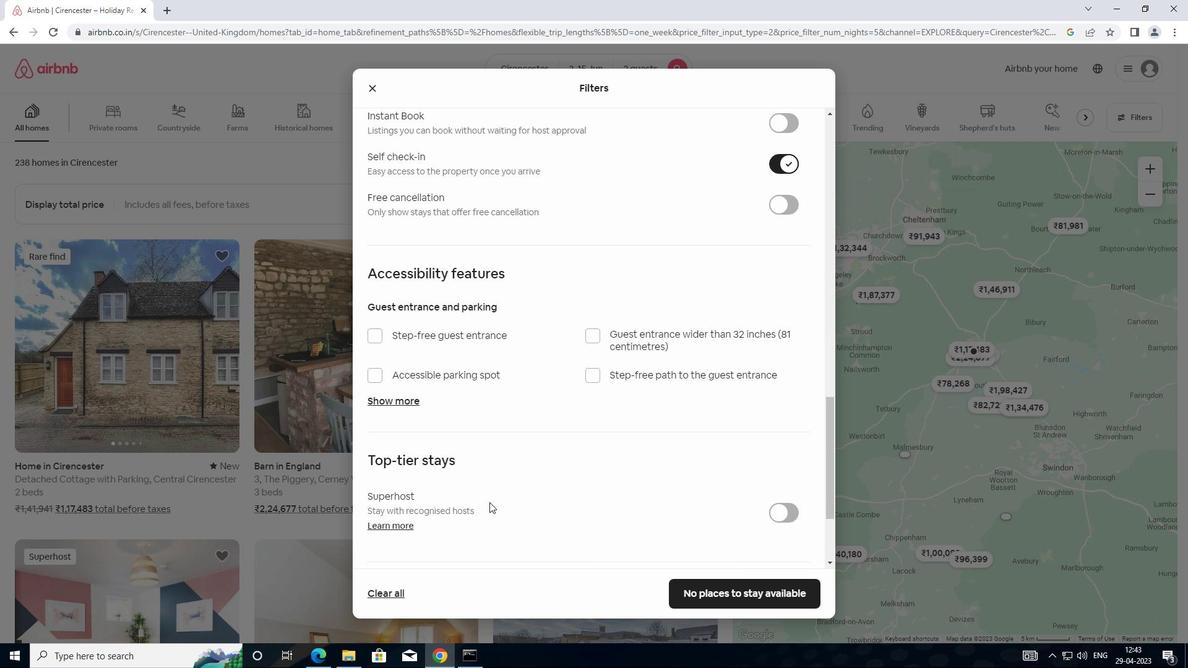 
Action: Mouse scrolled (489, 501) with delta (0, 0)
Screenshot: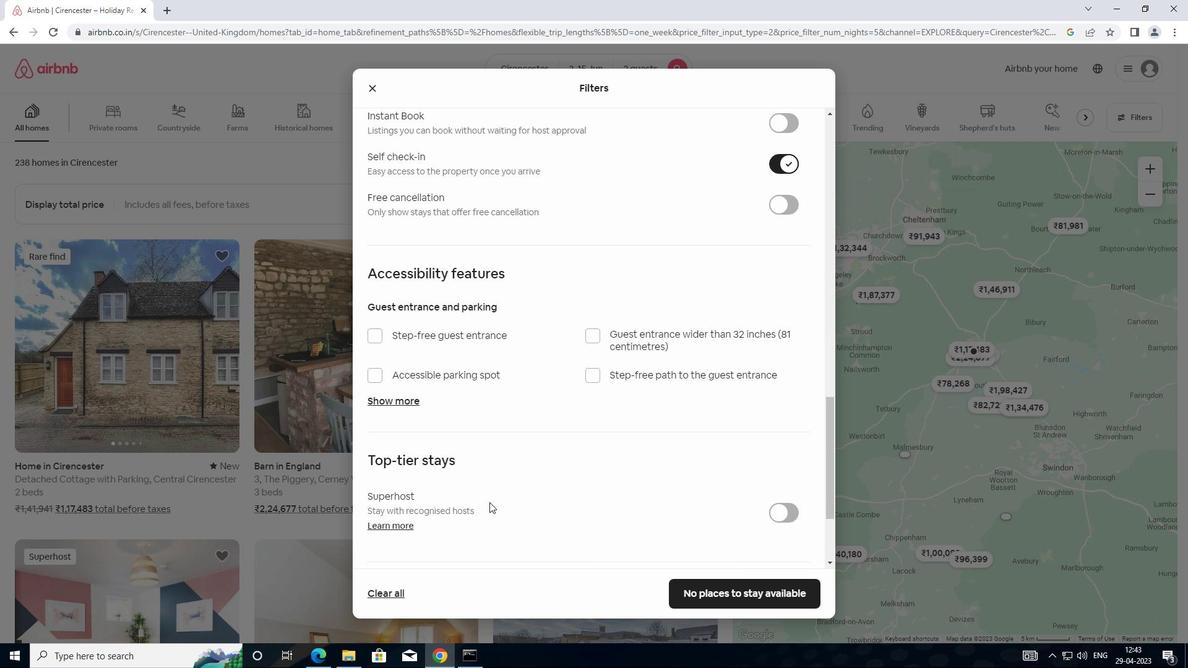 
Action: Mouse scrolled (489, 501) with delta (0, 0)
Screenshot: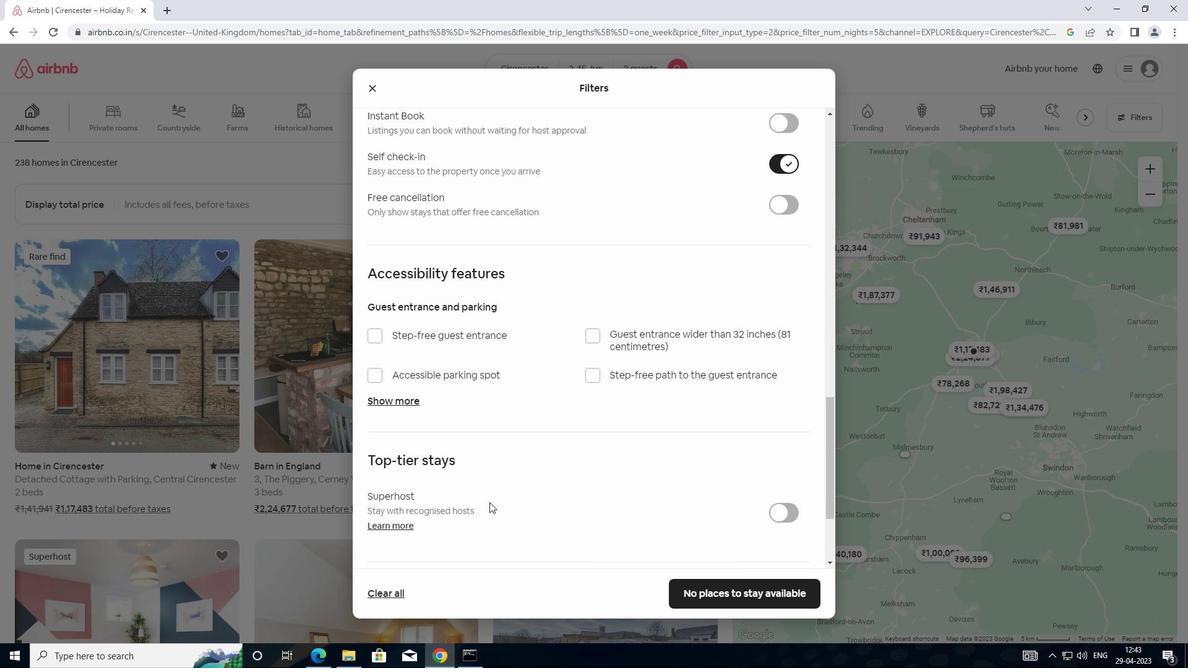 
Action: Mouse moved to (368, 479)
Screenshot: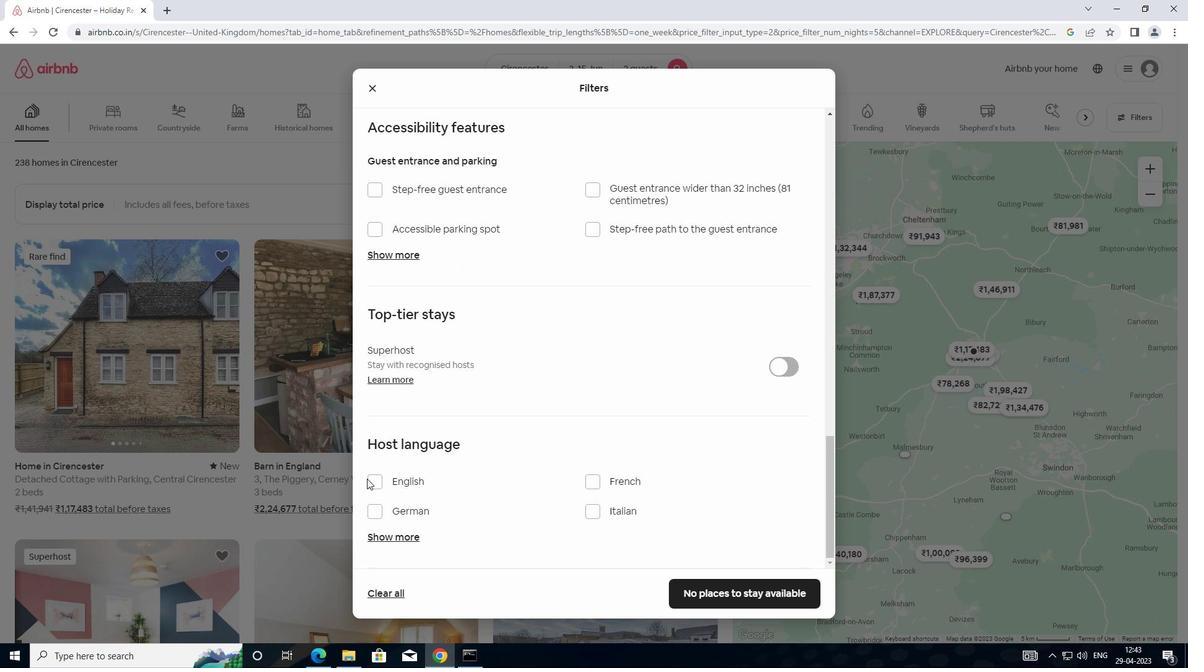 
Action: Mouse pressed left at (368, 479)
Screenshot: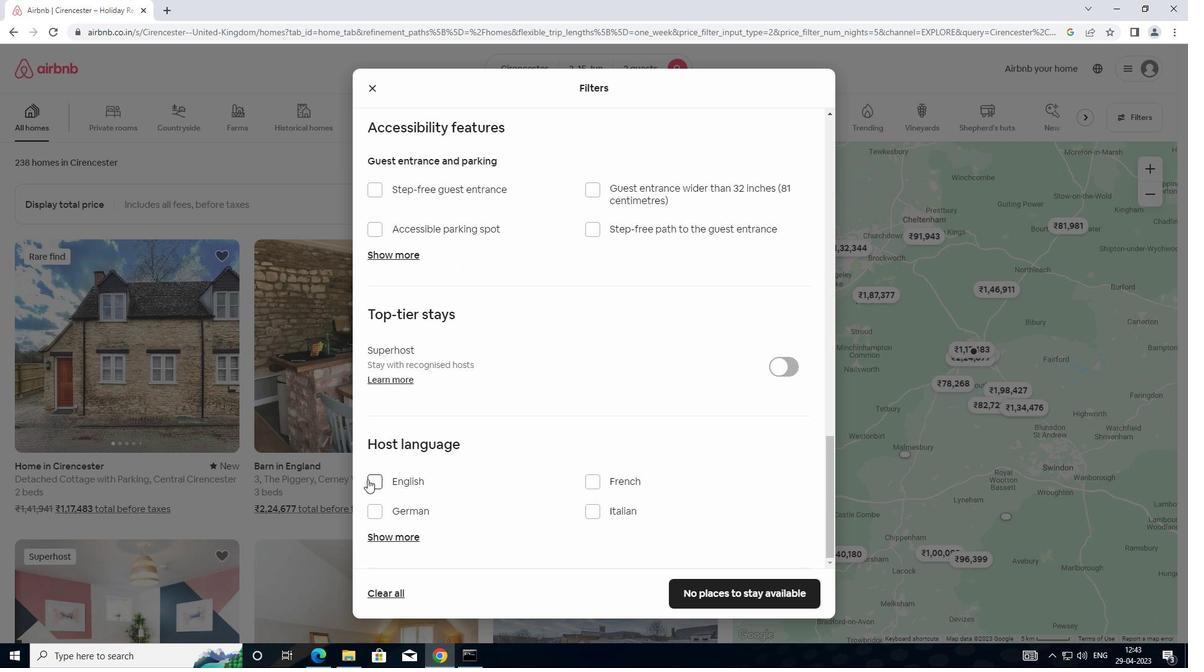 
Action: Mouse moved to (698, 595)
Screenshot: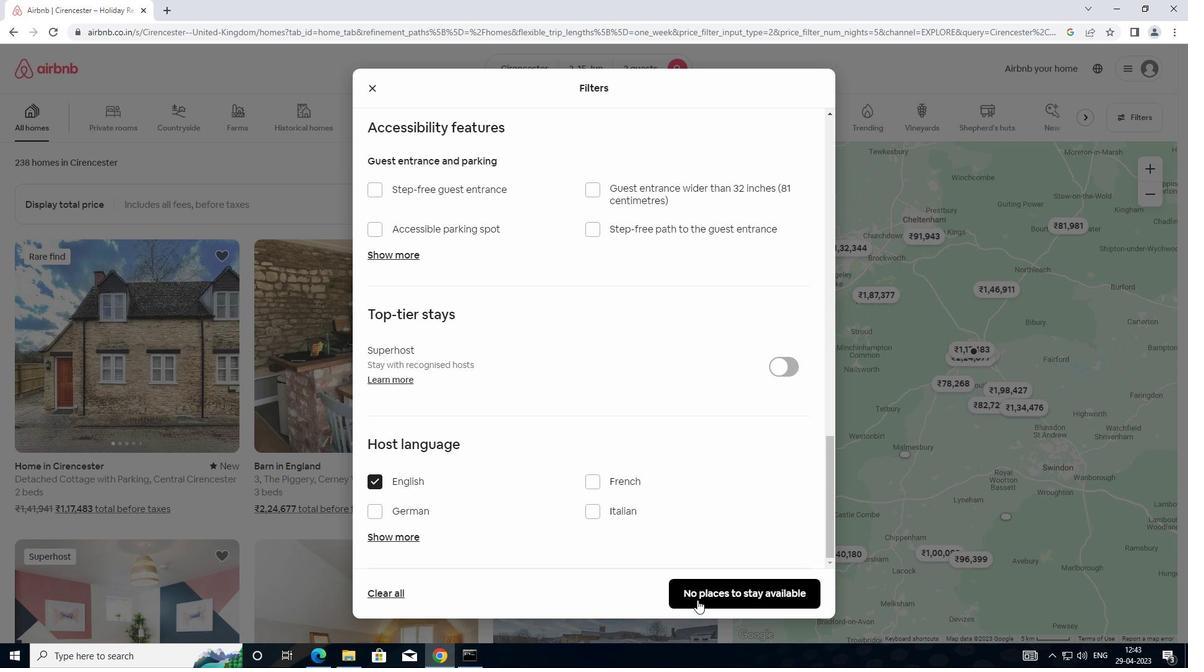 
Action: Mouse pressed left at (698, 595)
Screenshot: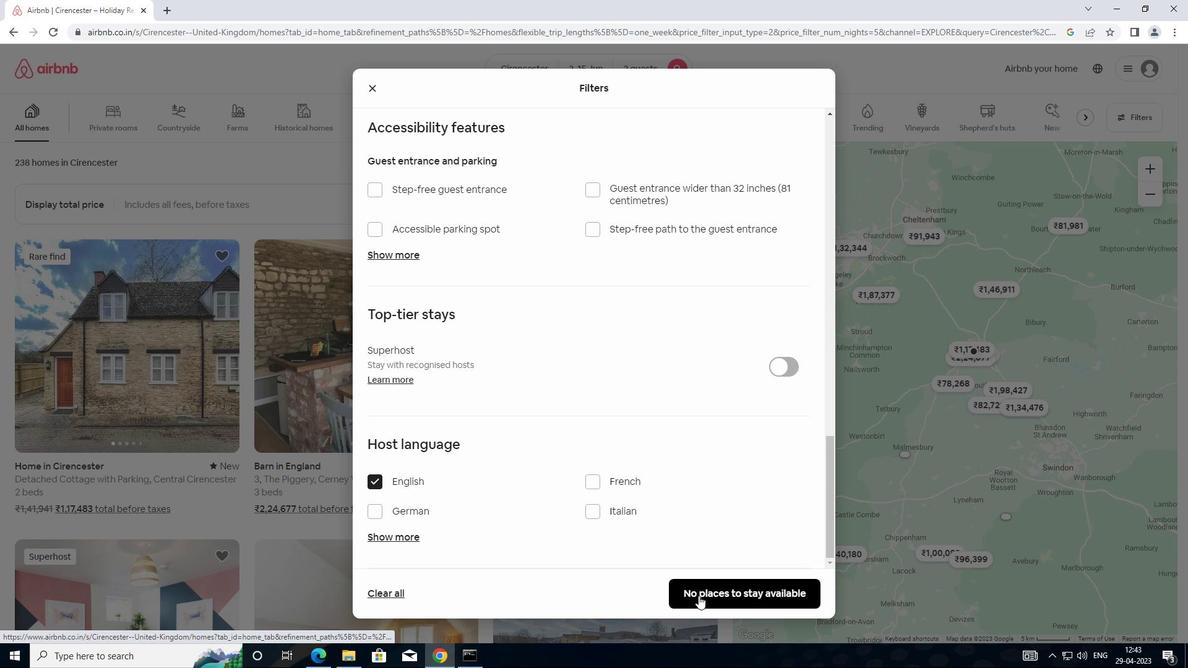 
Action: Mouse moved to (699, 594)
Screenshot: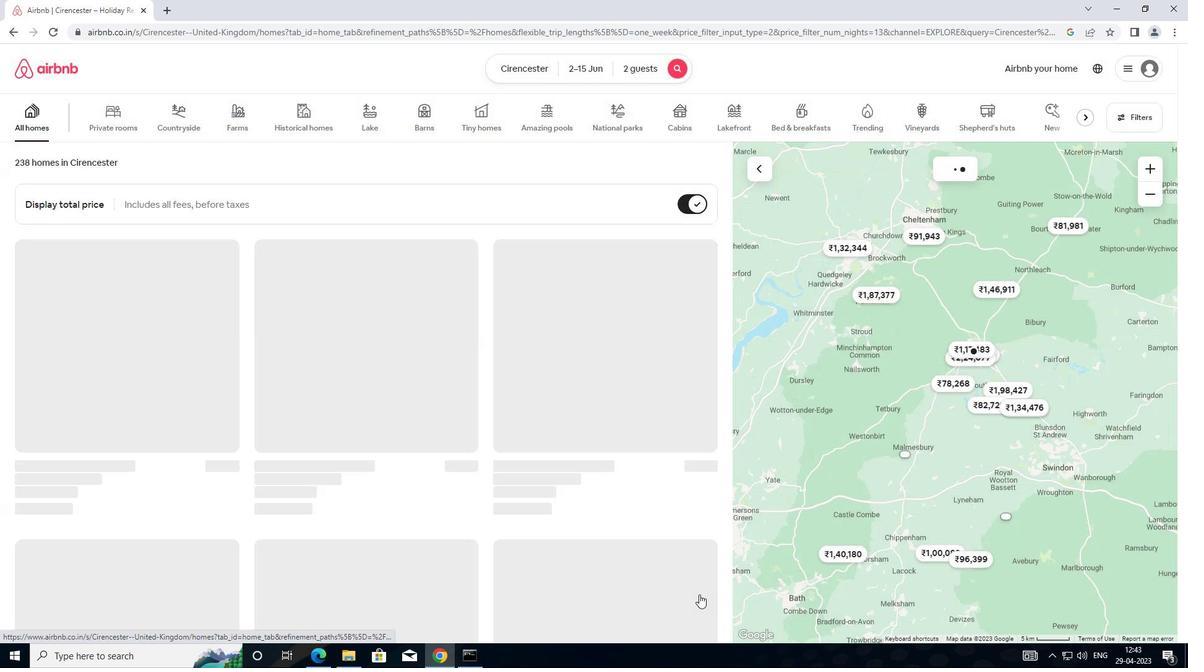 
